 Task: Look for space in Olomouc, Czech Republic from 7th July, 2023 to 14th July, 2023 for 1 adult in price range Rs.6000 to Rs.14000. Place can be shared room with 1  bedroom having 1 bed and 1 bathroom. Property type can be house, flat, guest house, hotel. Booking option can be shelf check-in. Required host language is English.
Action: Mouse moved to (562, 119)
Screenshot: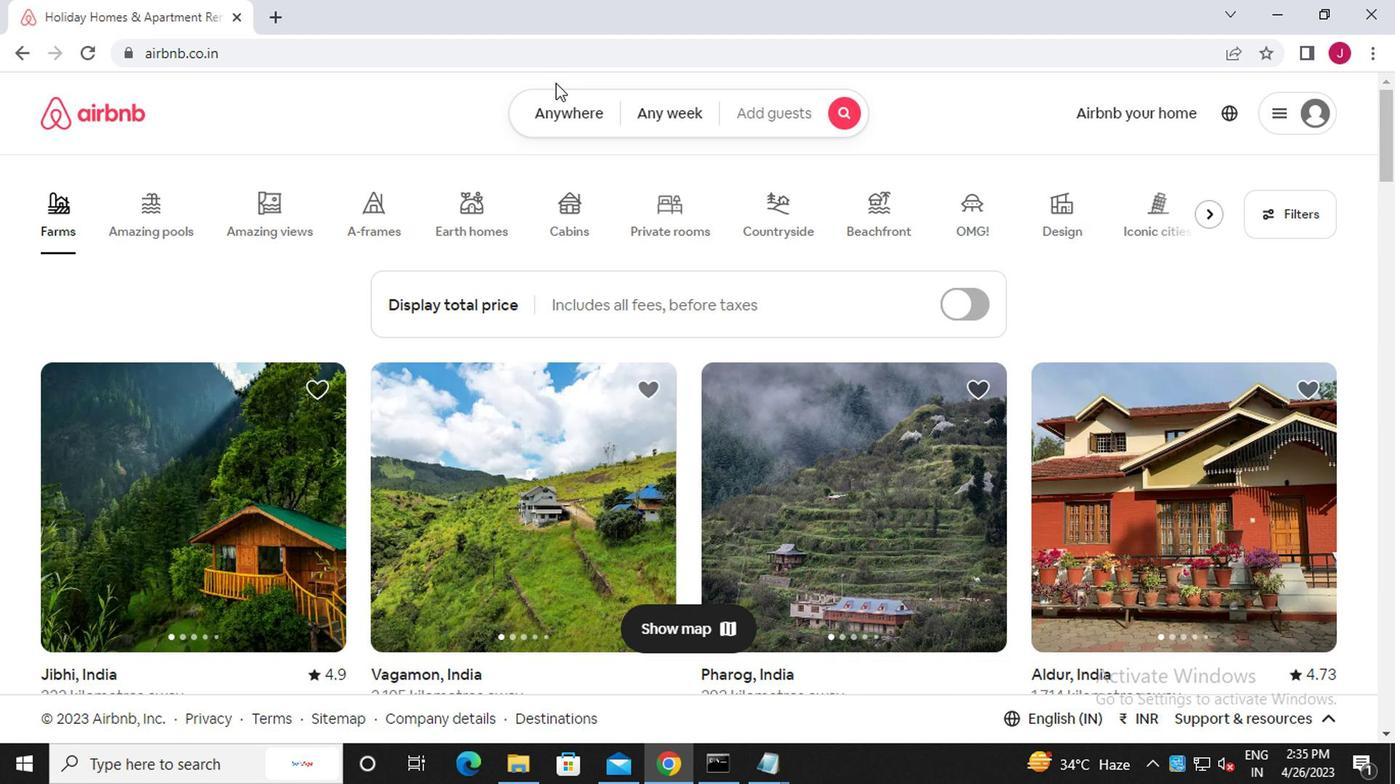 
Action: Mouse pressed left at (562, 119)
Screenshot: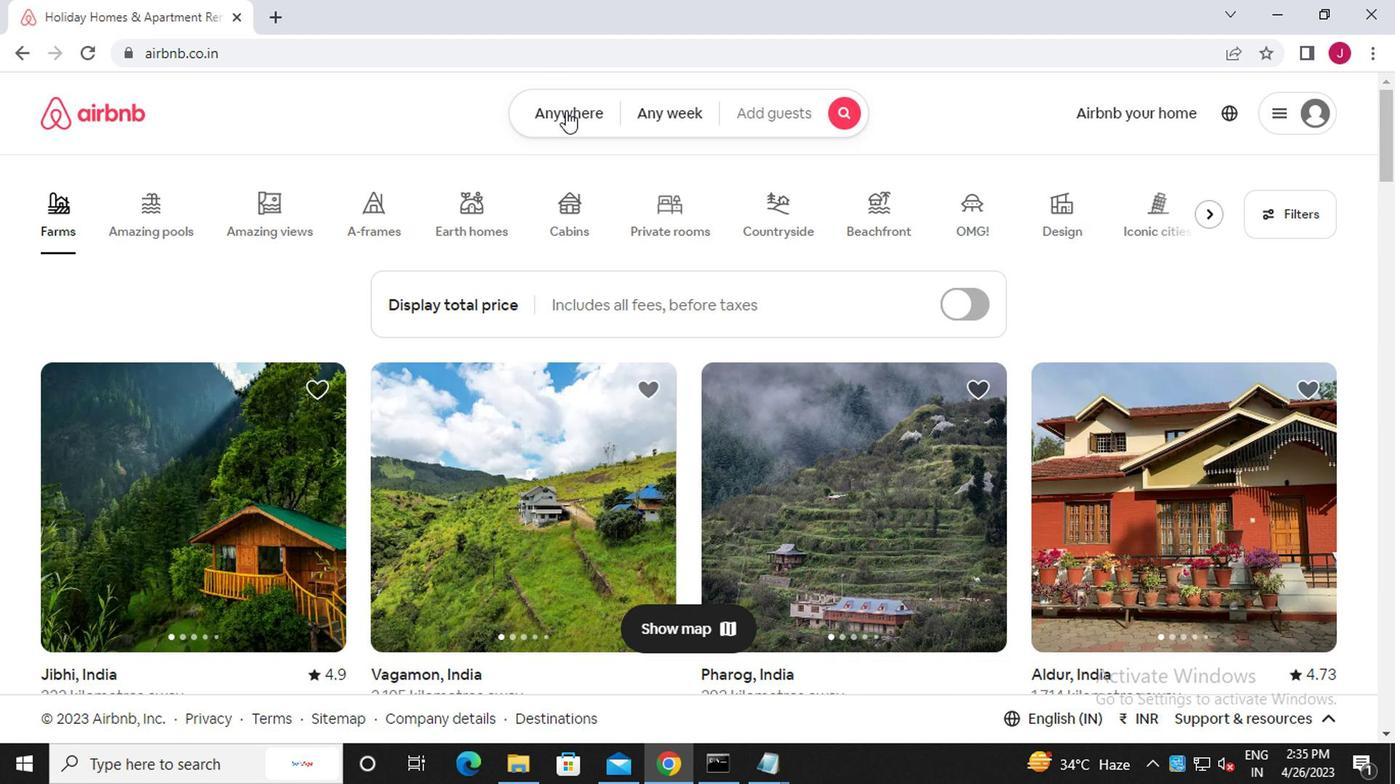 
Action: Mouse moved to (340, 191)
Screenshot: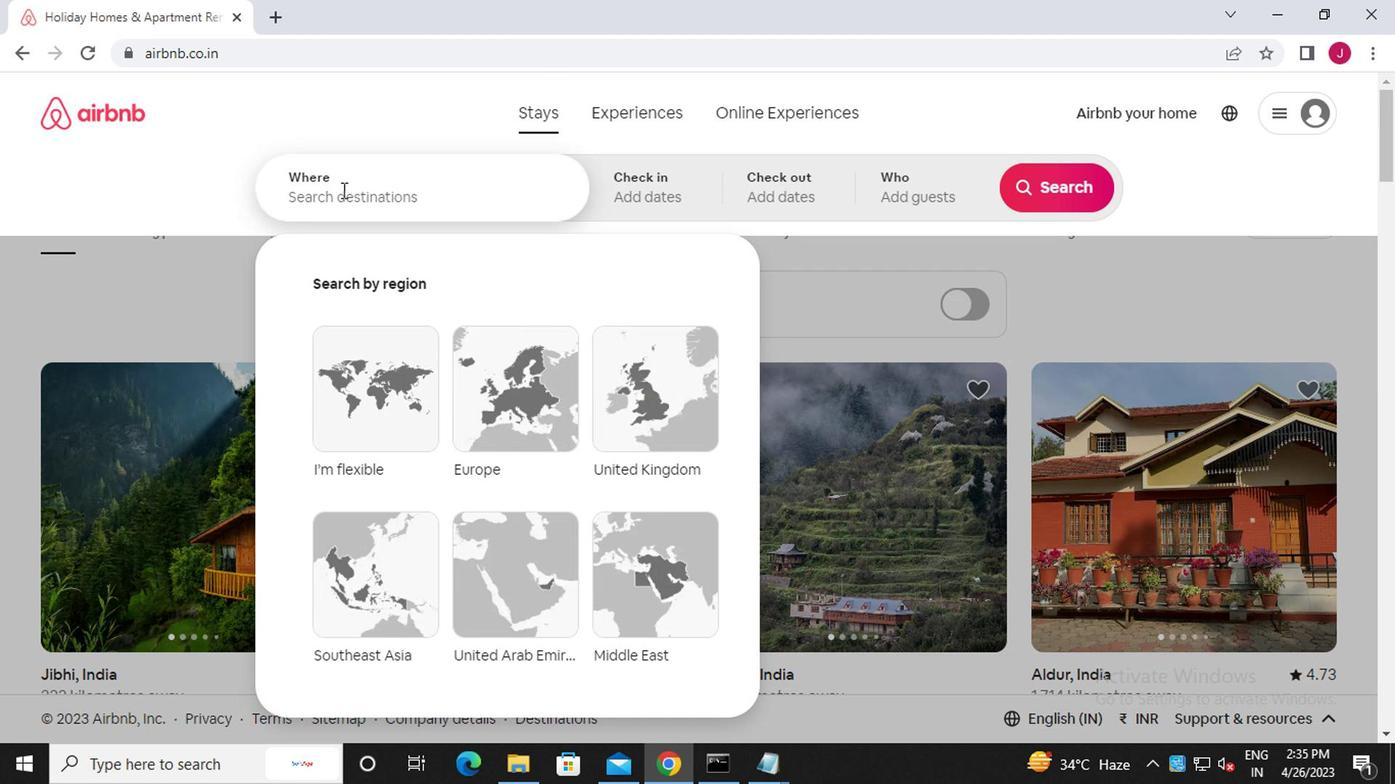 
Action: Mouse pressed left at (340, 191)
Screenshot: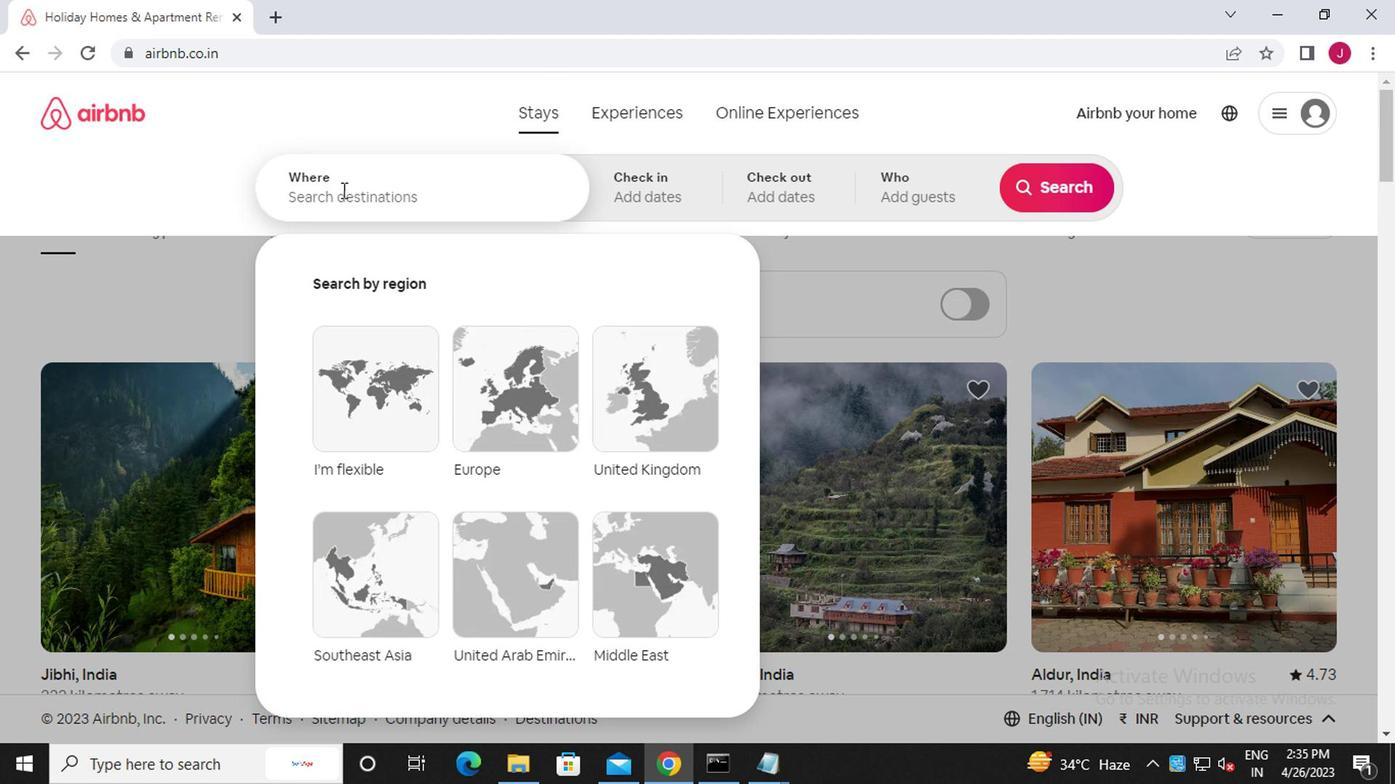 
Action: Key pressed o<Key.caps_lock>lomouc,<Key.caps_lock>c<Key.caps_lock>zech<Key.space><Key.caps_lock>r<Key.caps_lock>epublic
Screenshot: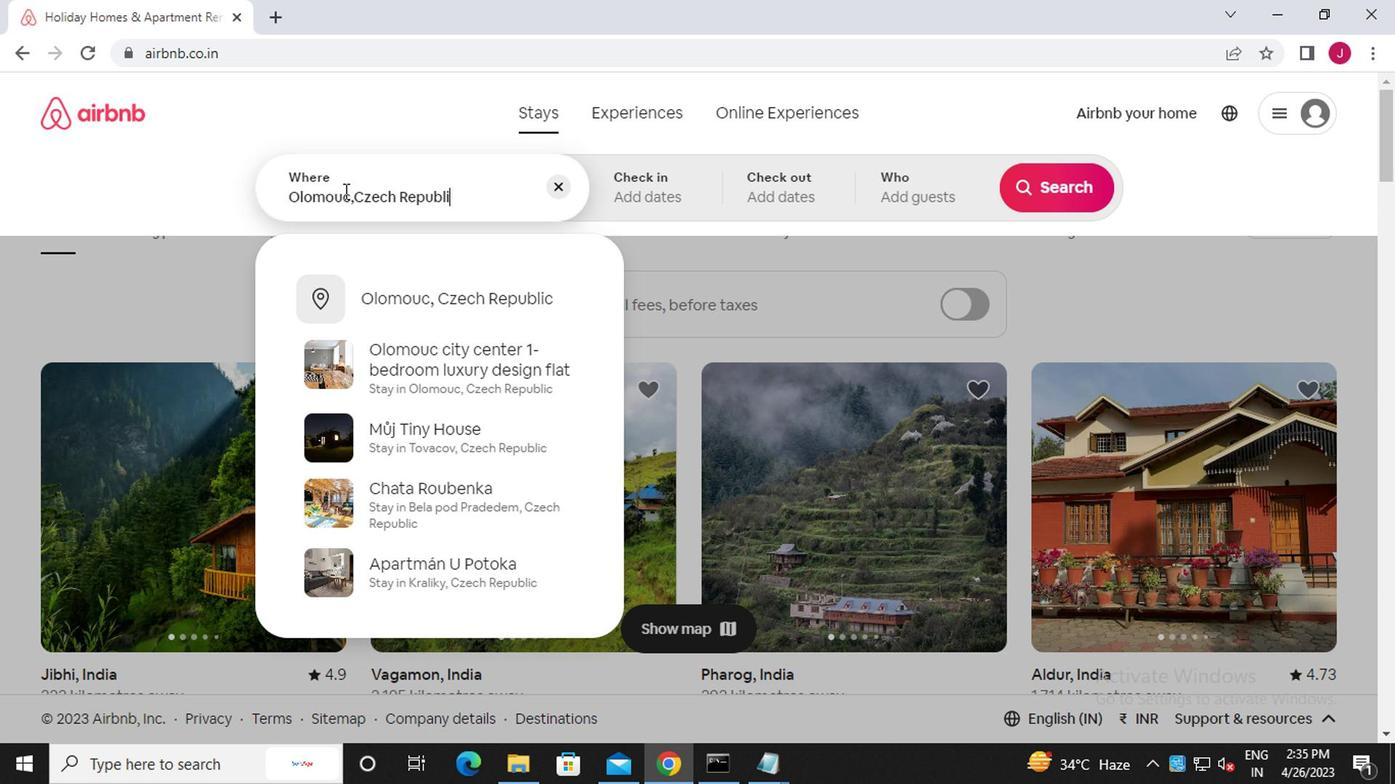 
Action: Mouse moved to (497, 301)
Screenshot: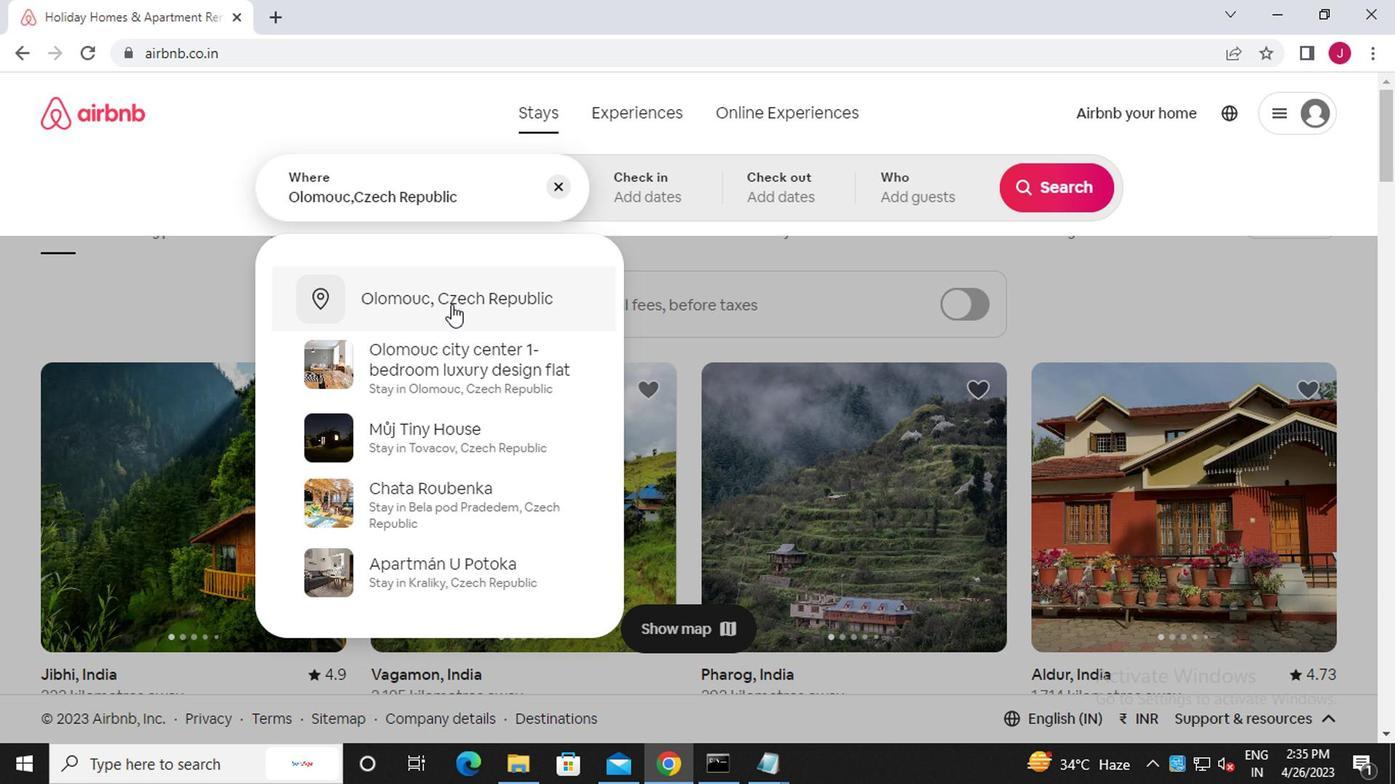 
Action: Mouse pressed left at (497, 301)
Screenshot: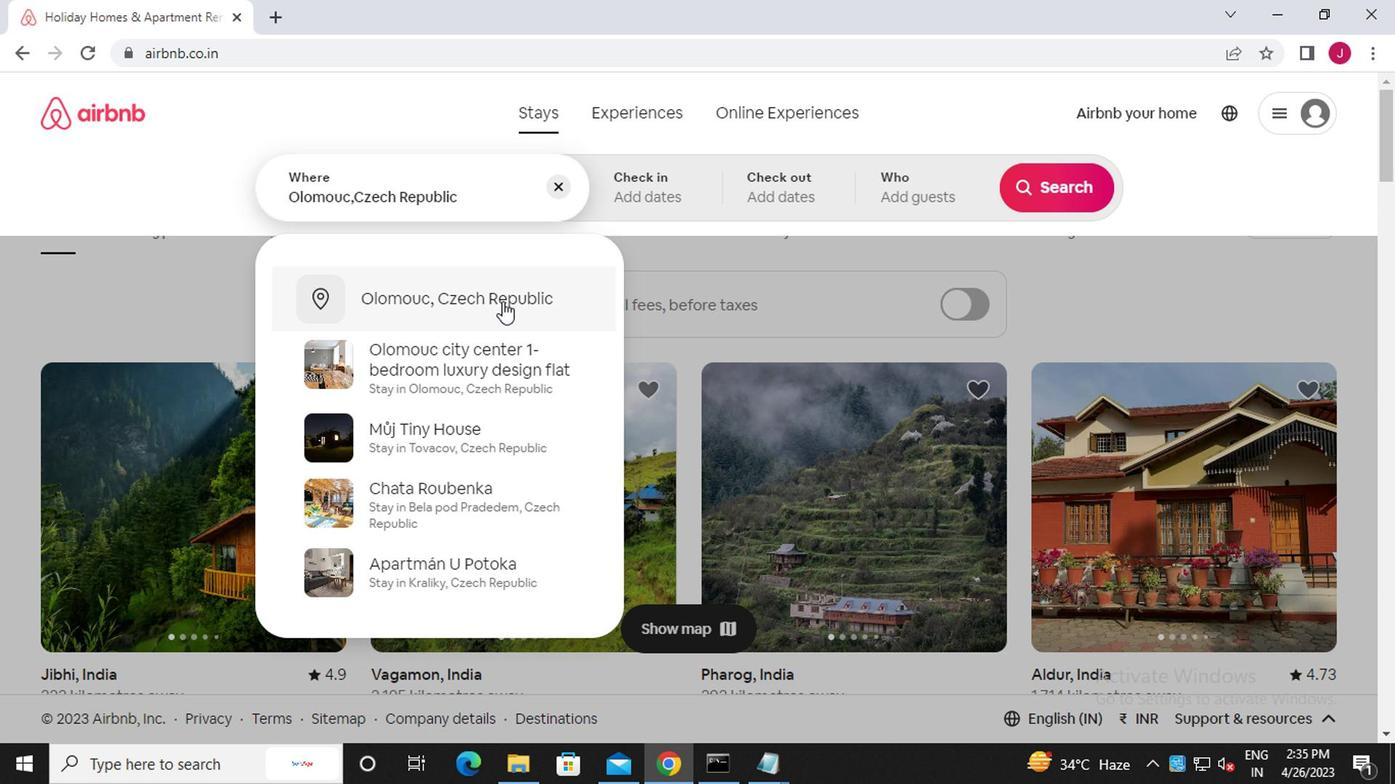 
Action: Mouse moved to (1044, 355)
Screenshot: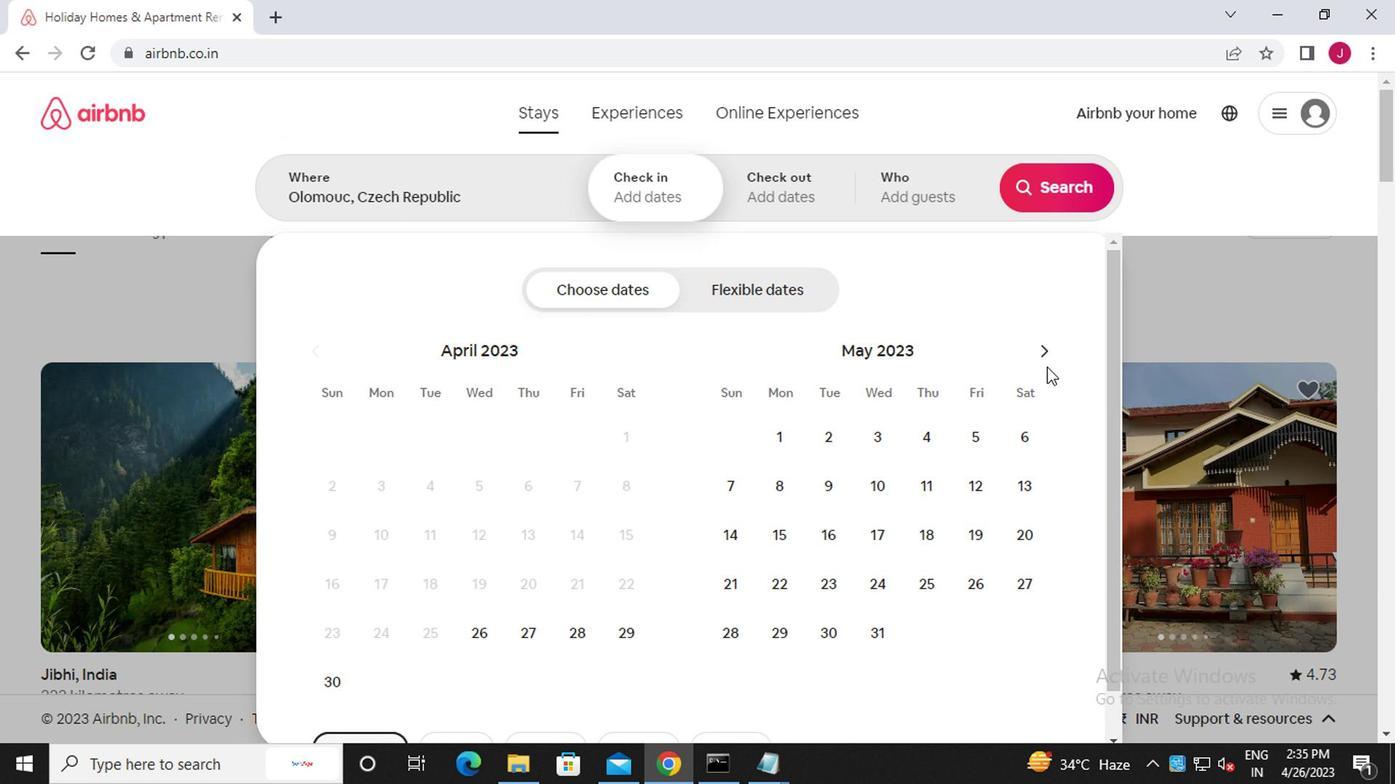 
Action: Mouse pressed left at (1044, 355)
Screenshot: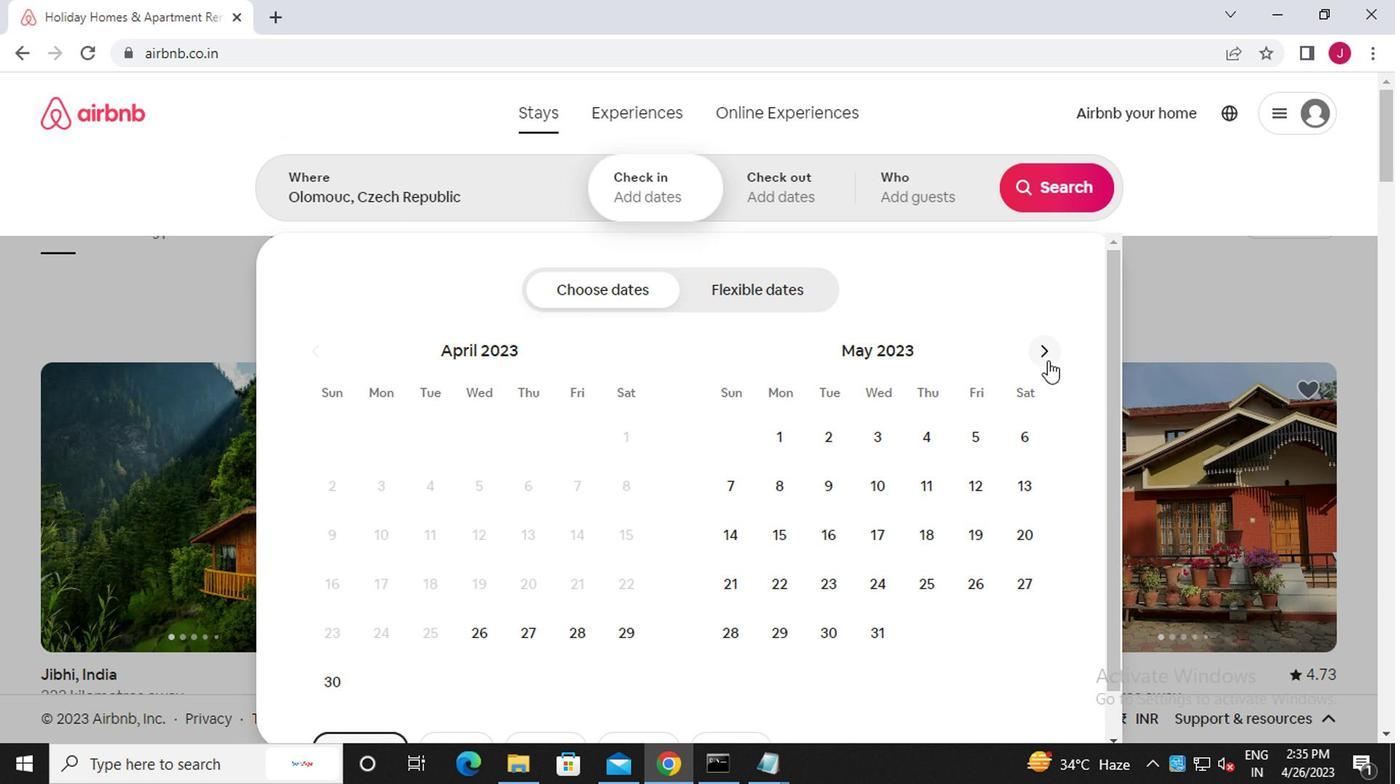 
Action: Mouse pressed left at (1044, 355)
Screenshot: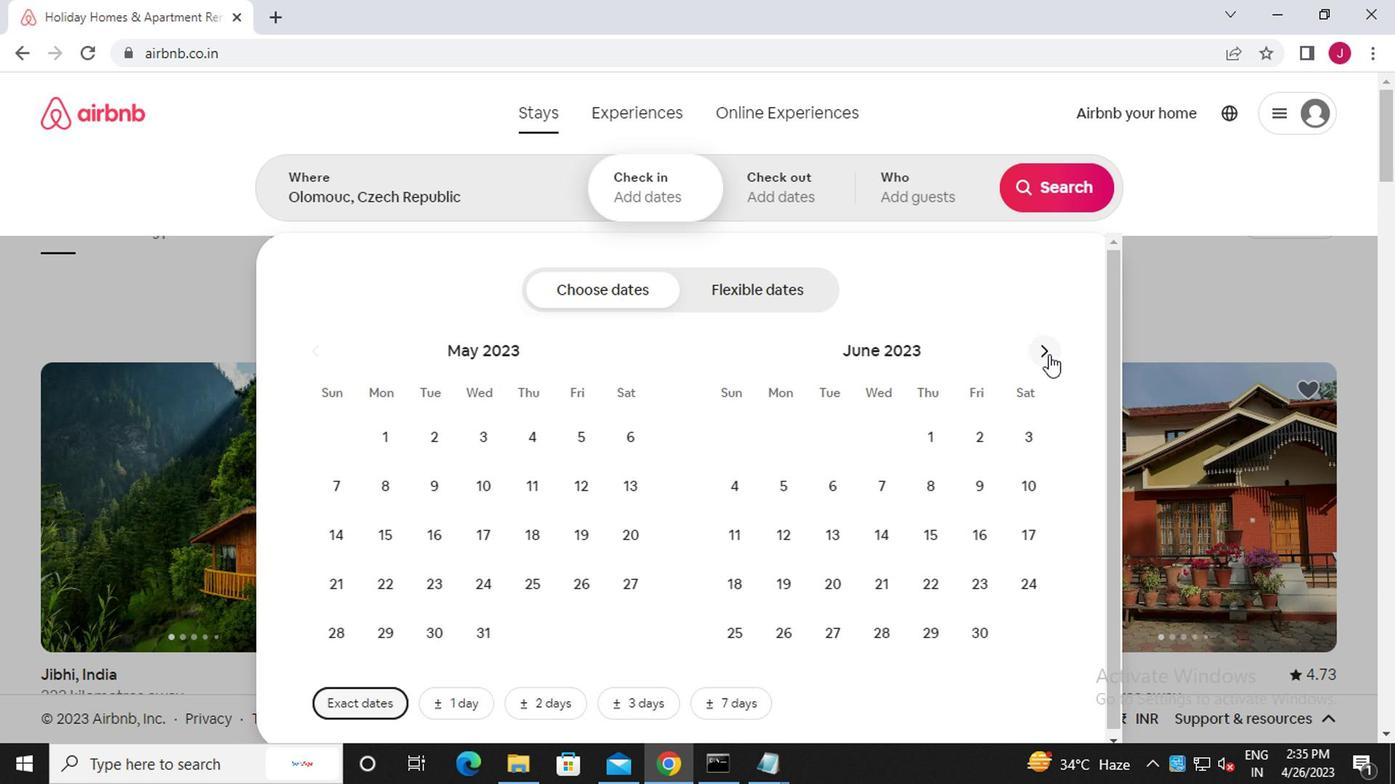 
Action: Mouse moved to (976, 489)
Screenshot: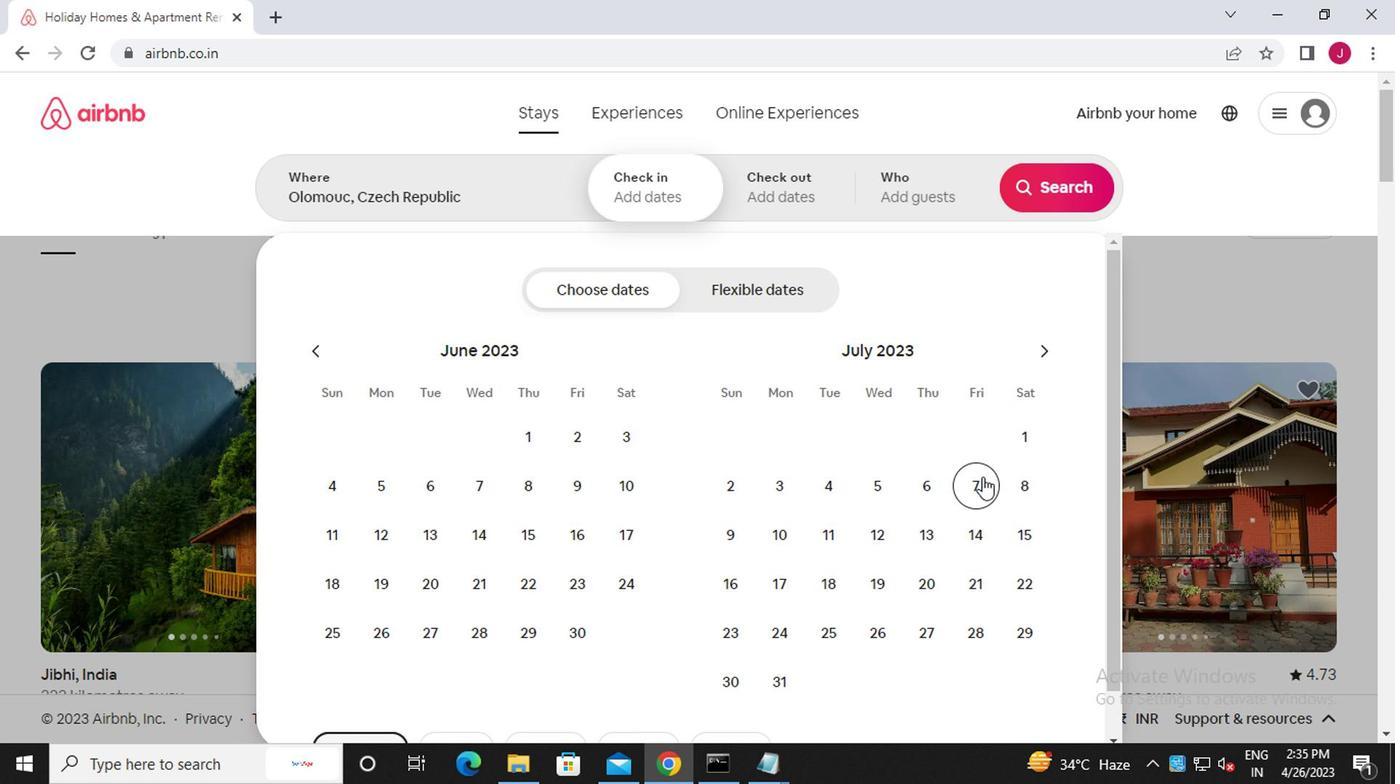 
Action: Mouse pressed left at (976, 489)
Screenshot: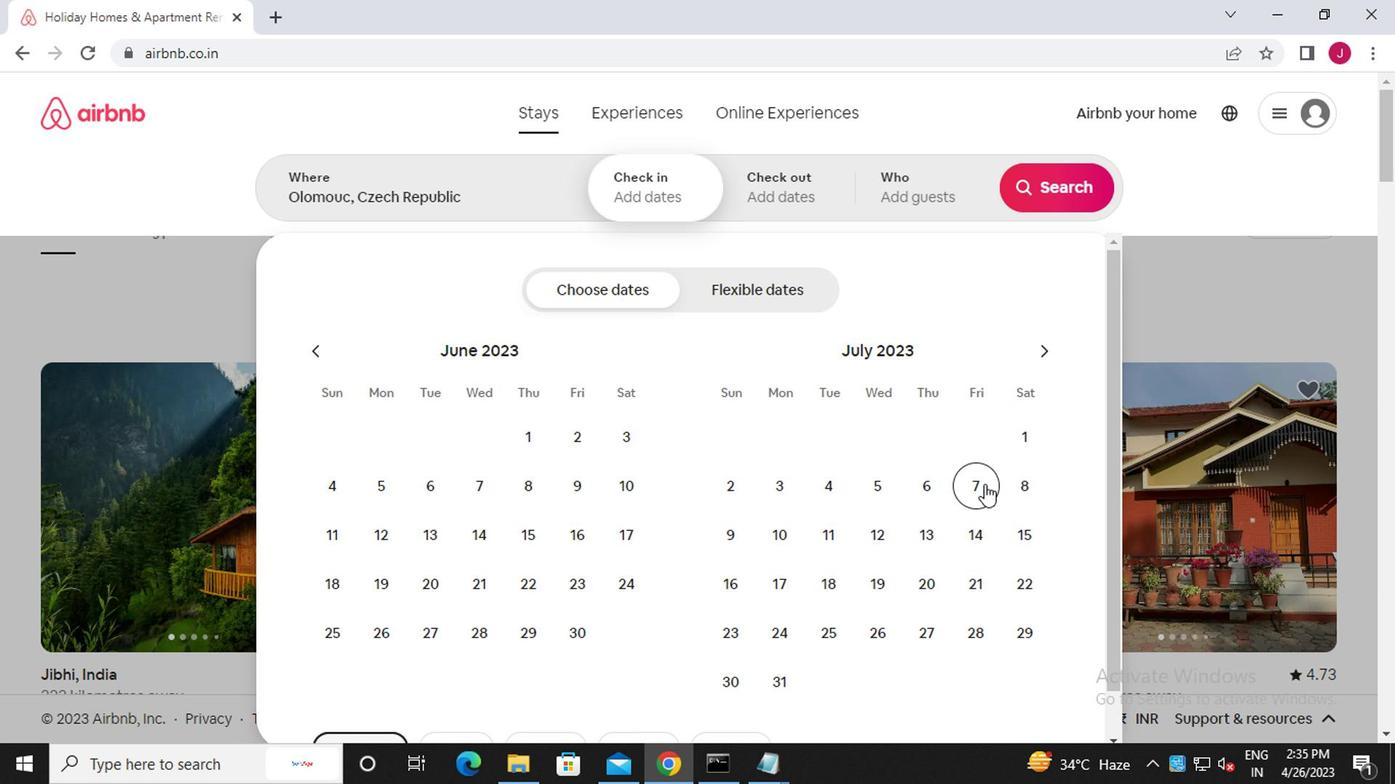 
Action: Mouse moved to (972, 532)
Screenshot: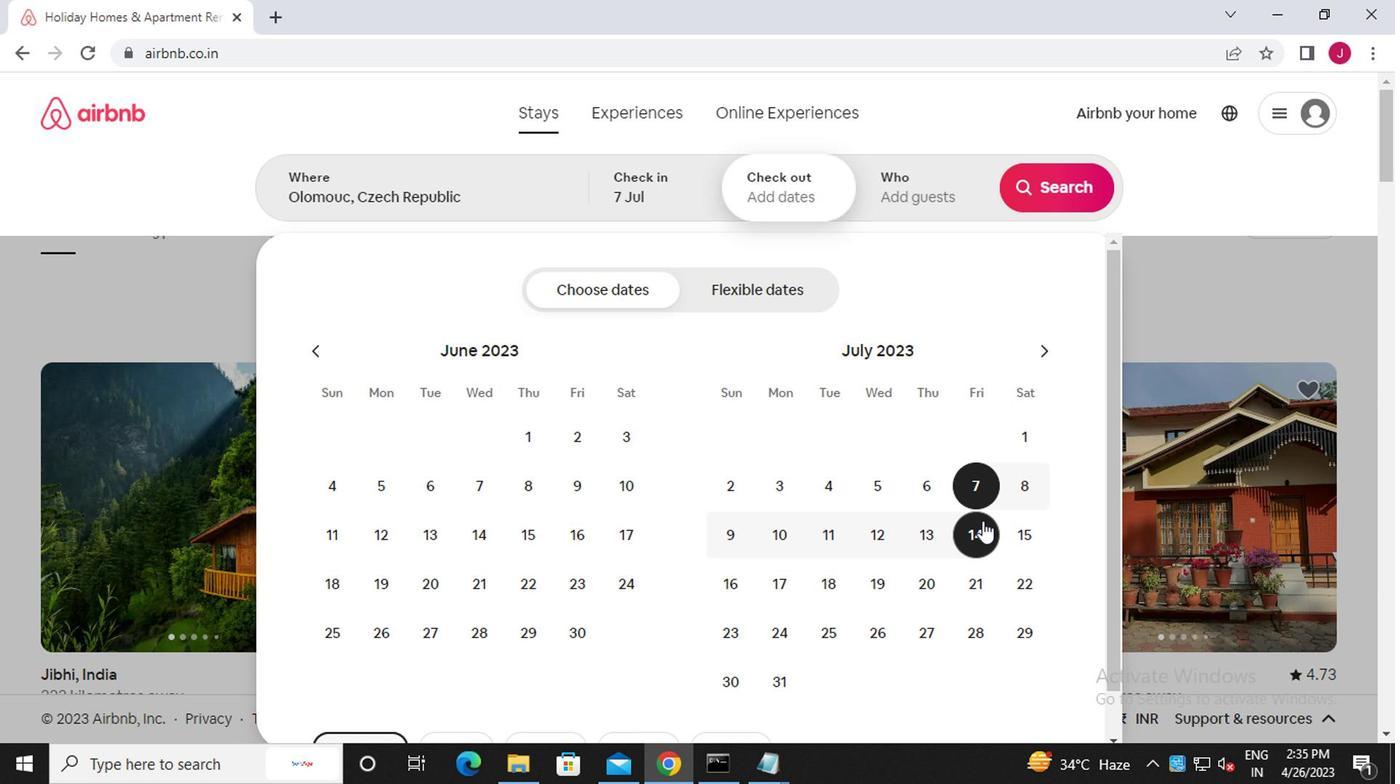 
Action: Mouse pressed left at (972, 532)
Screenshot: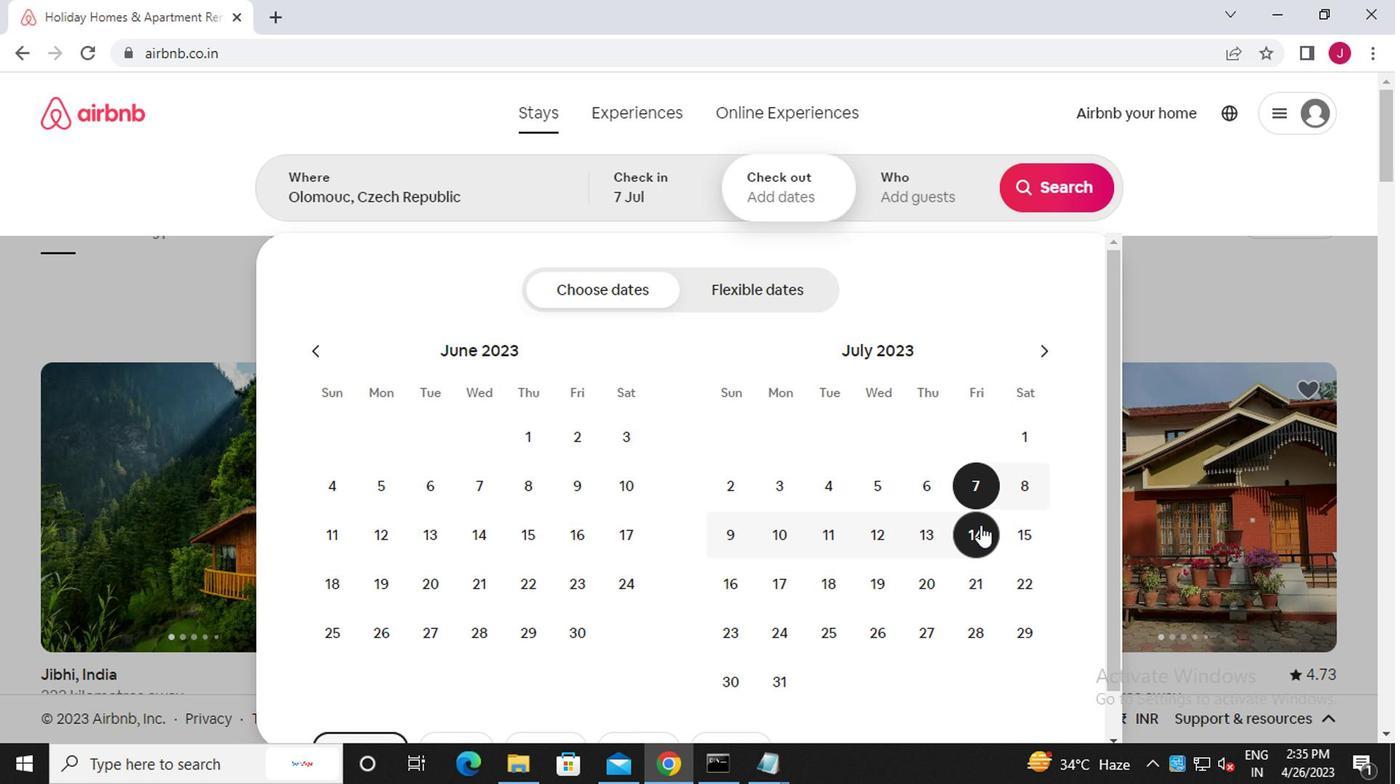 
Action: Mouse moved to (924, 199)
Screenshot: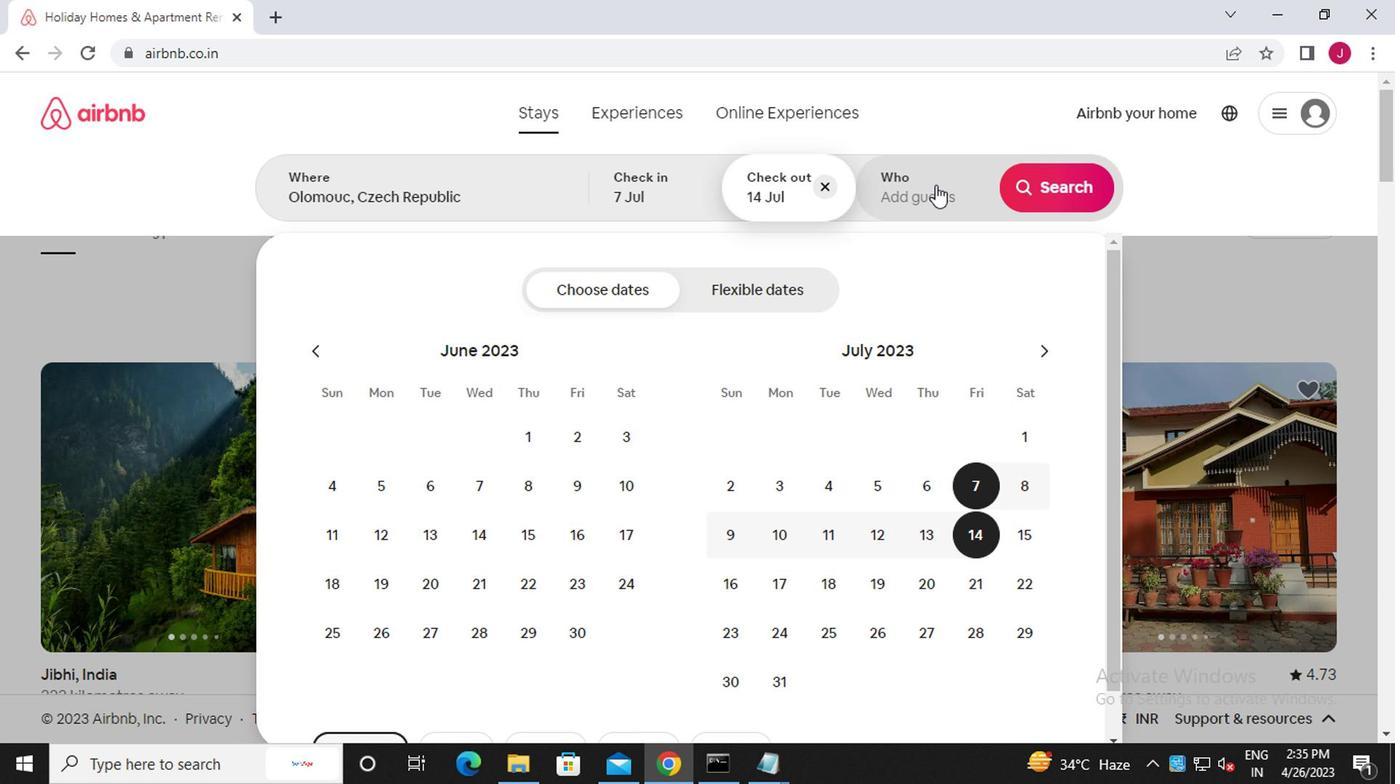 
Action: Mouse pressed left at (924, 199)
Screenshot: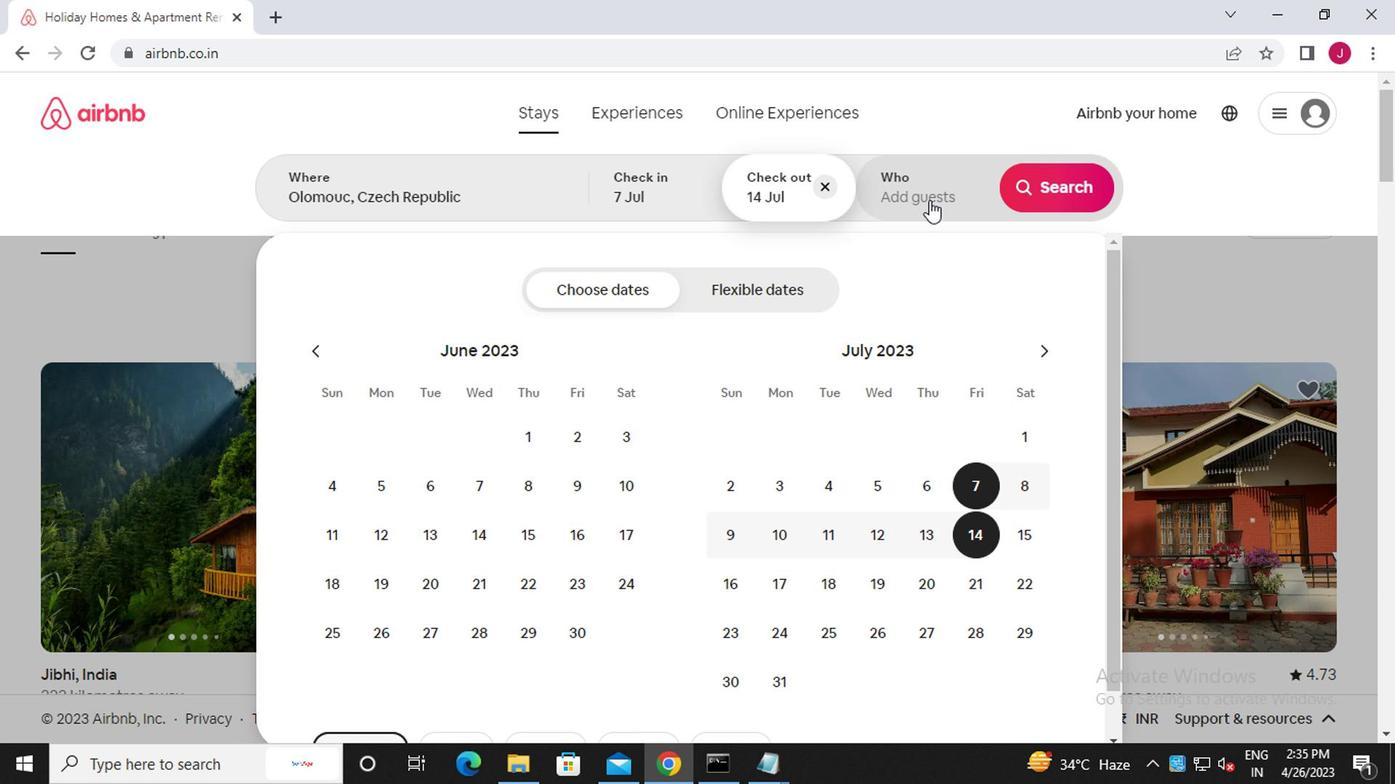
Action: Mouse moved to (1056, 299)
Screenshot: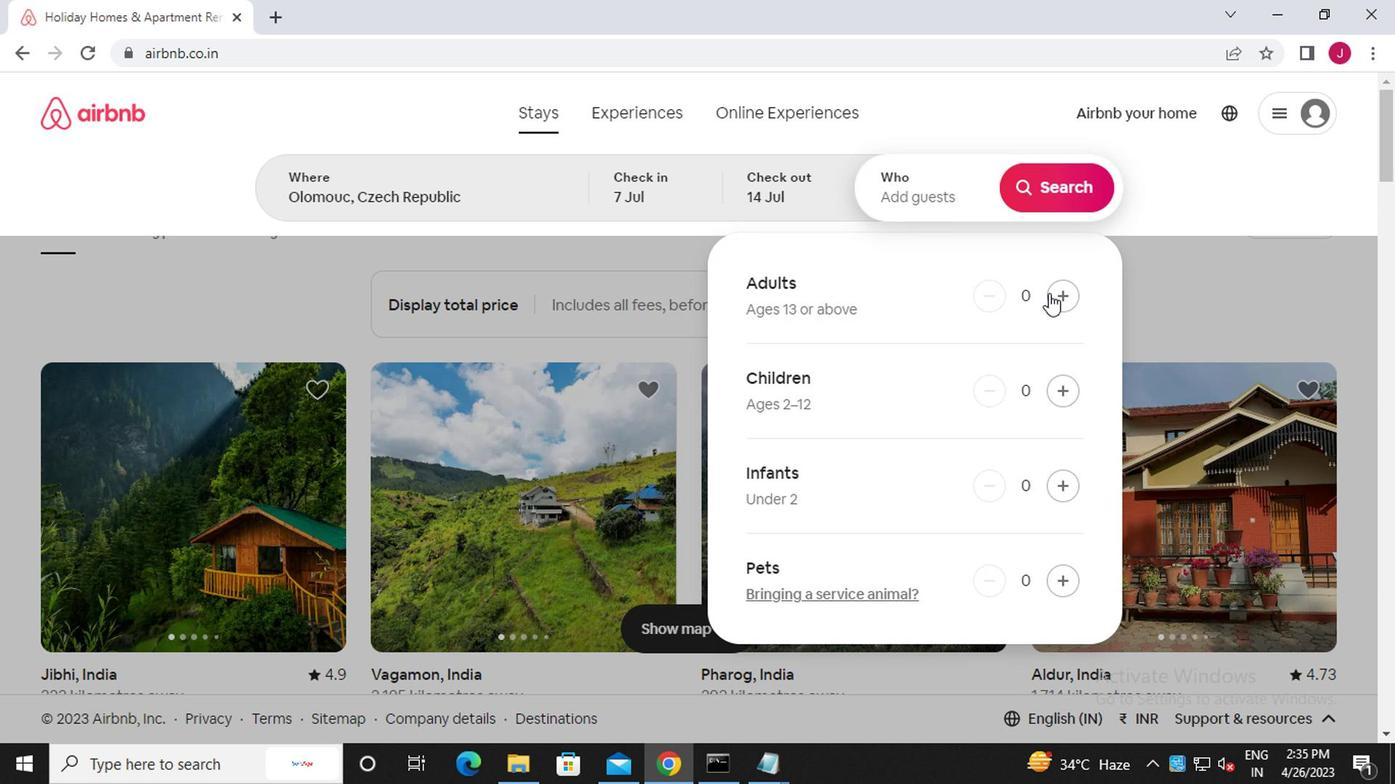 
Action: Mouse pressed left at (1056, 299)
Screenshot: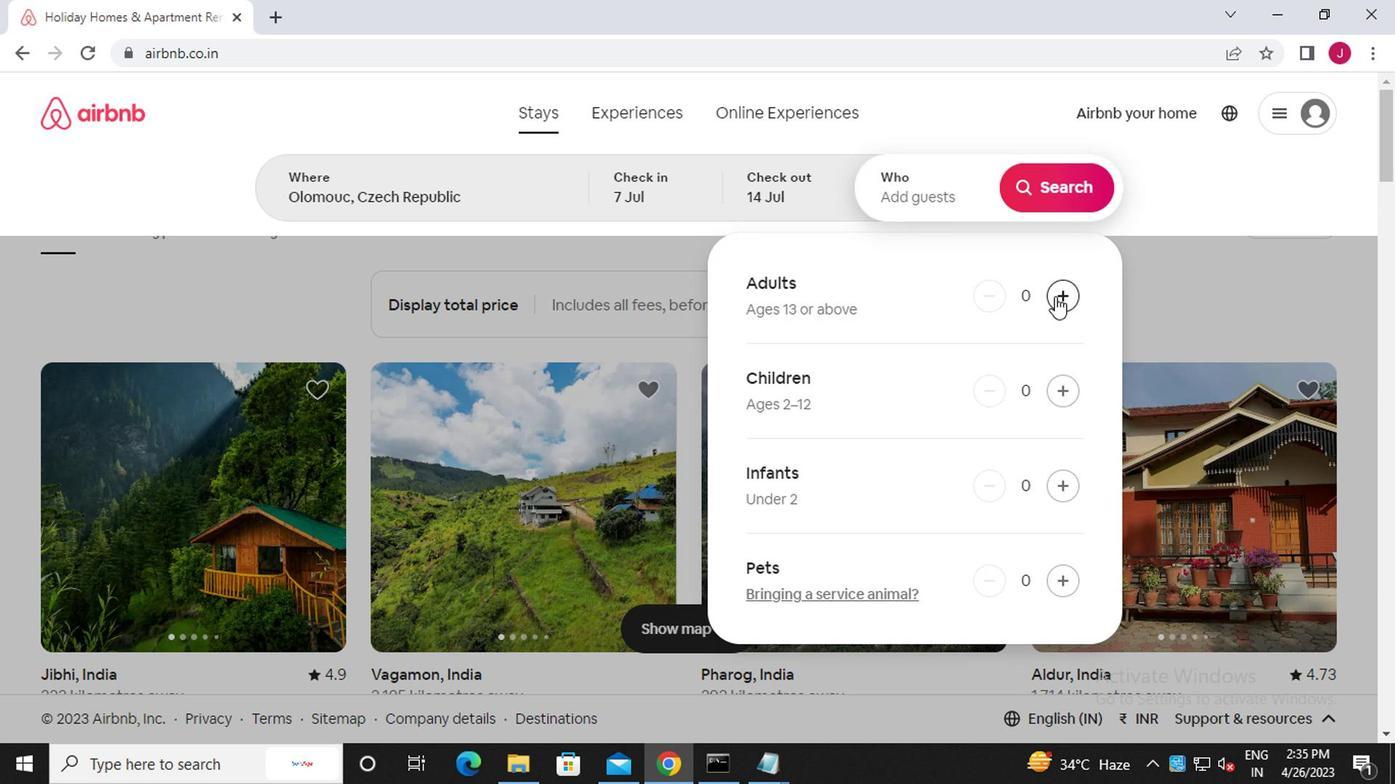
Action: Mouse moved to (1068, 194)
Screenshot: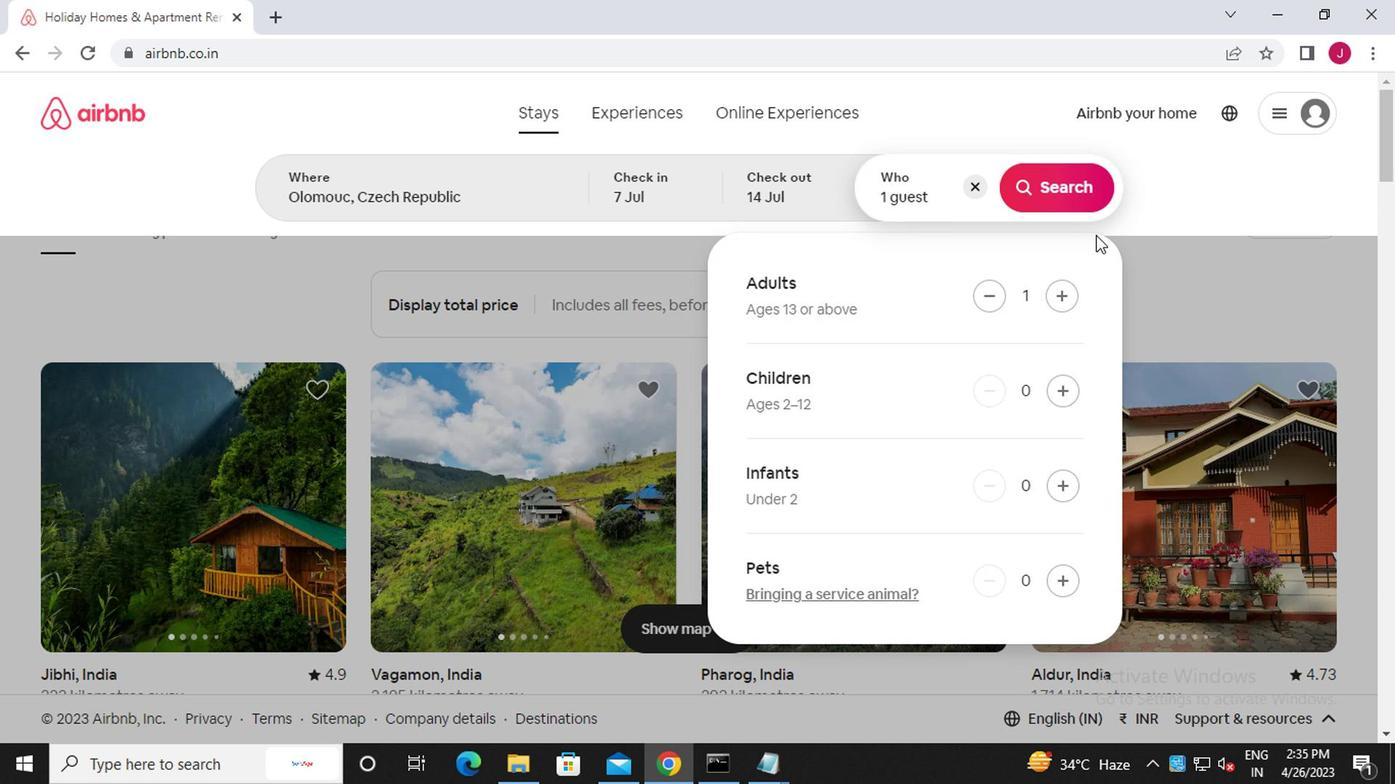 
Action: Mouse pressed left at (1068, 194)
Screenshot: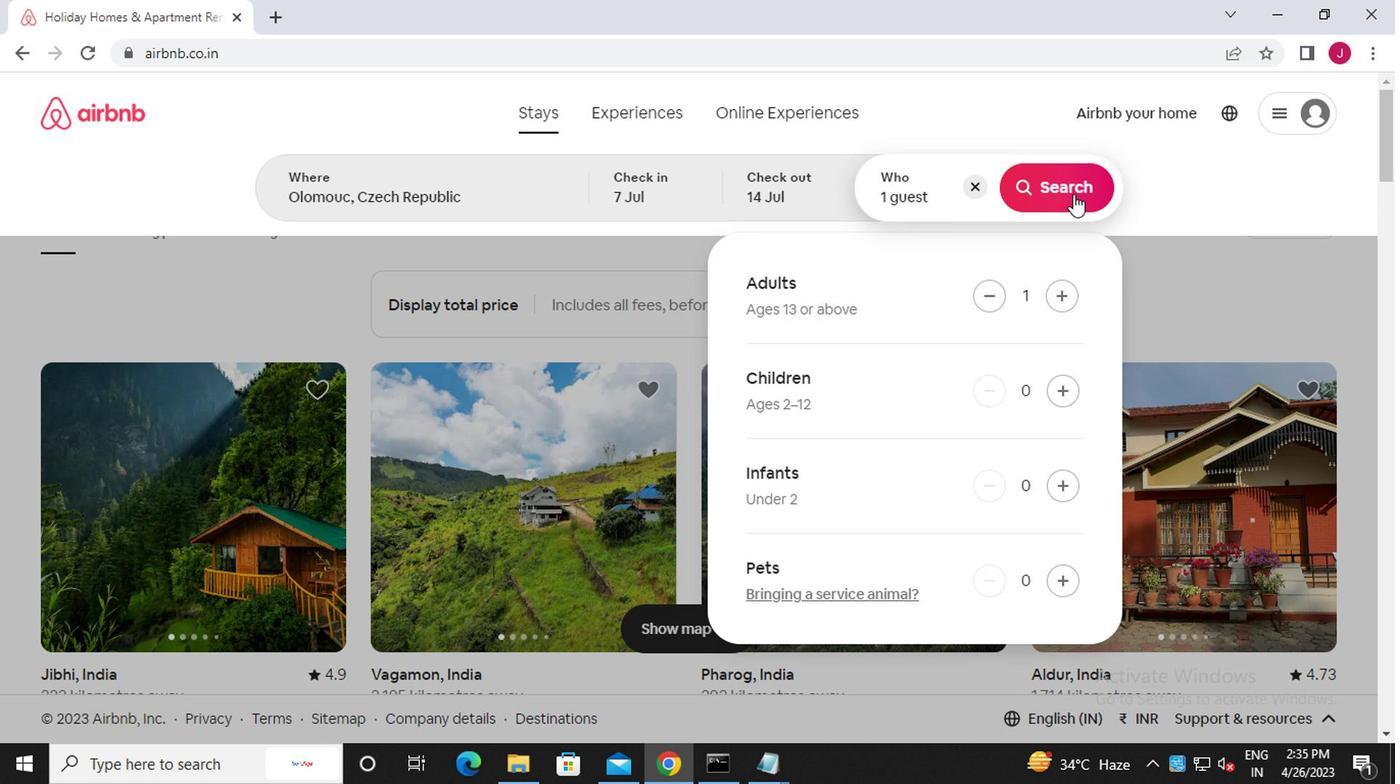 
Action: Mouse moved to (1303, 196)
Screenshot: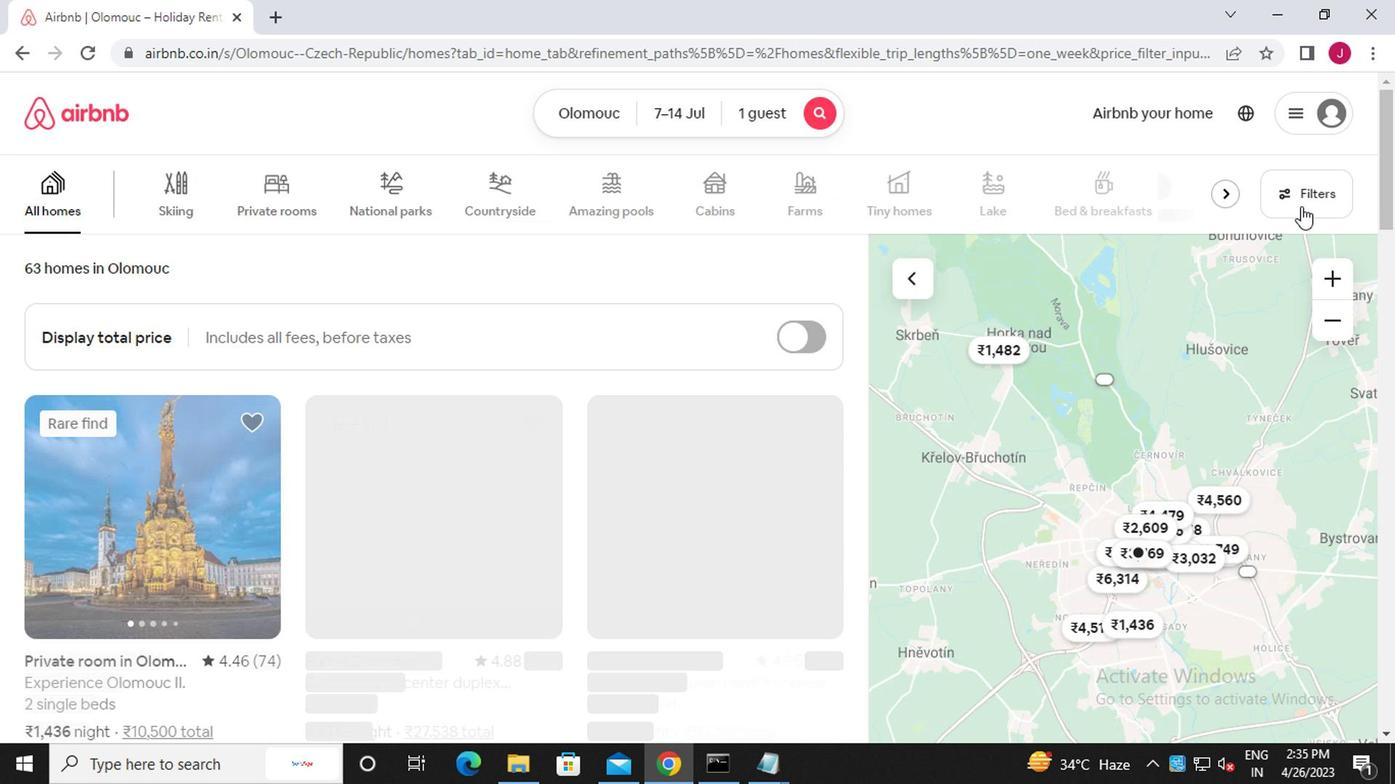 
Action: Mouse pressed left at (1303, 196)
Screenshot: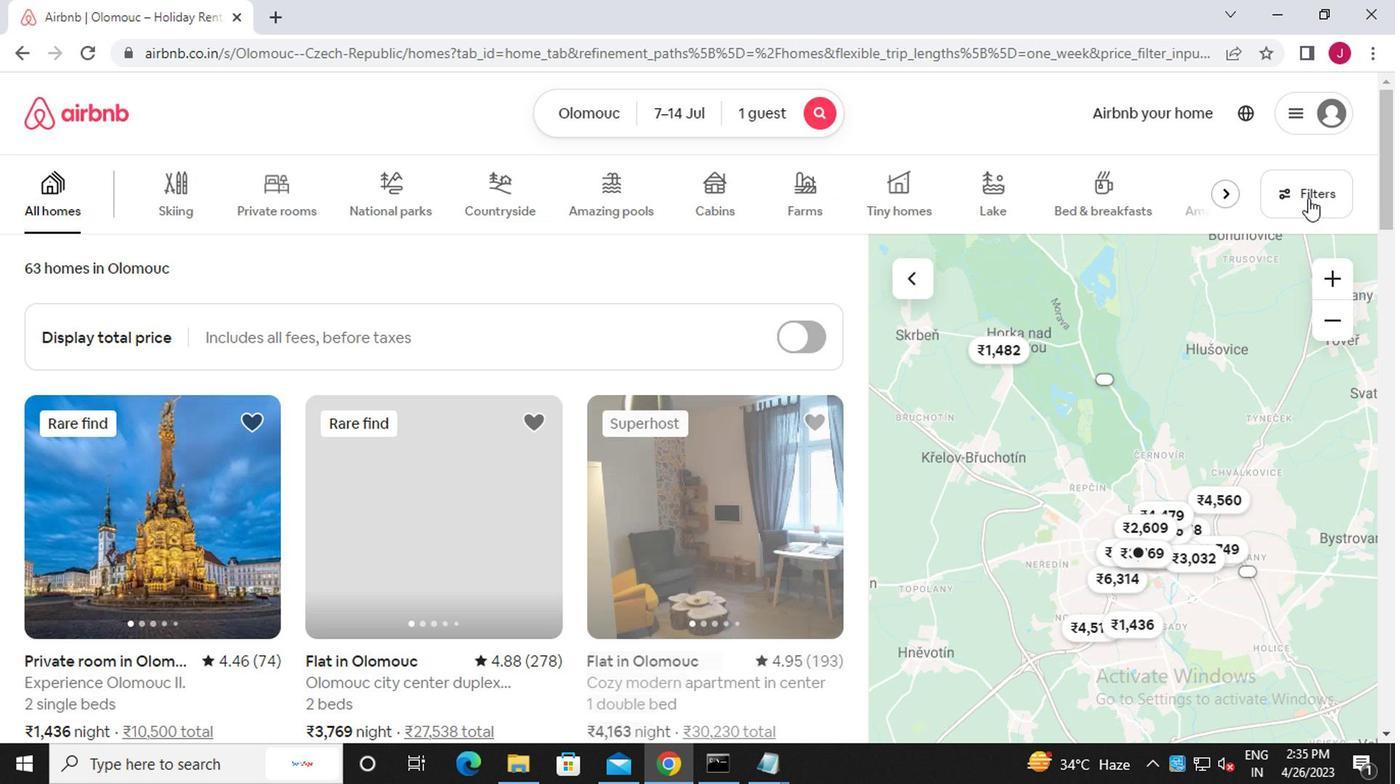
Action: Mouse moved to (423, 452)
Screenshot: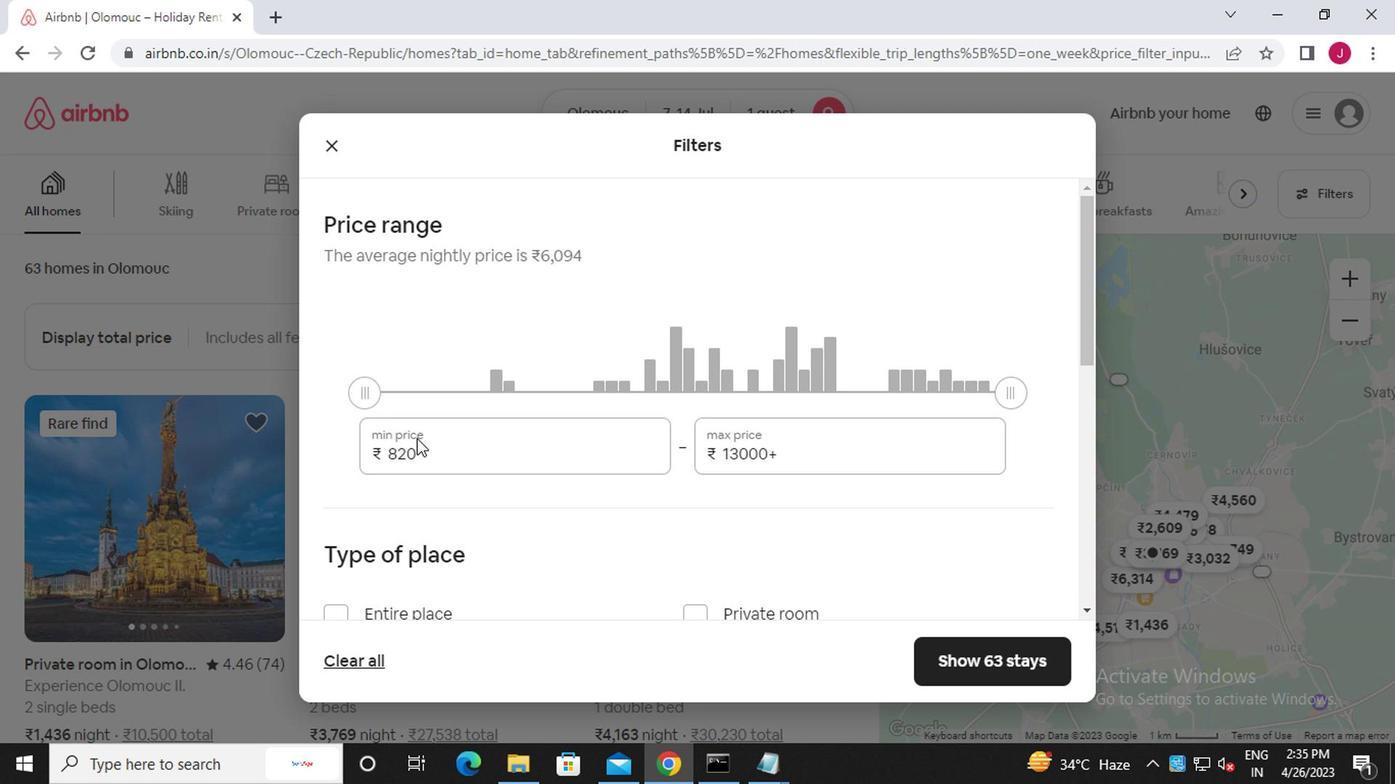 
Action: Mouse pressed left at (423, 452)
Screenshot: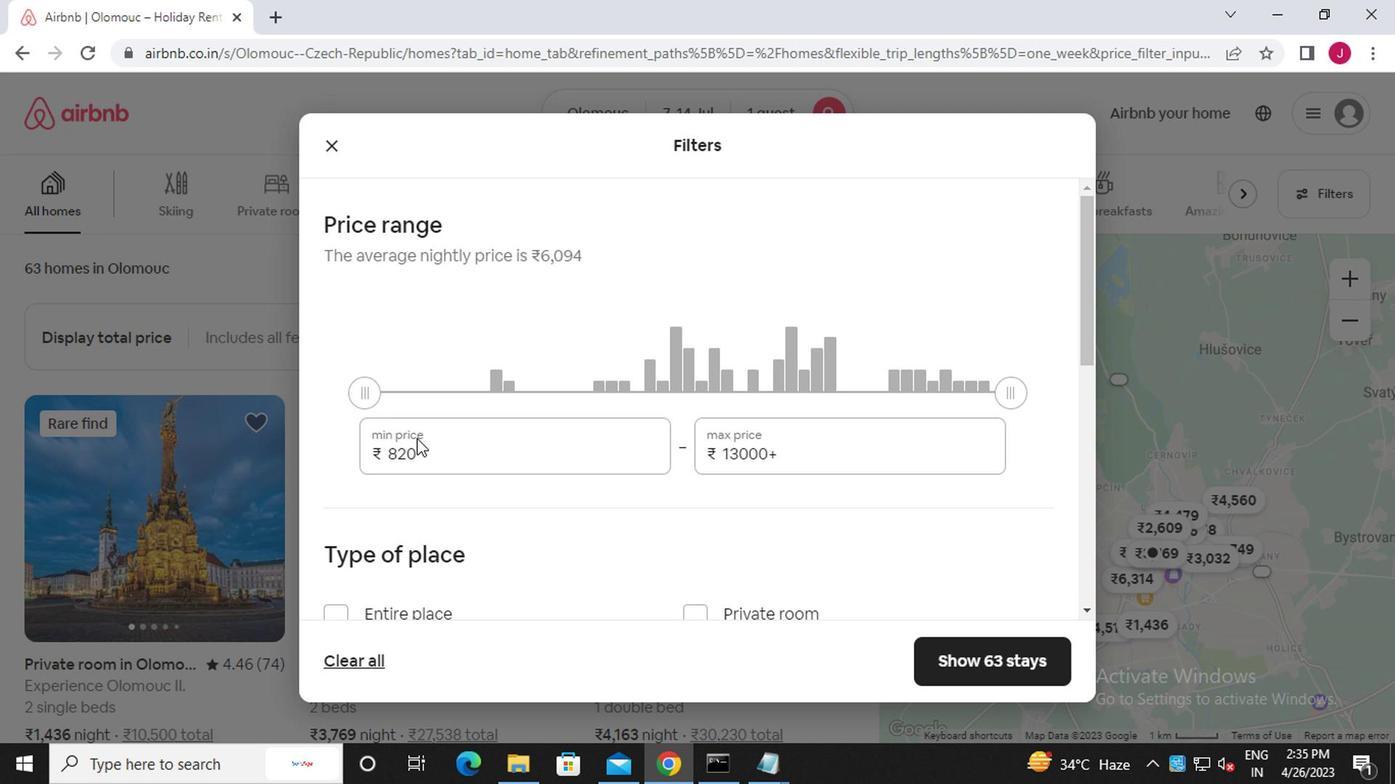 
Action: Mouse moved to (425, 453)
Screenshot: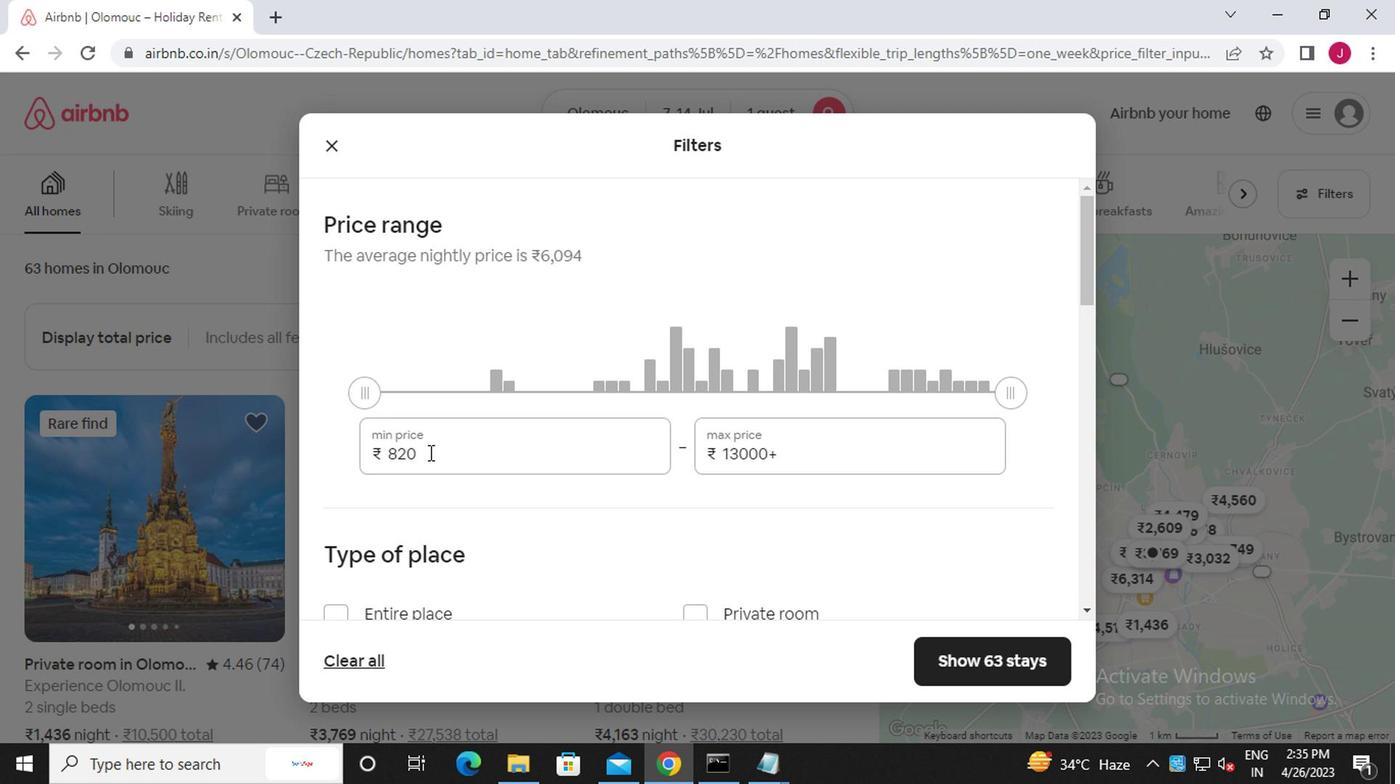 
Action: Key pressed <Key.backspace><Key.backspace><Key.backspace><<102>><<96>><<96>><<96>>
Screenshot: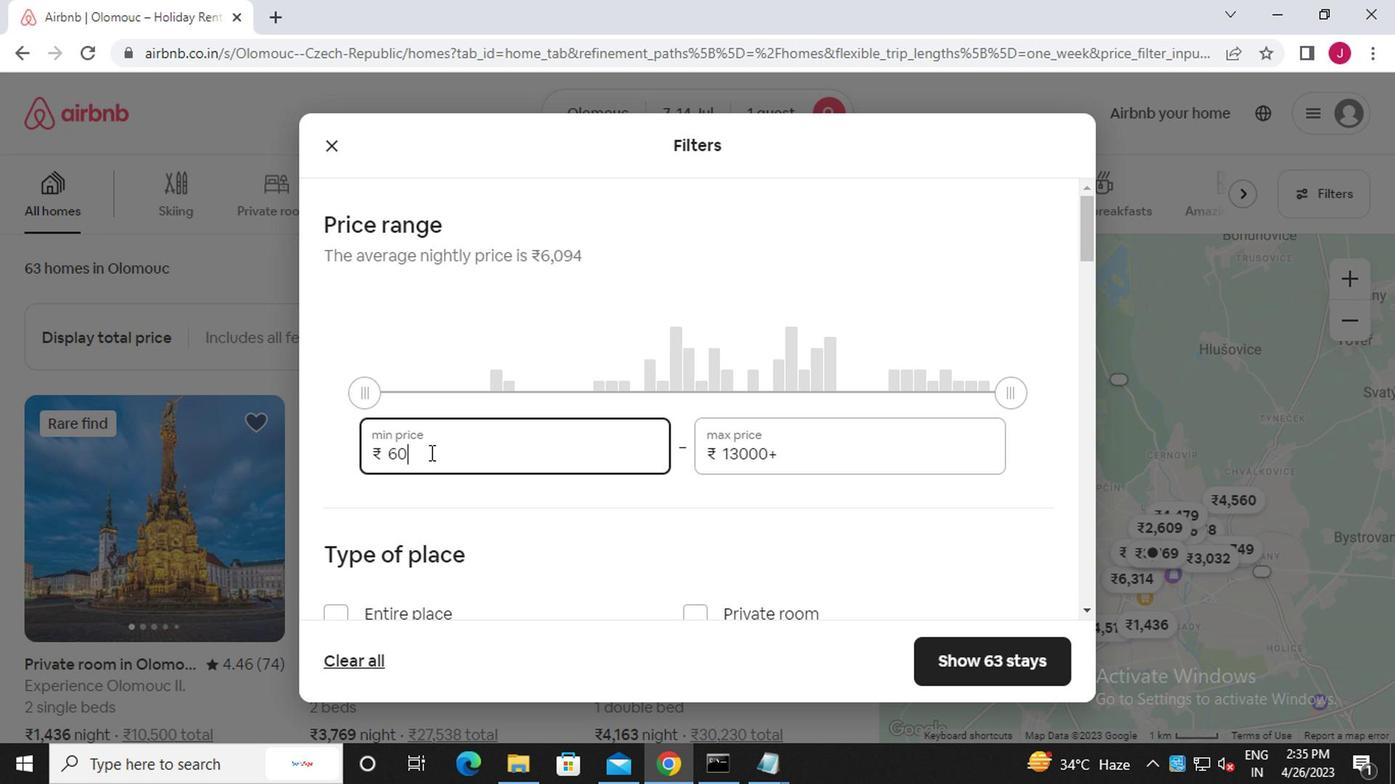 
Action: Mouse moved to (794, 452)
Screenshot: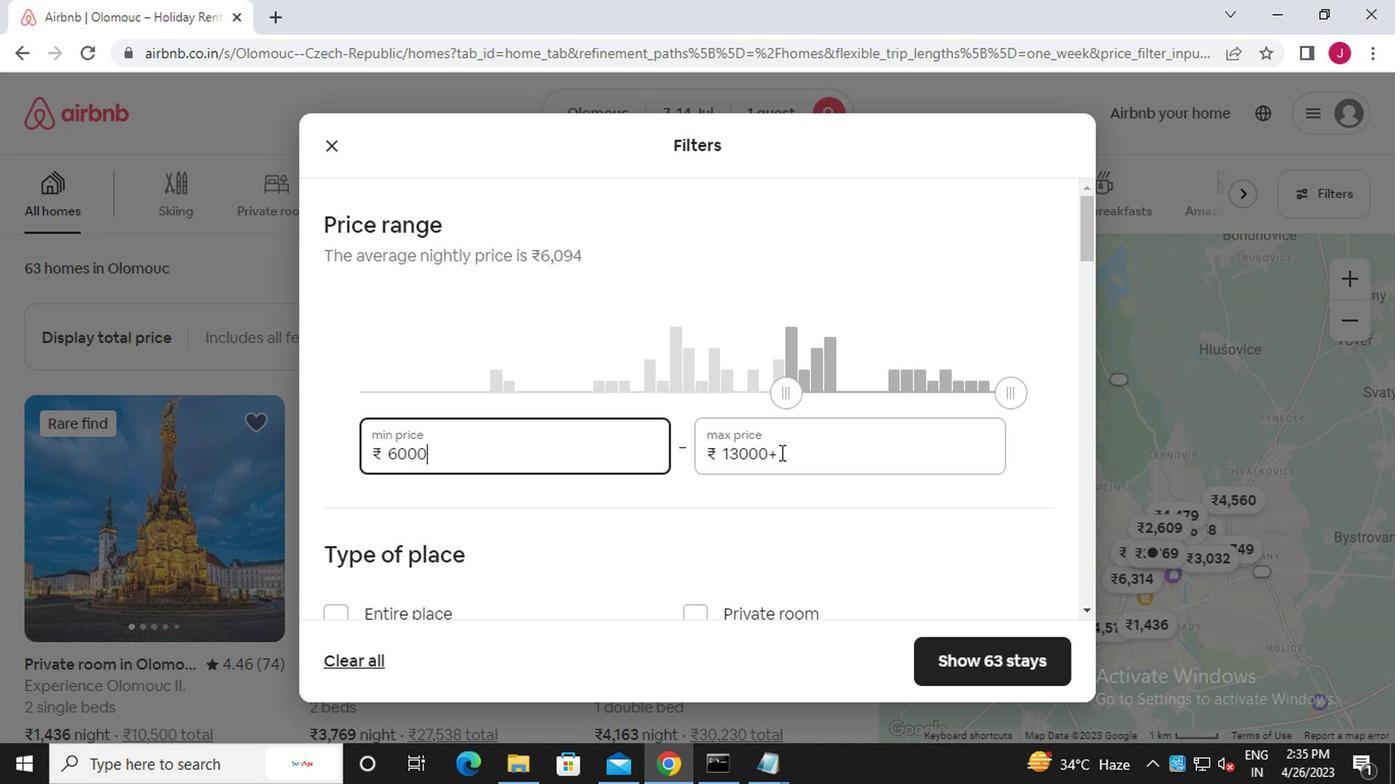 
Action: Mouse pressed left at (794, 452)
Screenshot: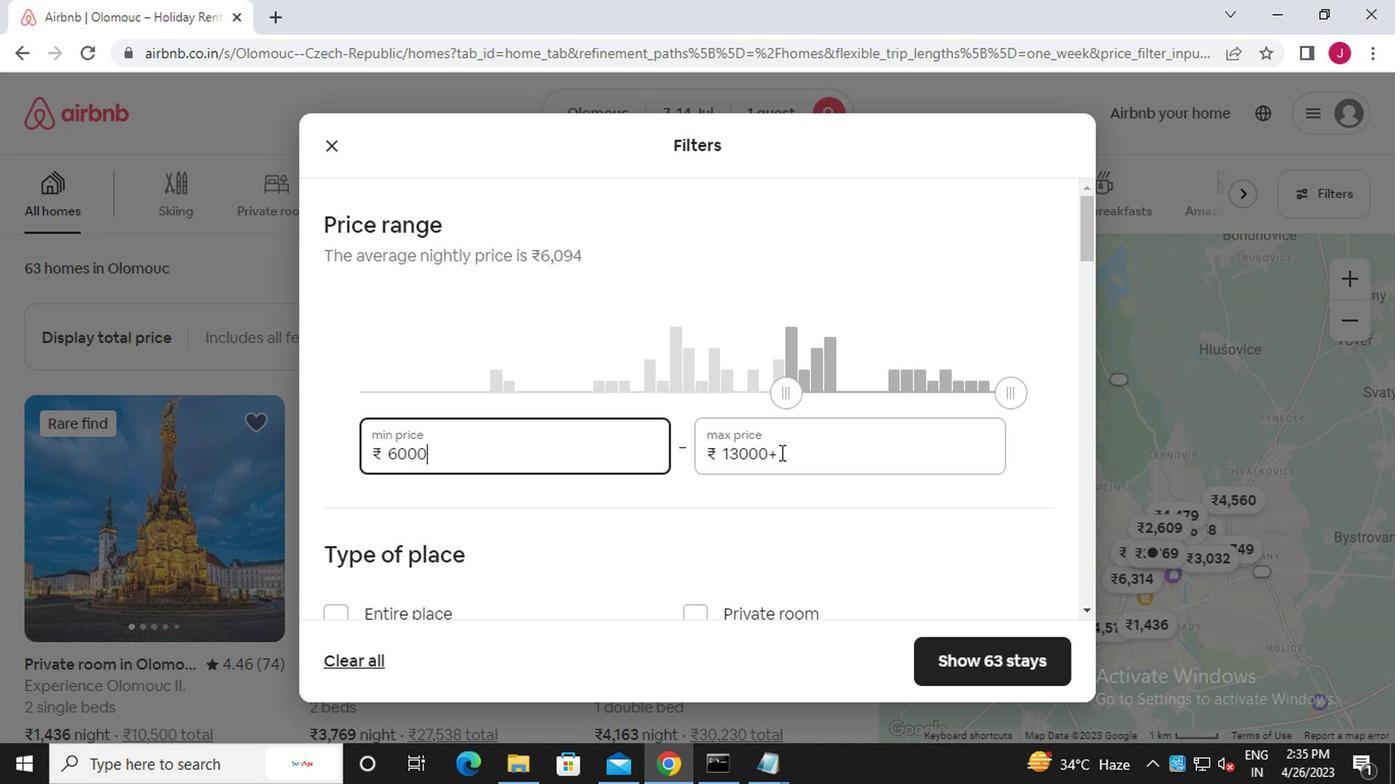 
Action: Mouse moved to (798, 455)
Screenshot: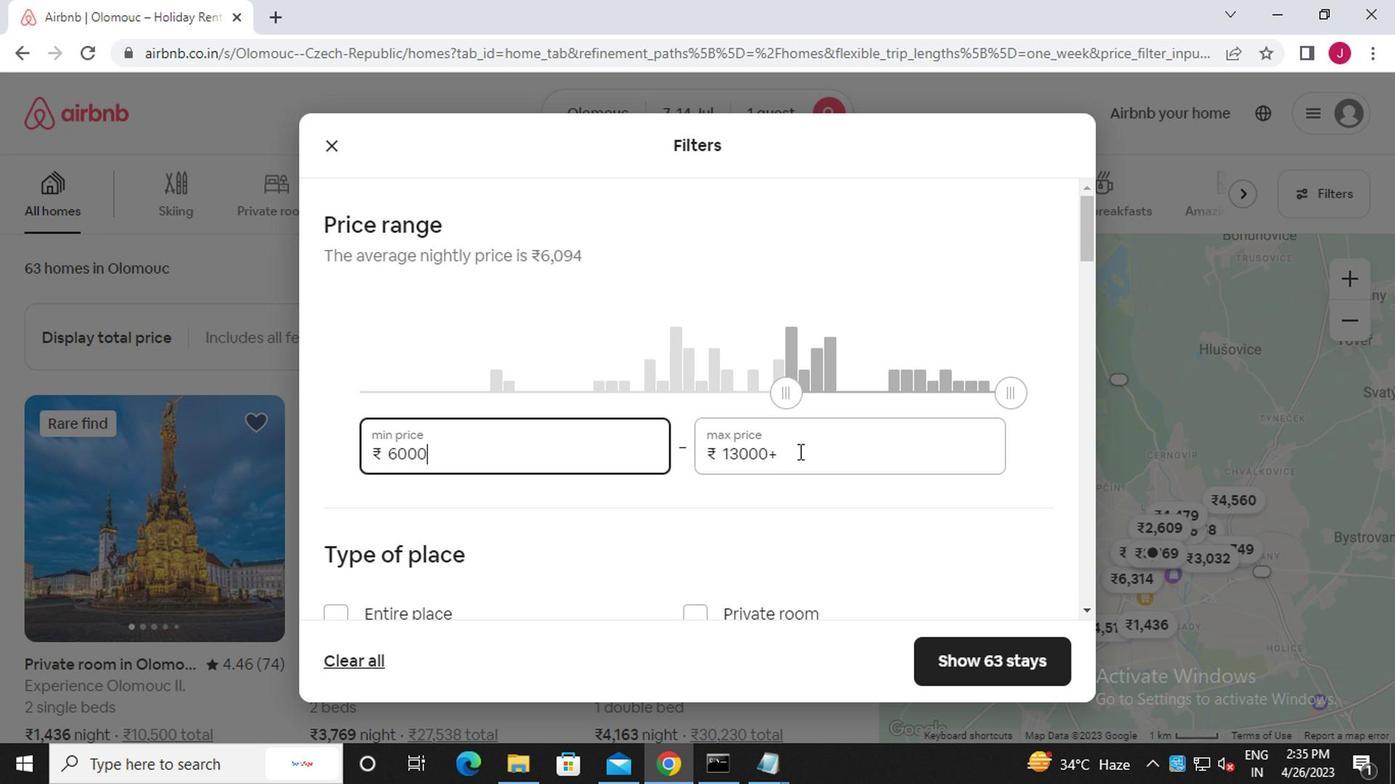 
Action: Key pressed <Key.backspace><Key.backspace><Key.backspace><Key.backspace><Key.backspace><Key.backspace><Key.backspace><Key.backspace><Key.backspace><Key.backspace><<97>><<100>><<96>><<96>><<96>>
Screenshot: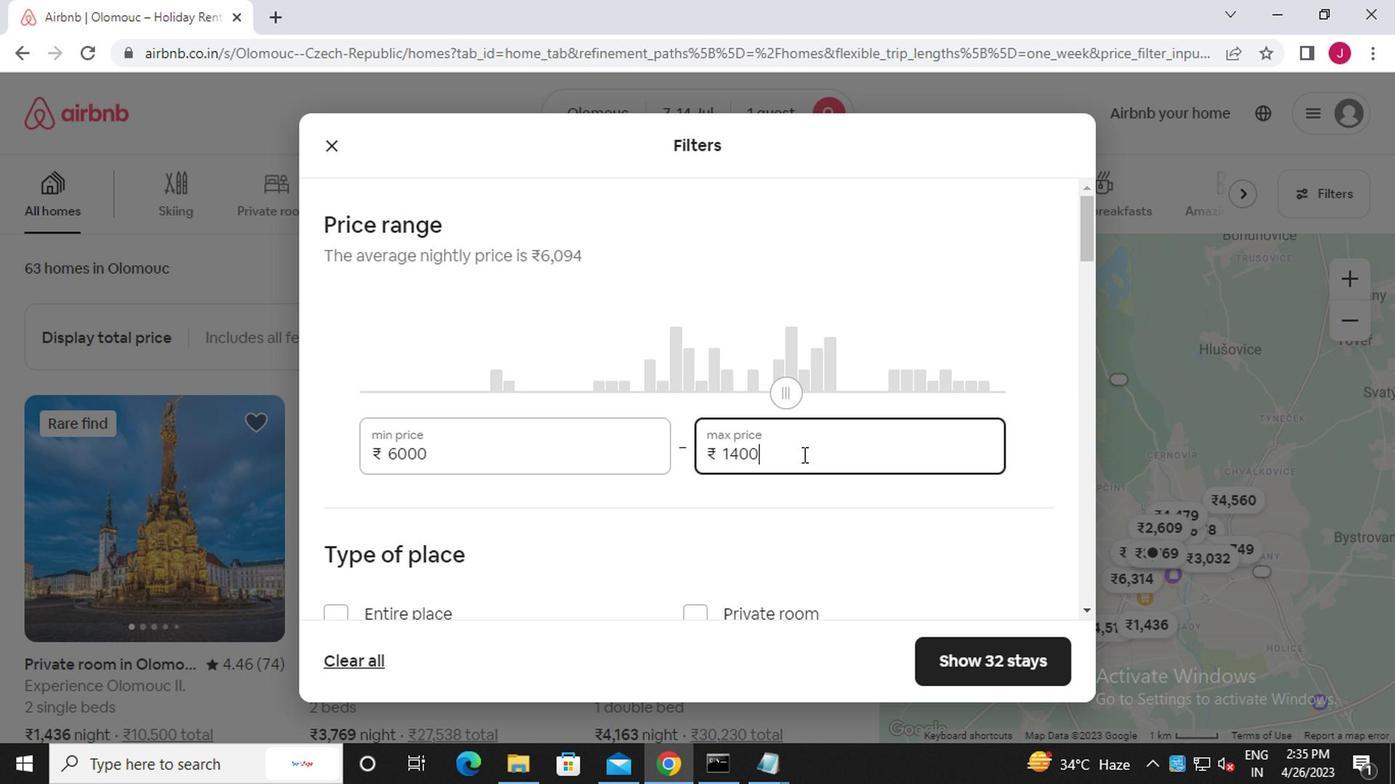 
Action: Mouse moved to (524, 398)
Screenshot: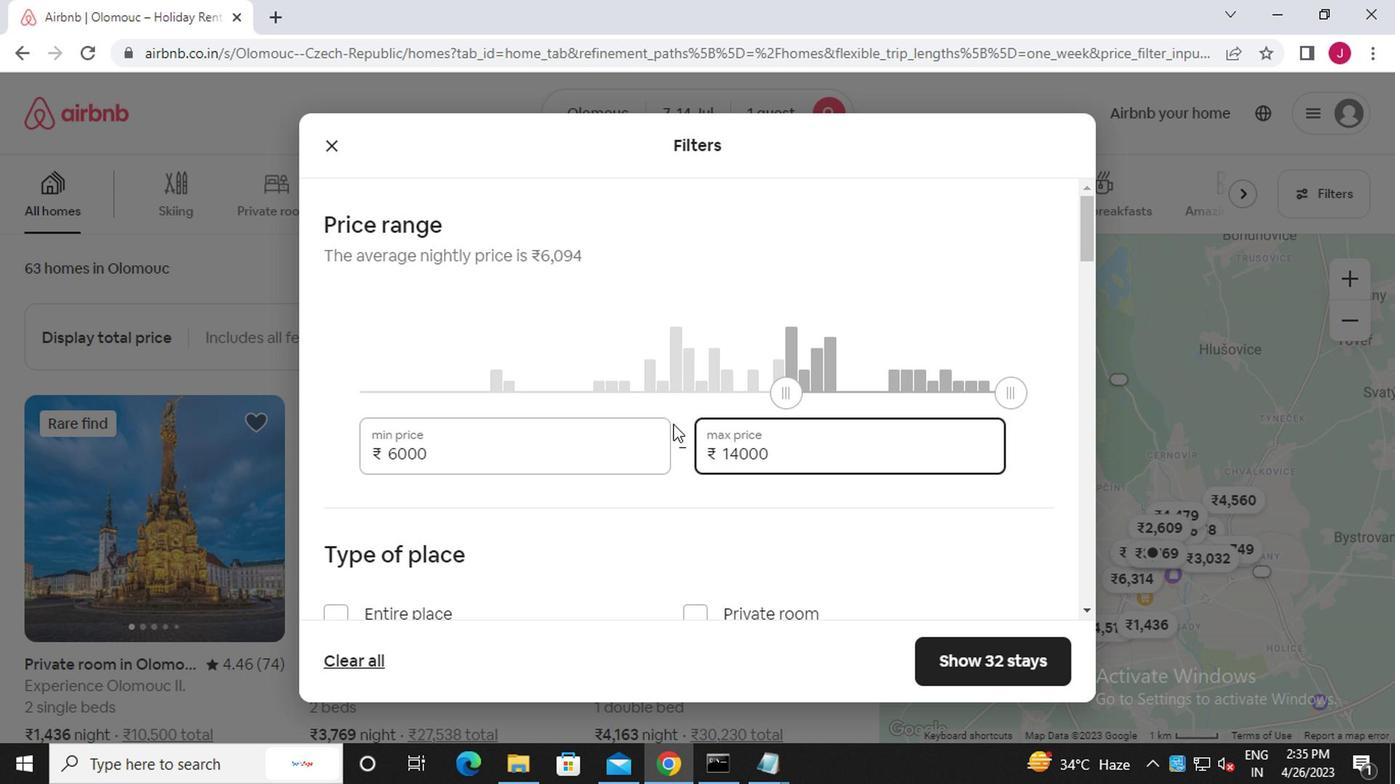
Action: Mouse scrolled (524, 397) with delta (0, 0)
Screenshot: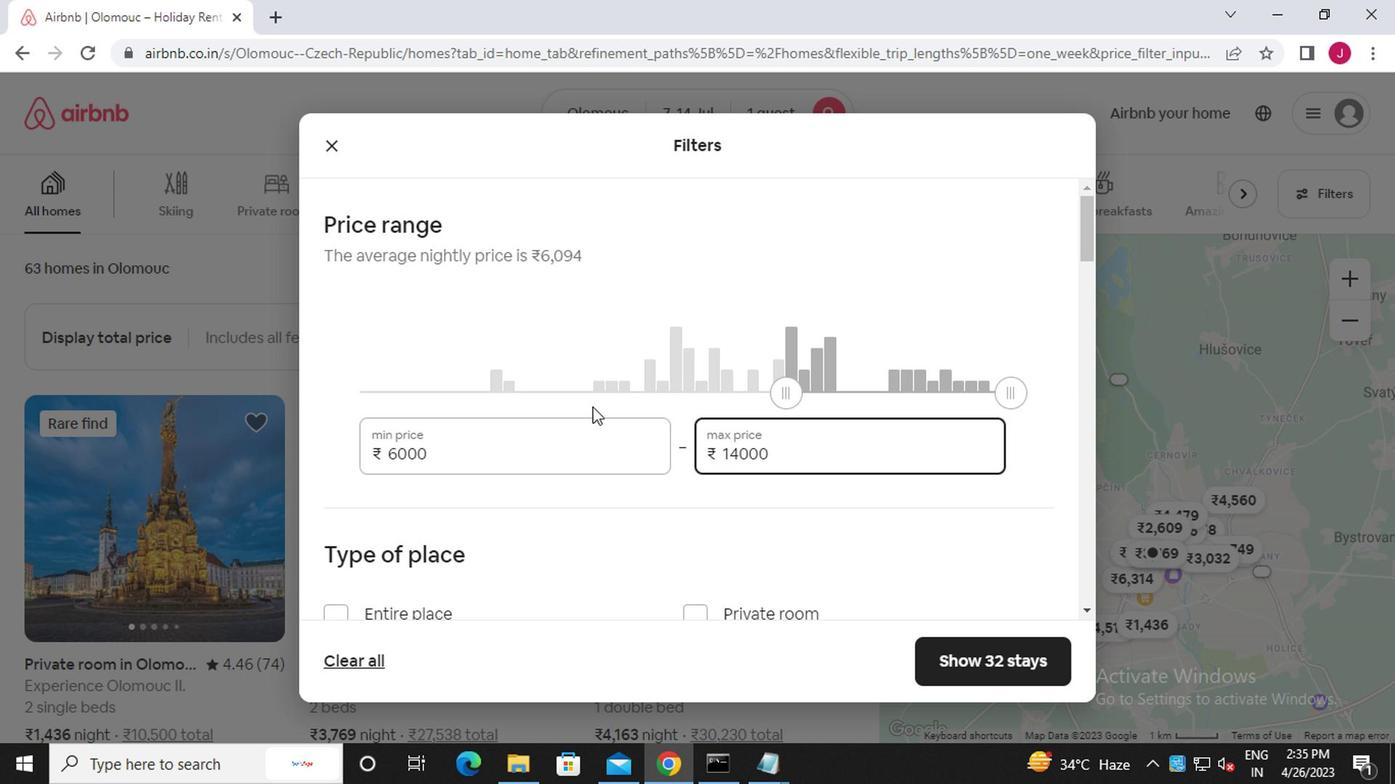 
Action: Mouse scrolled (524, 397) with delta (0, 0)
Screenshot: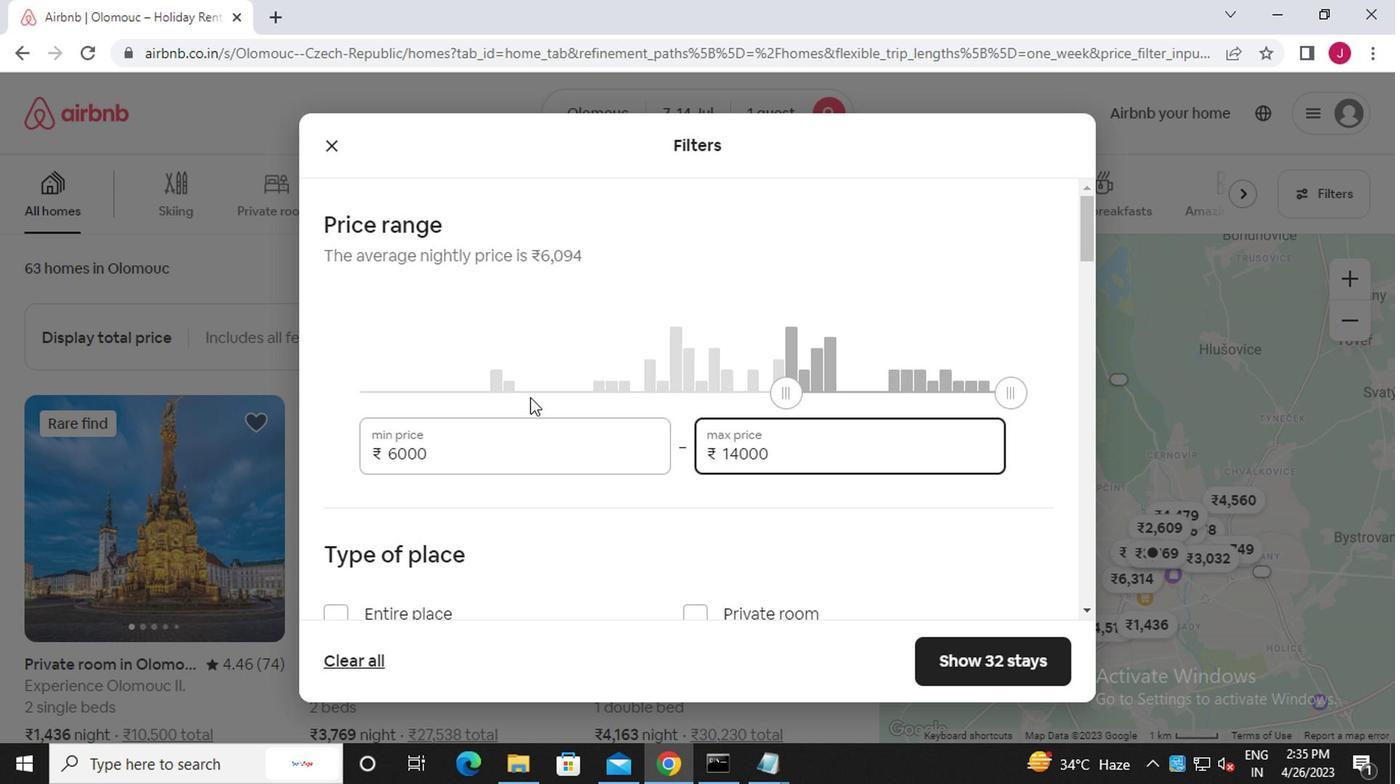 
Action: Mouse scrolled (524, 397) with delta (0, 0)
Screenshot: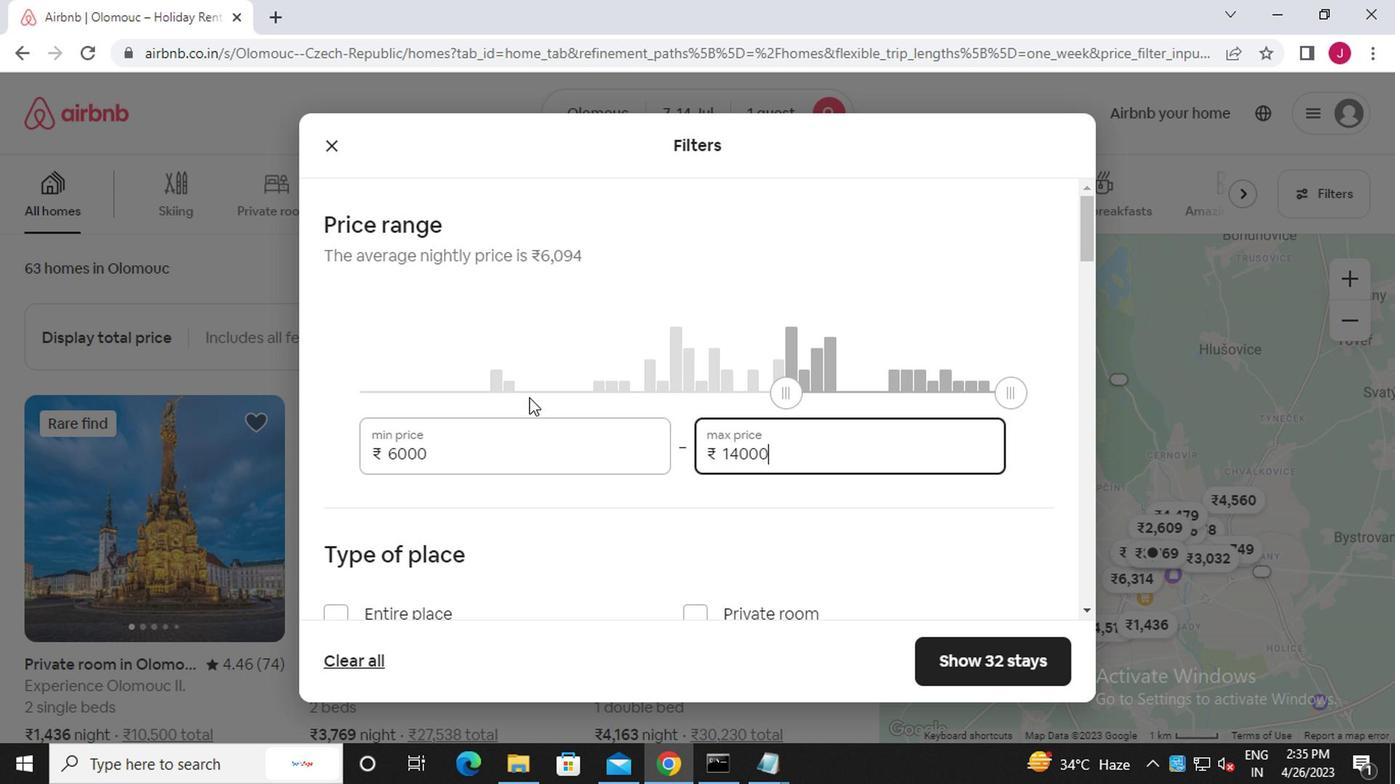 
Action: Mouse moved to (327, 393)
Screenshot: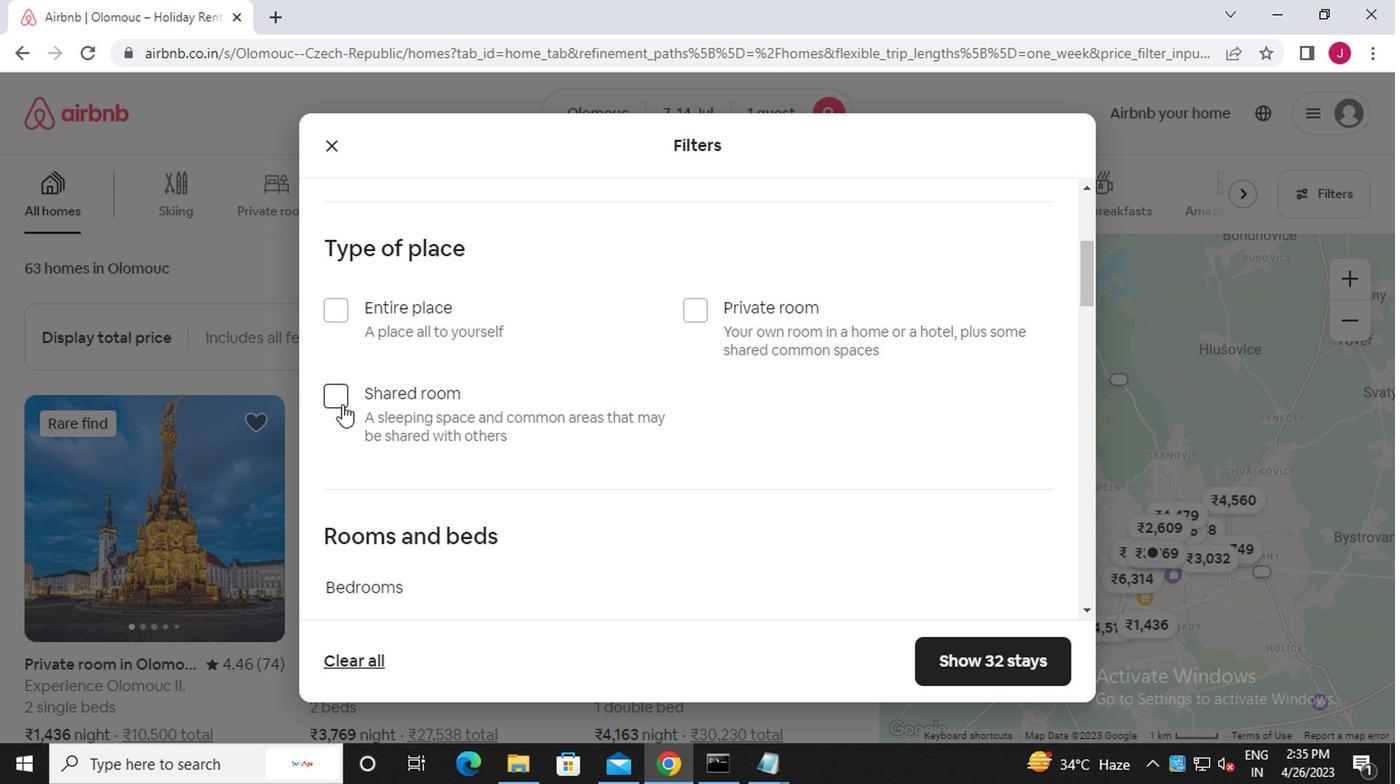 
Action: Mouse pressed left at (327, 393)
Screenshot: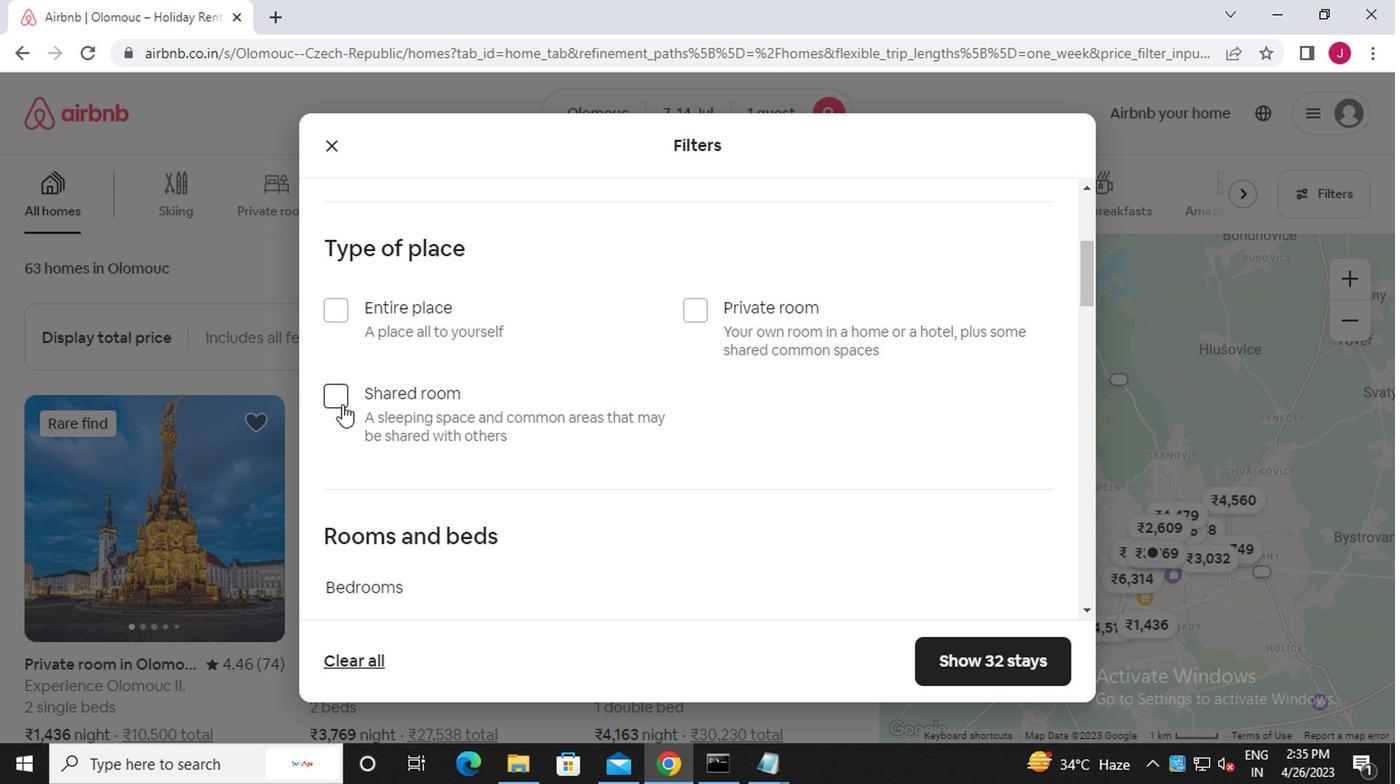 
Action: Mouse moved to (496, 450)
Screenshot: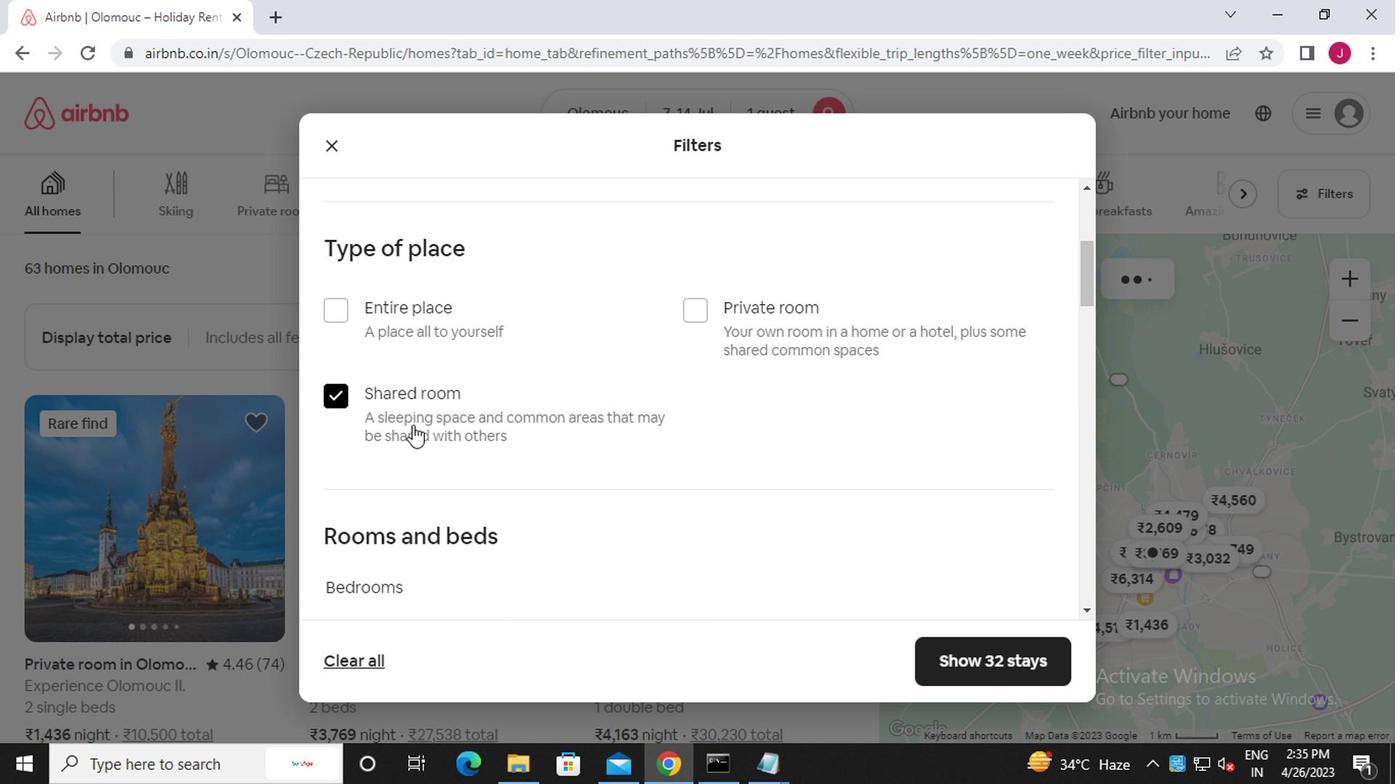 
Action: Mouse scrolled (496, 449) with delta (0, 0)
Screenshot: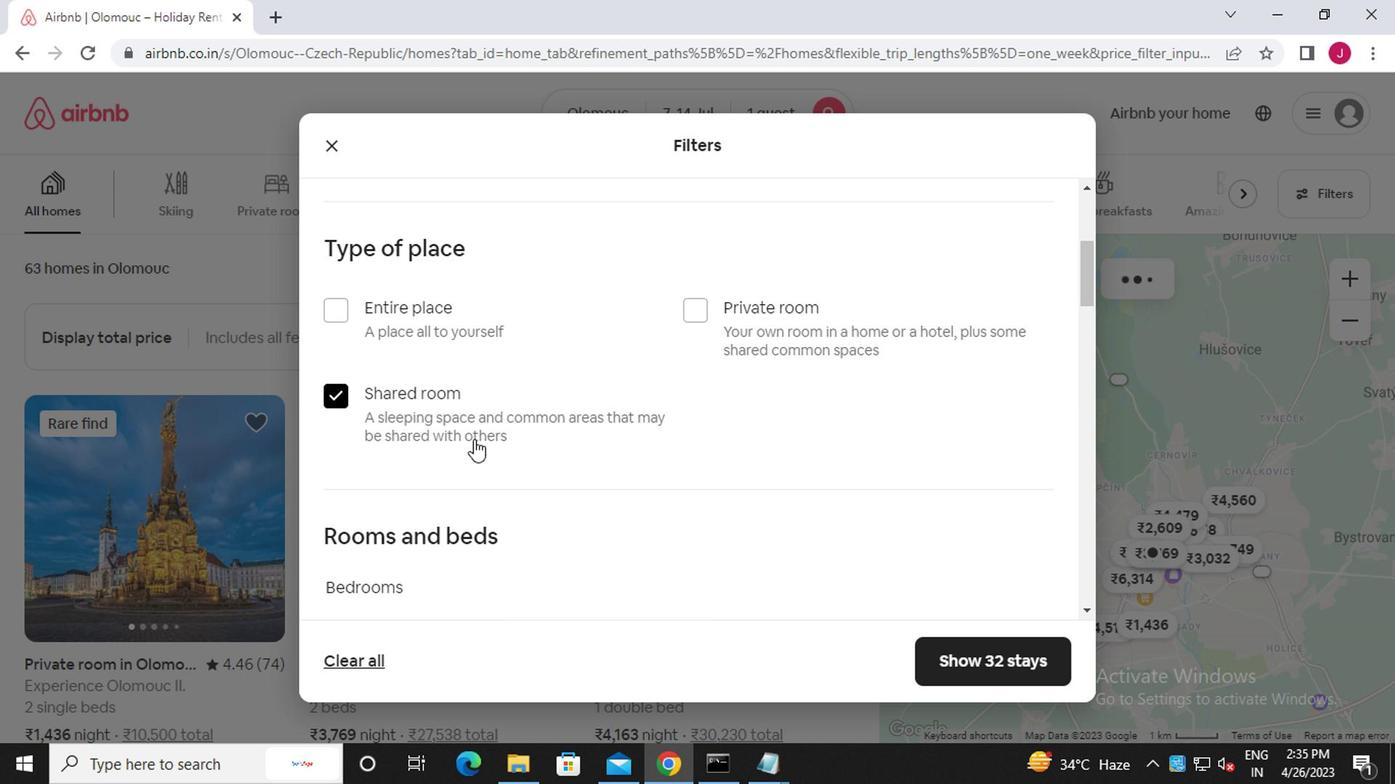
Action: Mouse moved to (496, 452)
Screenshot: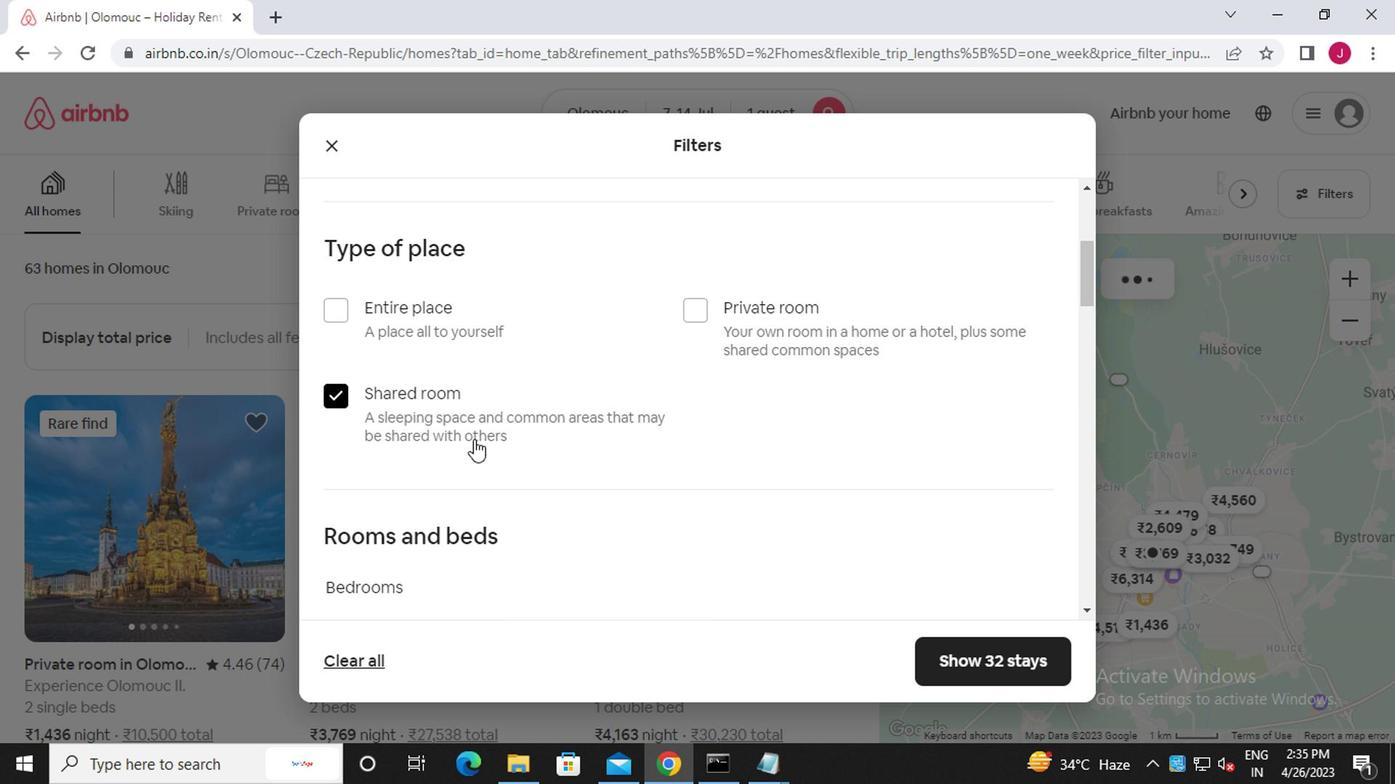 
Action: Mouse scrolled (496, 450) with delta (0, -1)
Screenshot: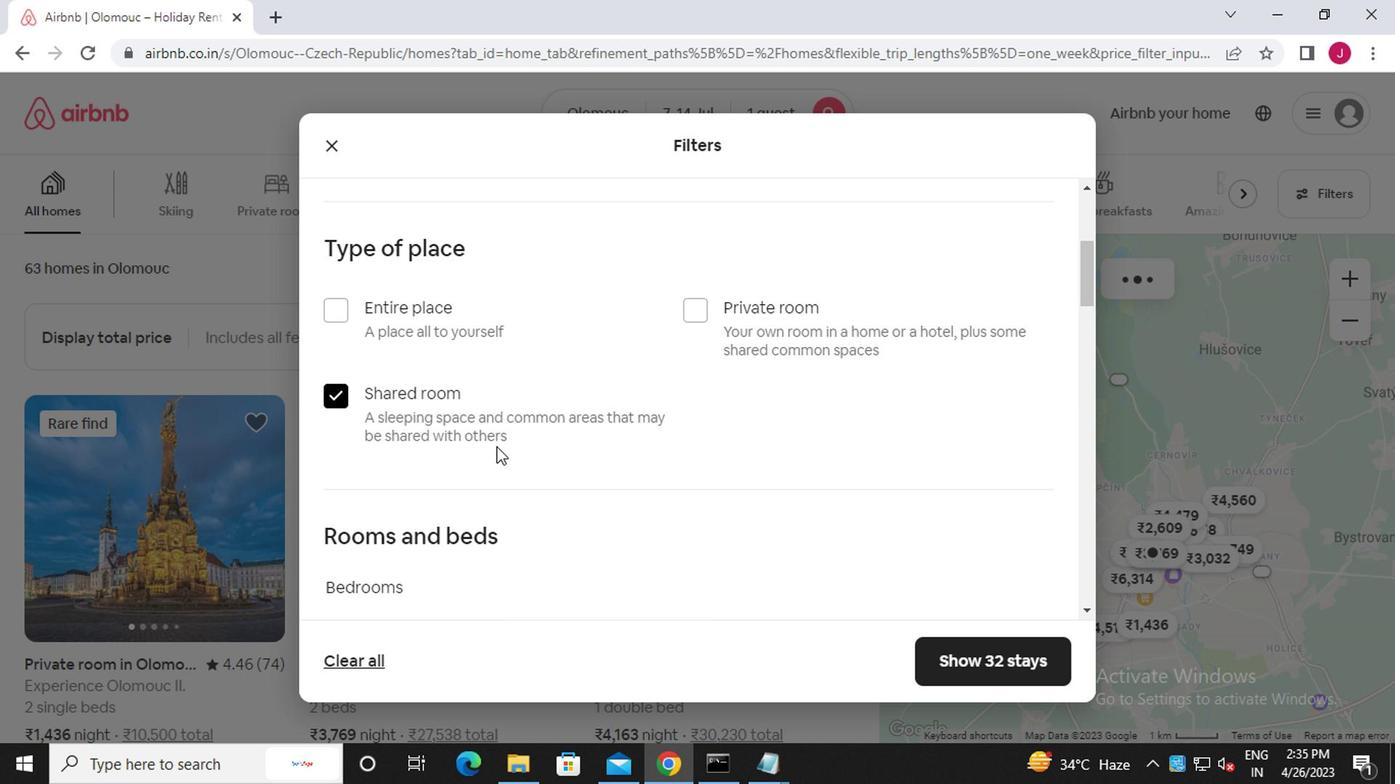 
Action: Mouse scrolled (496, 450) with delta (0, -1)
Screenshot: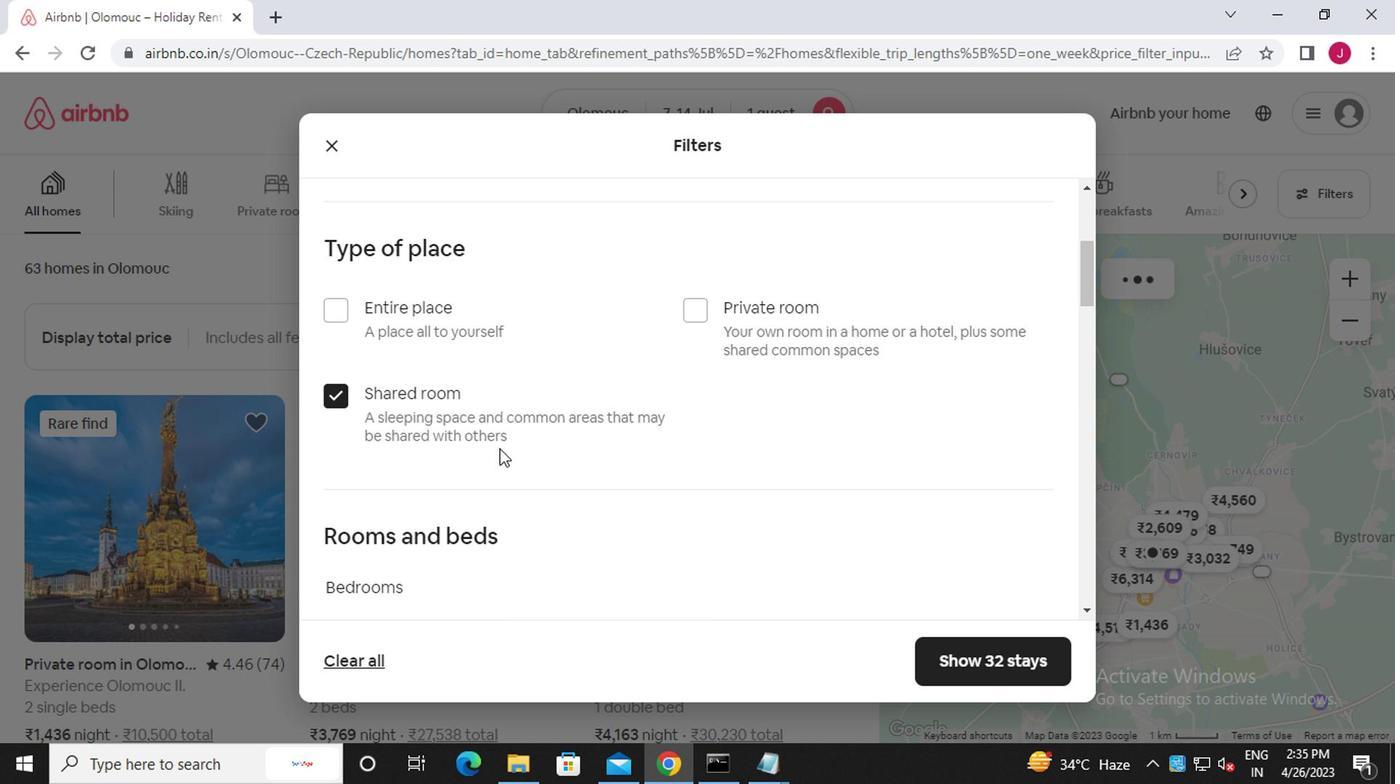 
Action: Mouse moved to (441, 346)
Screenshot: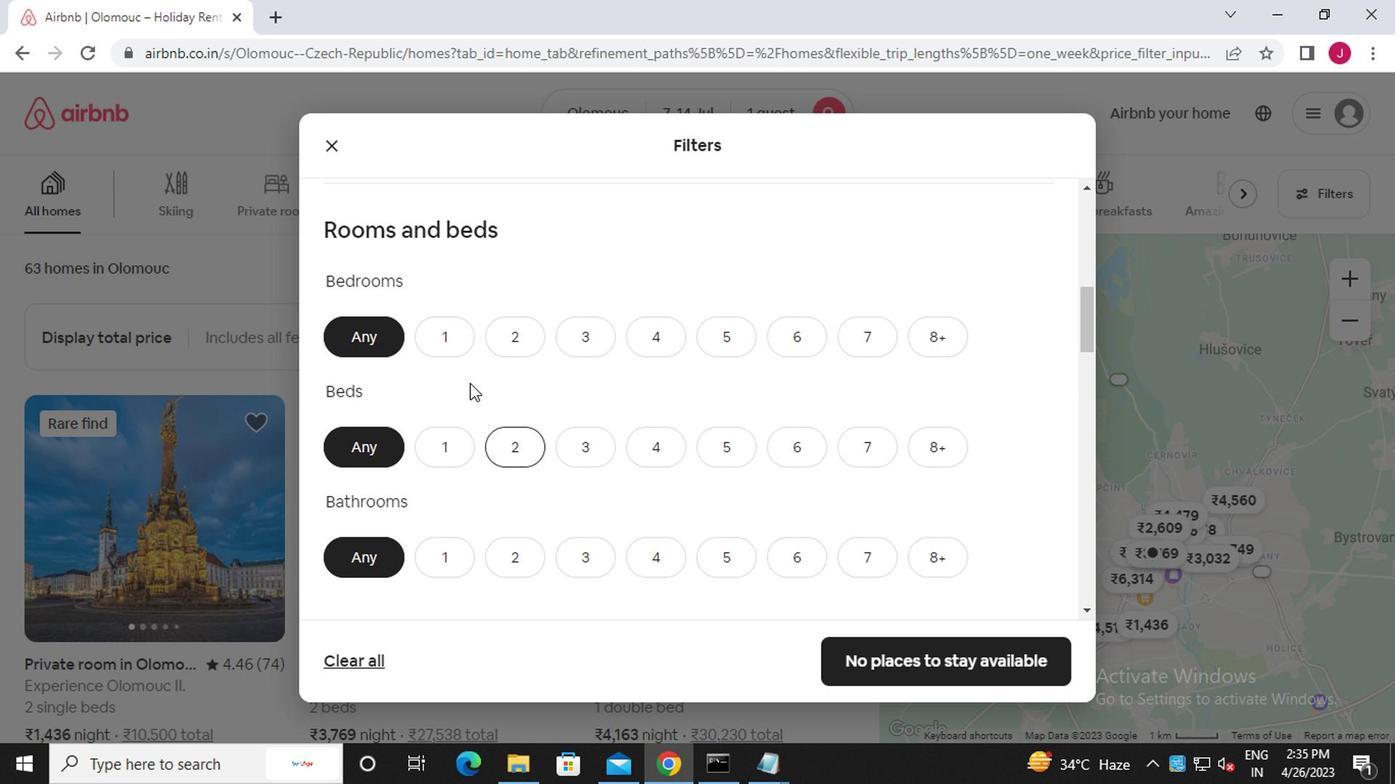 
Action: Mouse pressed left at (441, 346)
Screenshot: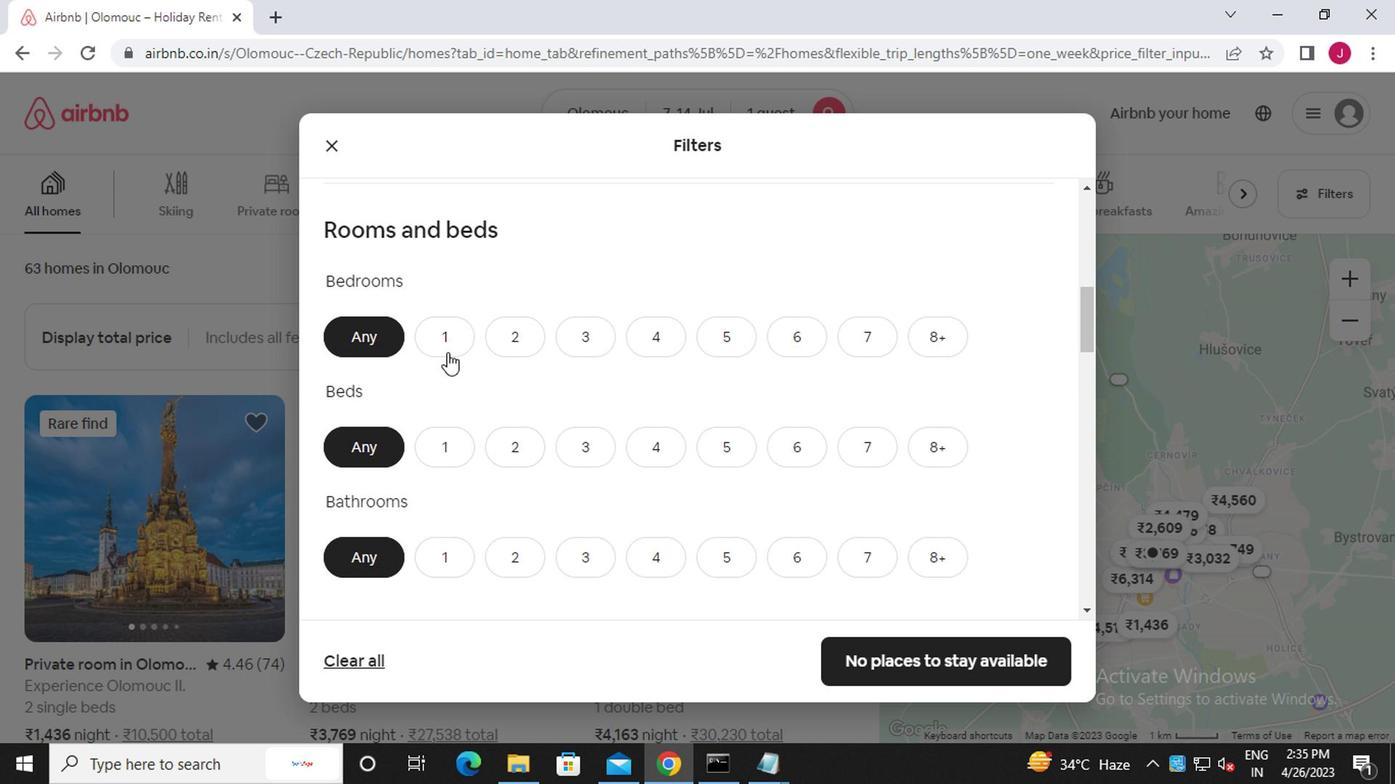 
Action: Mouse moved to (441, 450)
Screenshot: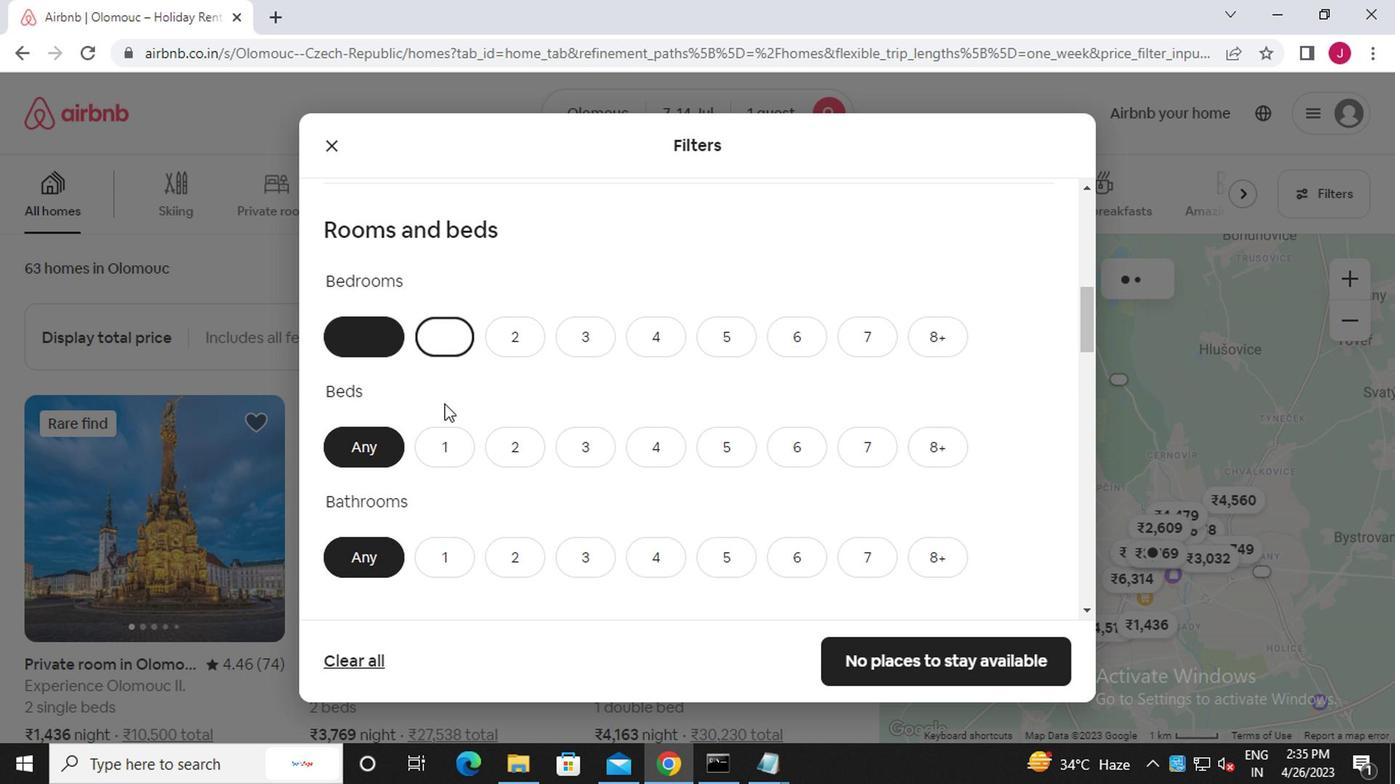 
Action: Mouse pressed left at (441, 450)
Screenshot: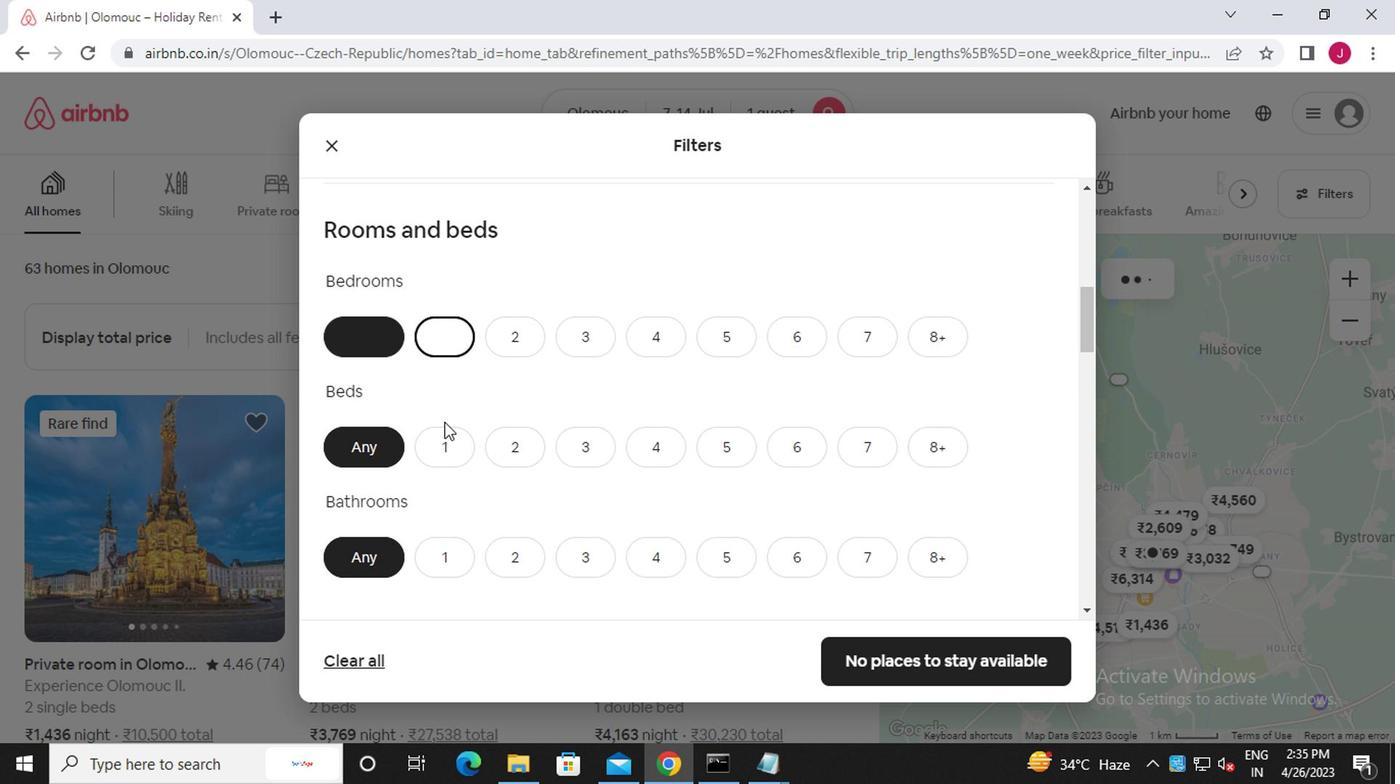 
Action: Mouse moved to (444, 563)
Screenshot: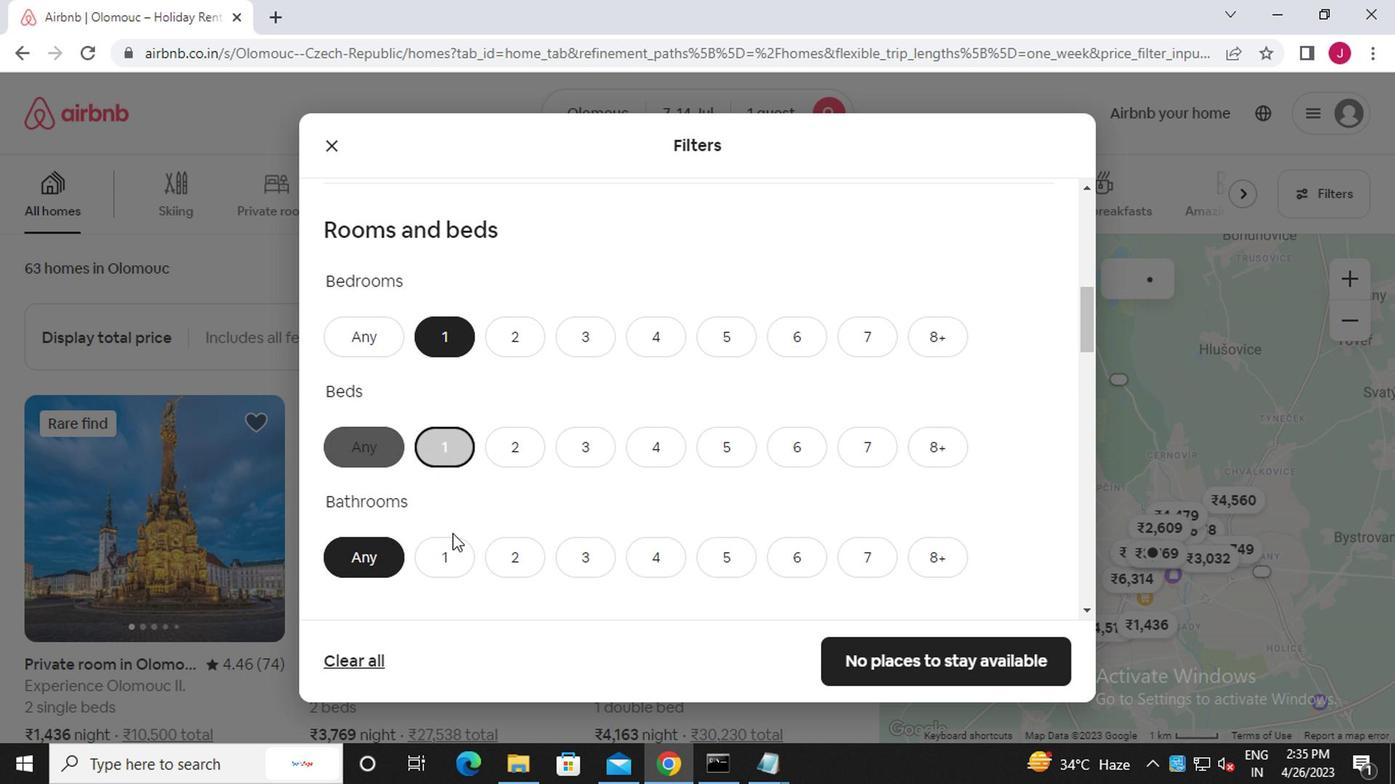 
Action: Mouse pressed left at (444, 563)
Screenshot: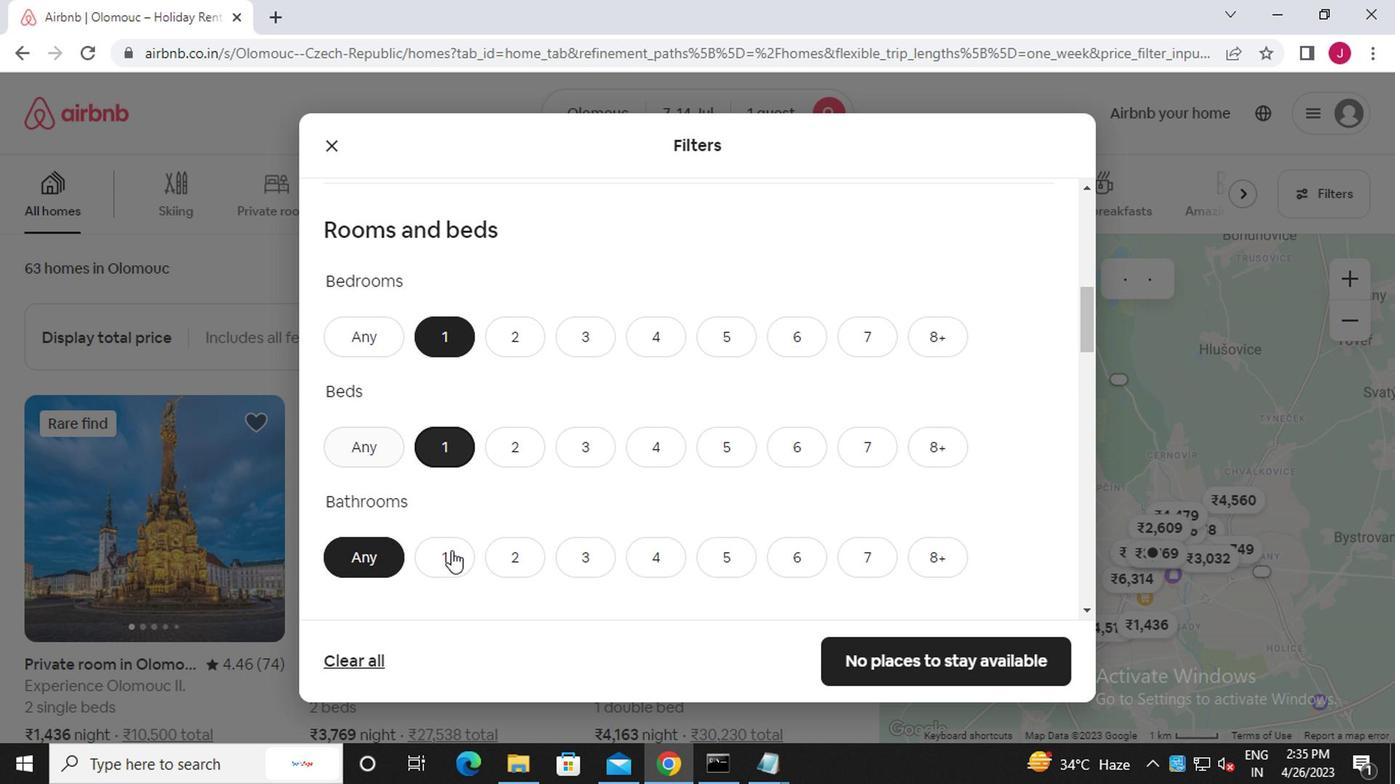 
Action: Mouse moved to (449, 560)
Screenshot: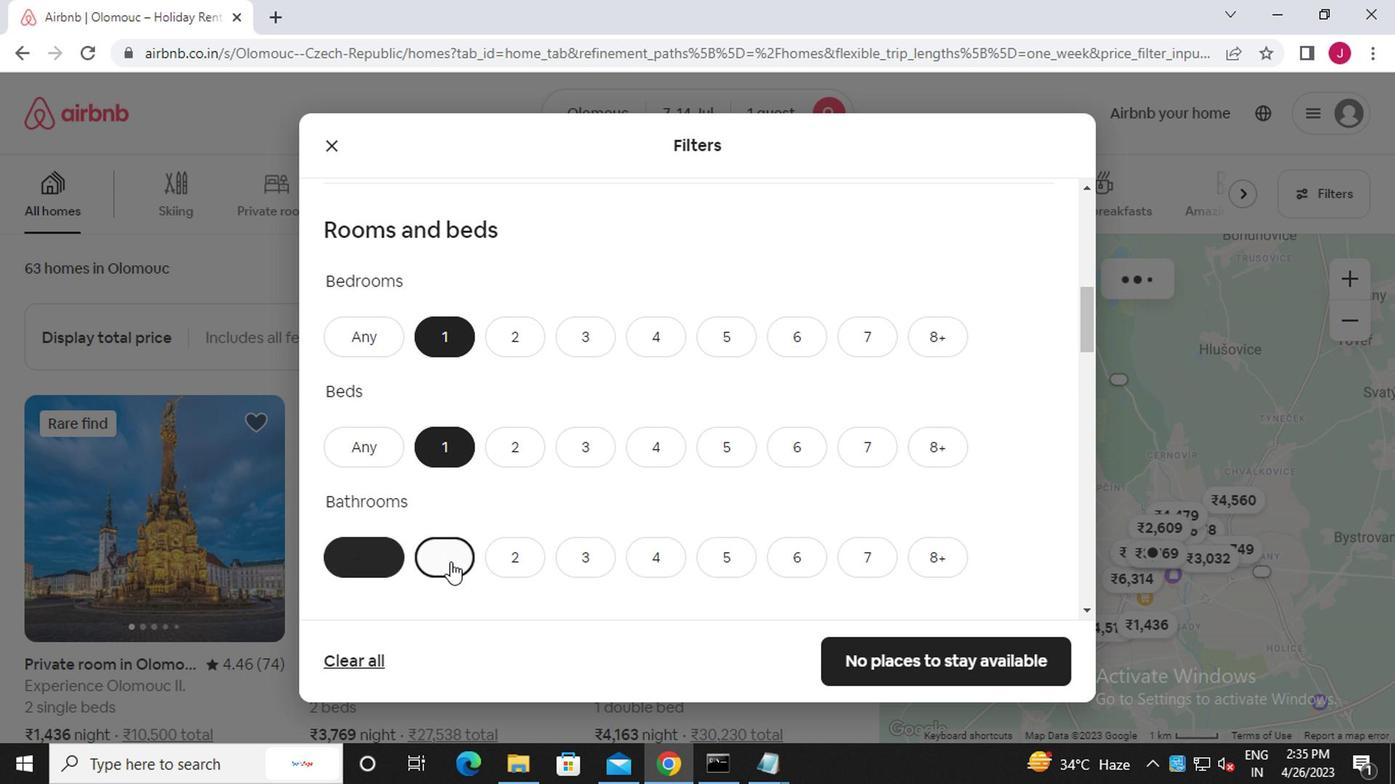
Action: Mouse scrolled (449, 559) with delta (0, 0)
Screenshot: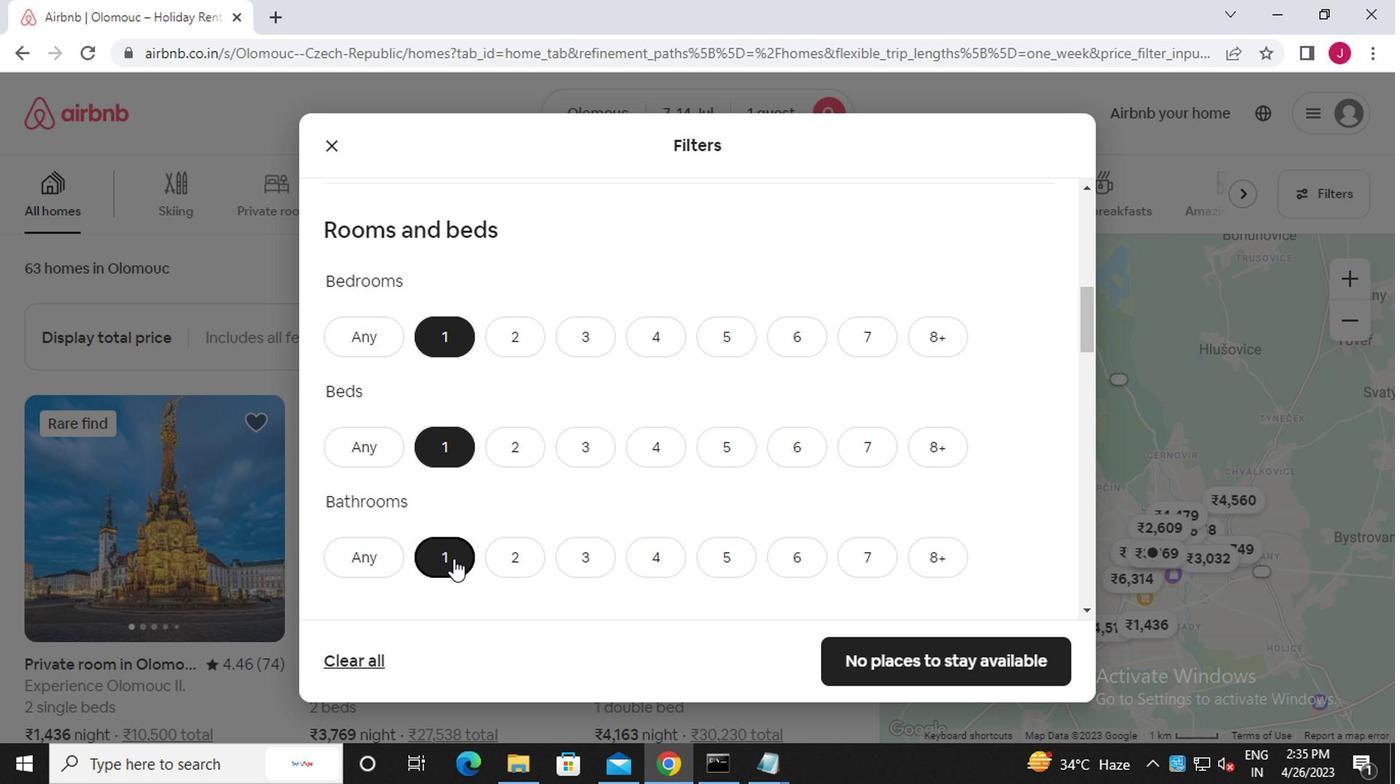 
Action: Mouse moved to (449, 560)
Screenshot: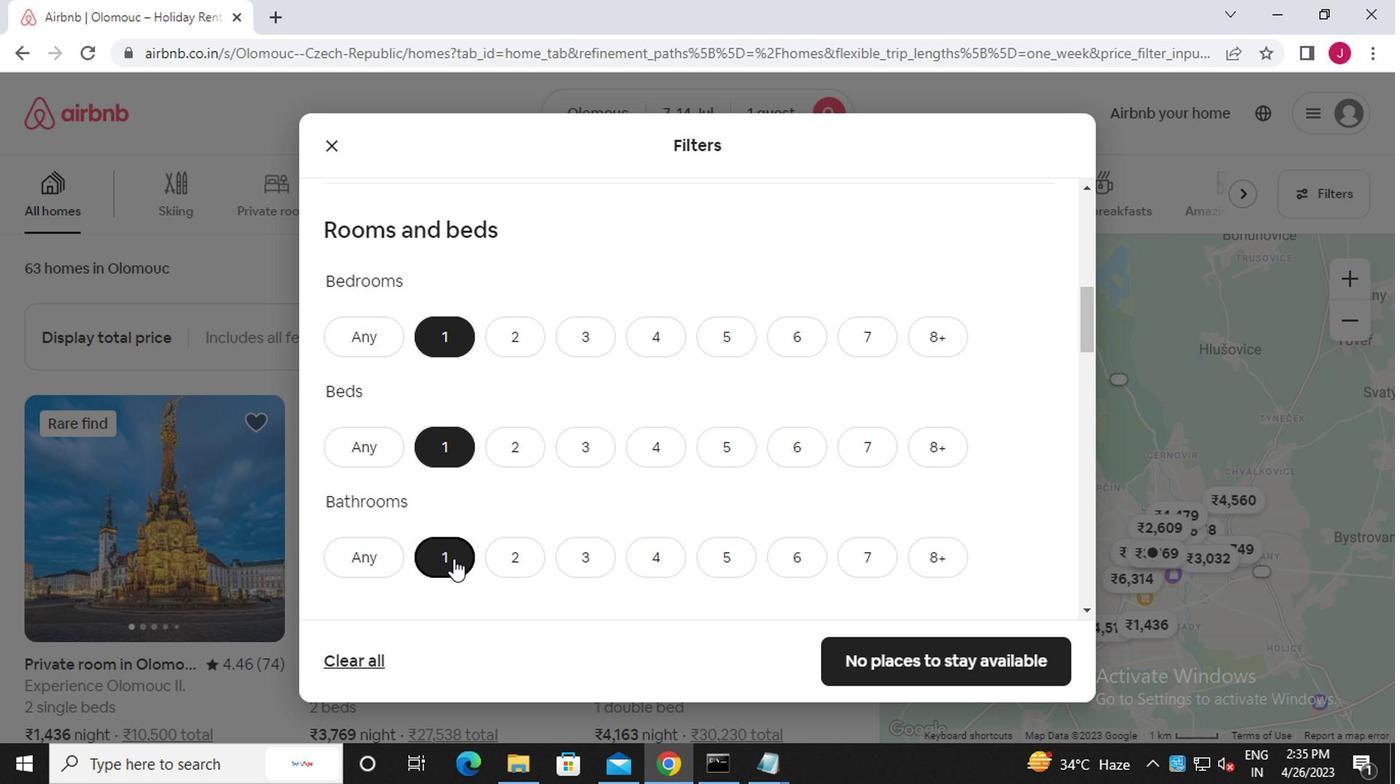 
Action: Mouse scrolled (449, 559) with delta (0, 0)
Screenshot: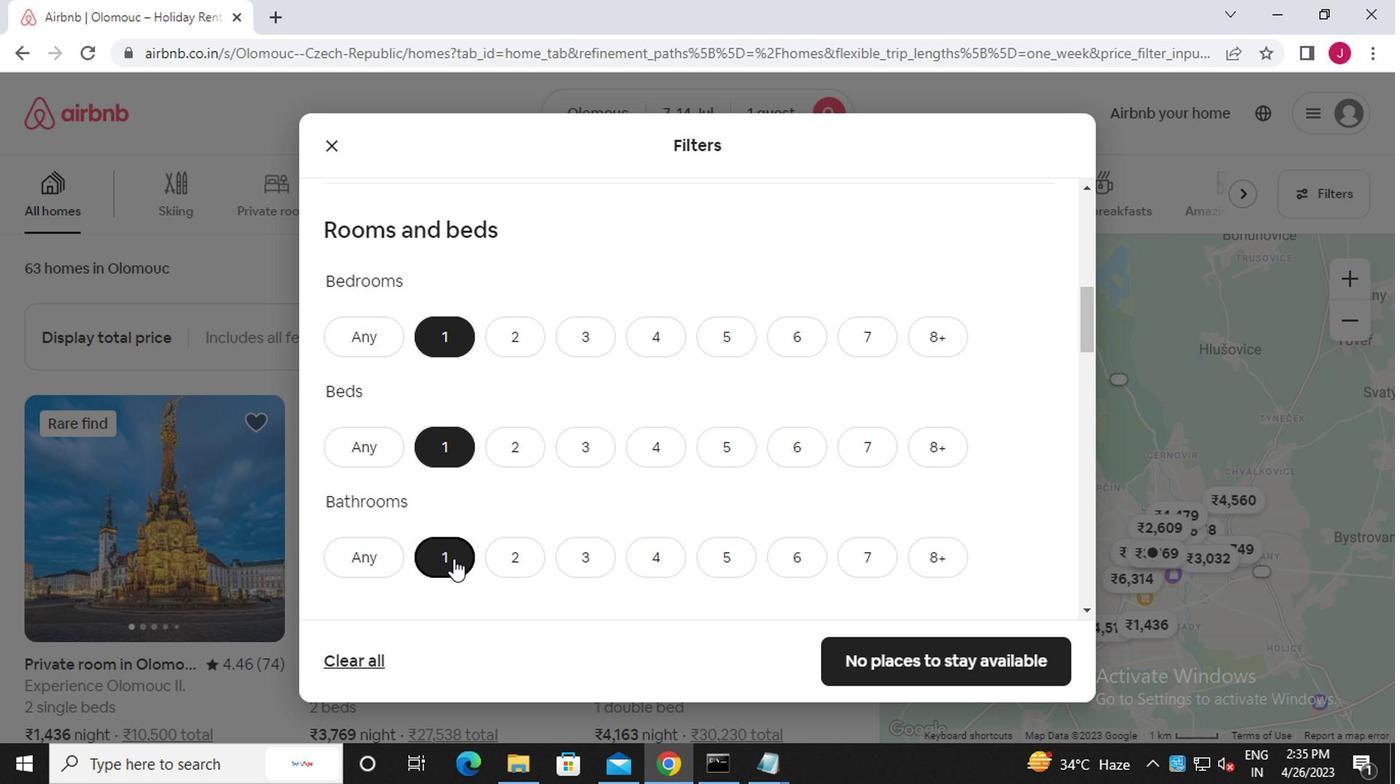 
Action: Mouse moved to (441, 535)
Screenshot: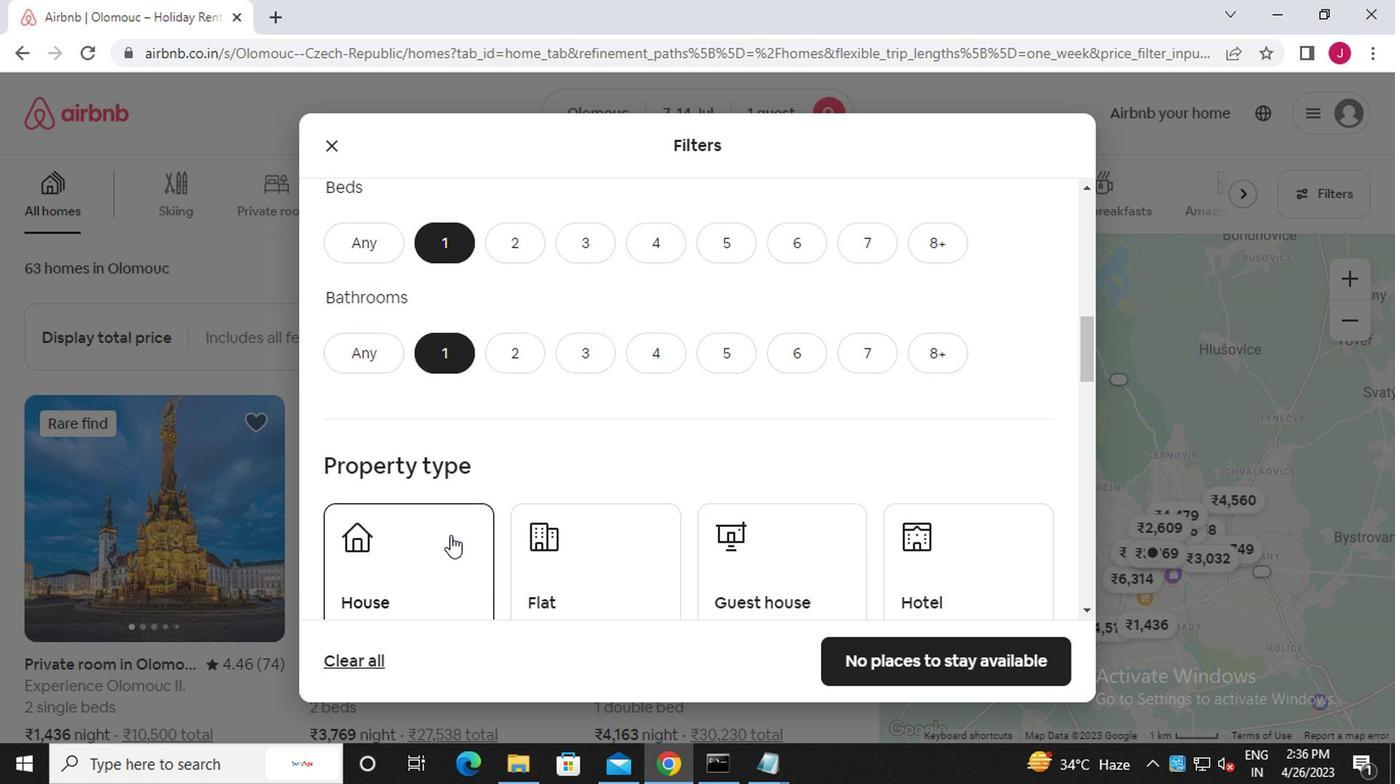 
Action: Mouse pressed left at (441, 535)
Screenshot: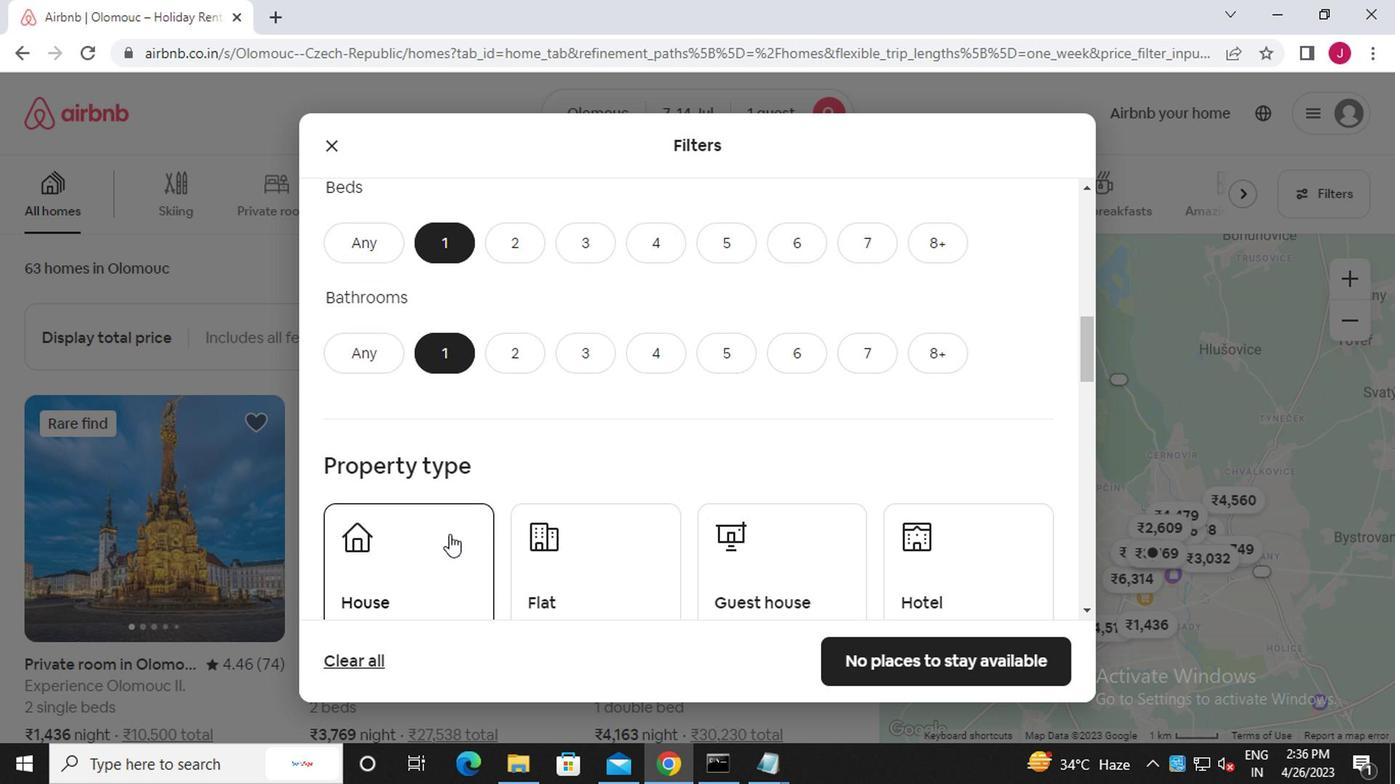 
Action: Mouse moved to (610, 577)
Screenshot: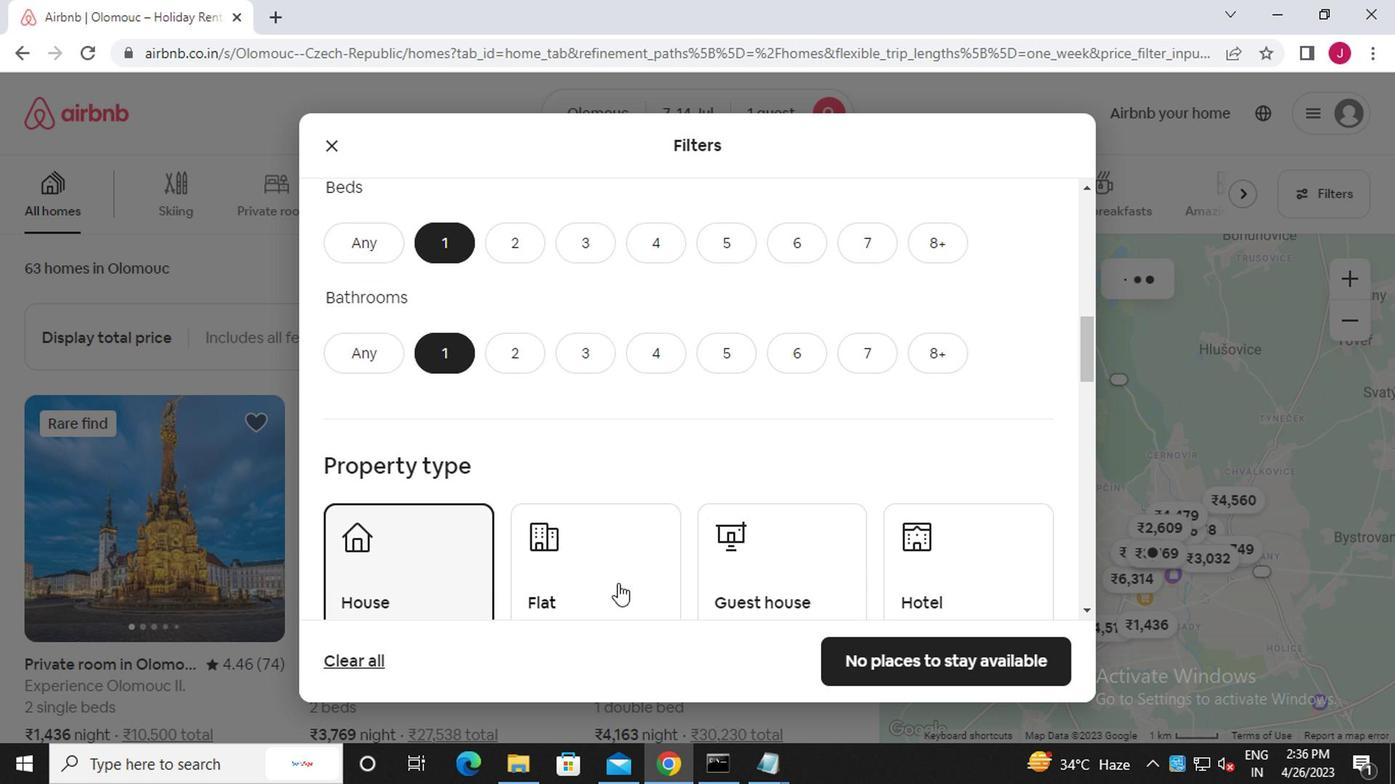 
Action: Mouse pressed left at (610, 577)
Screenshot: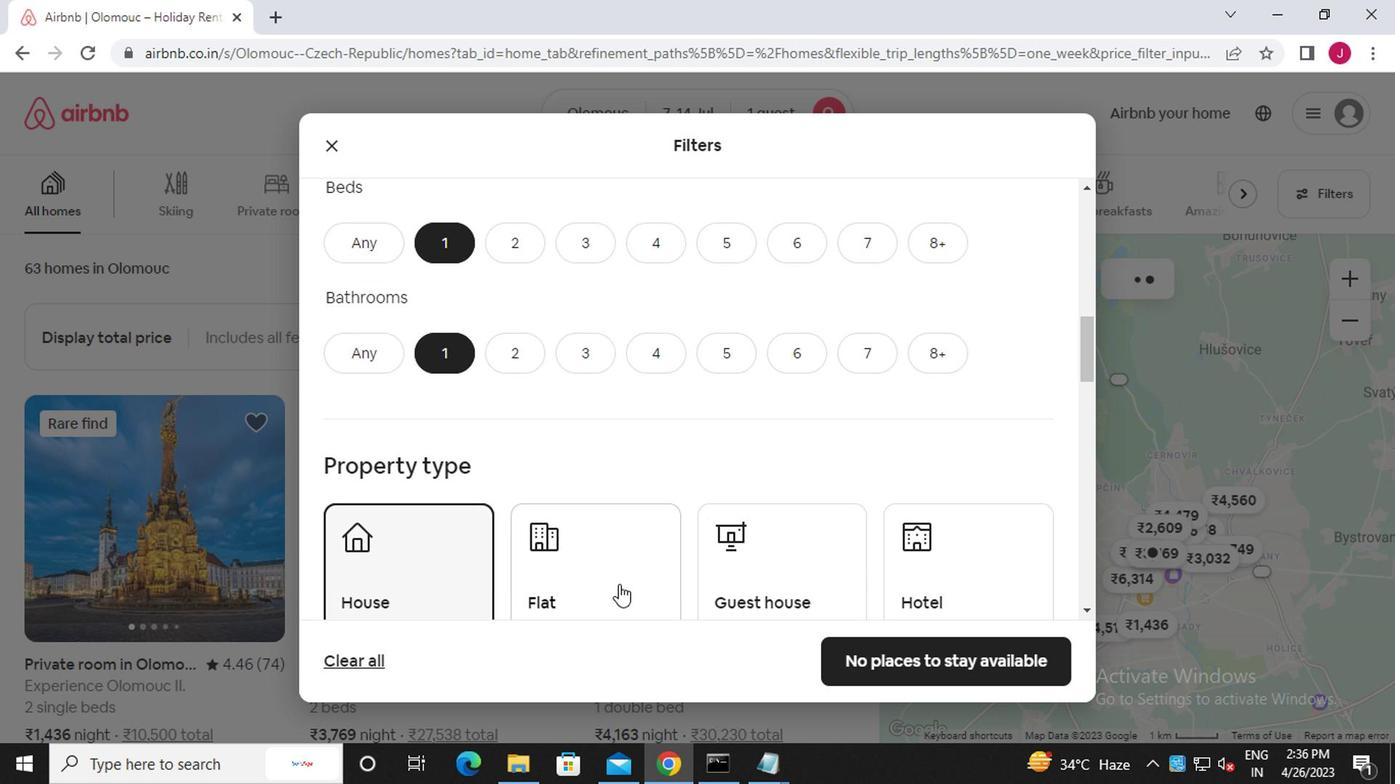 
Action: Mouse moved to (774, 562)
Screenshot: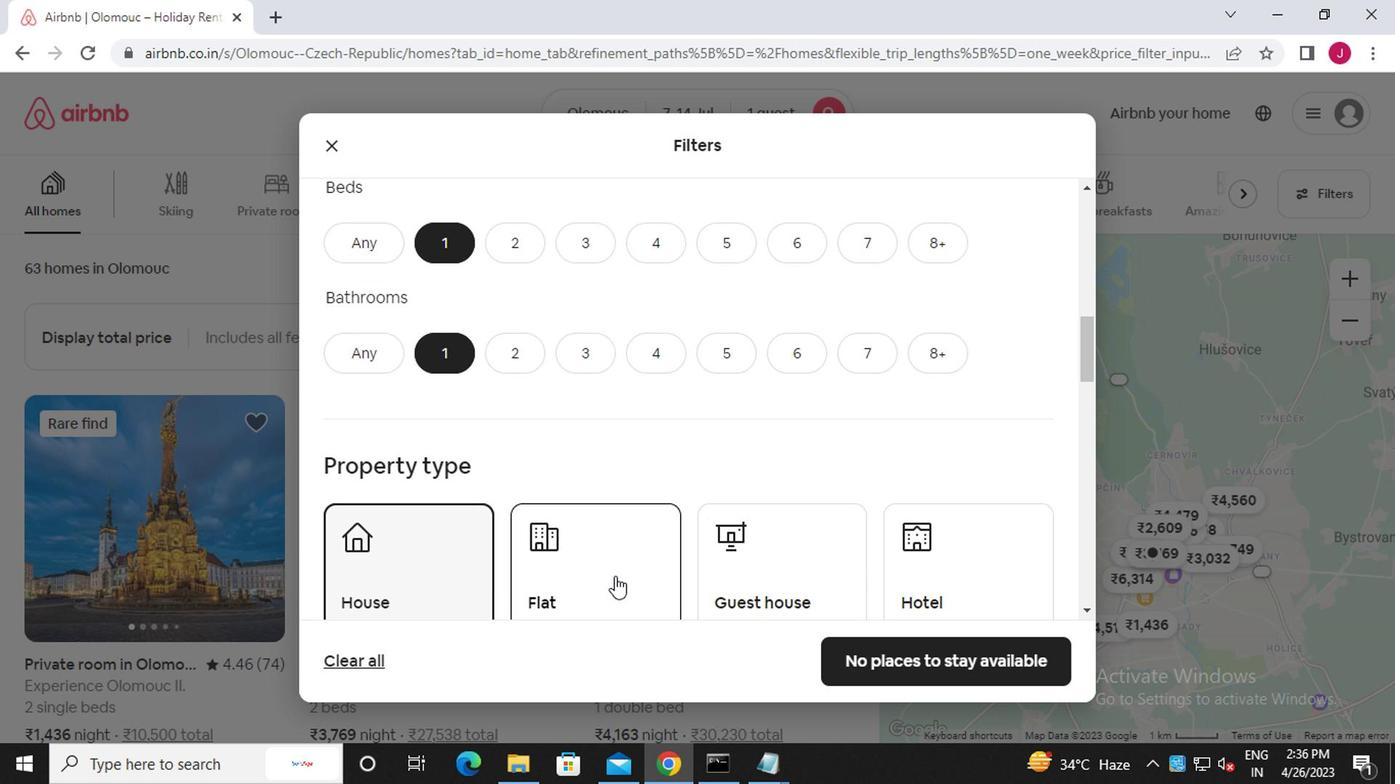 
Action: Mouse pressed left at (774, 562)
Screenshot: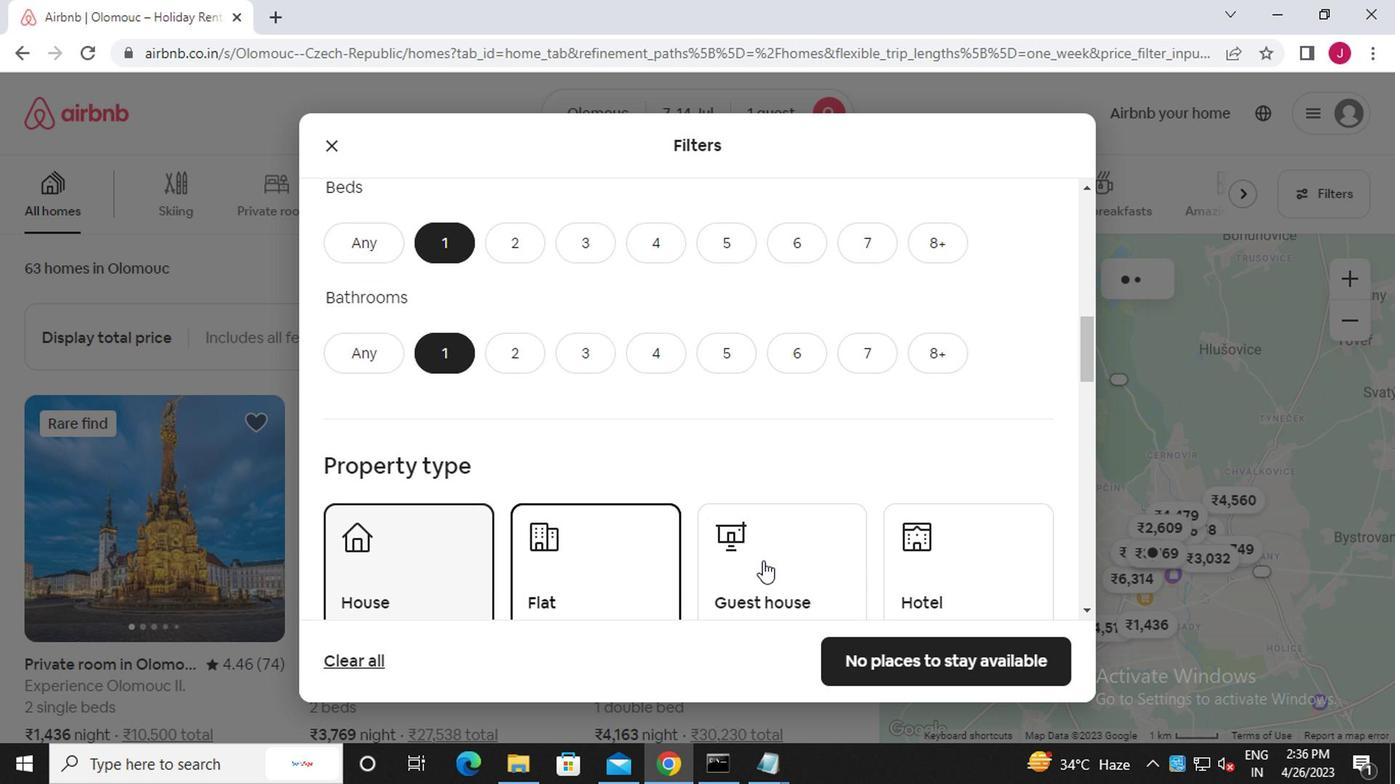 
Action: Mouse moved to (980, 572)
Screenshot: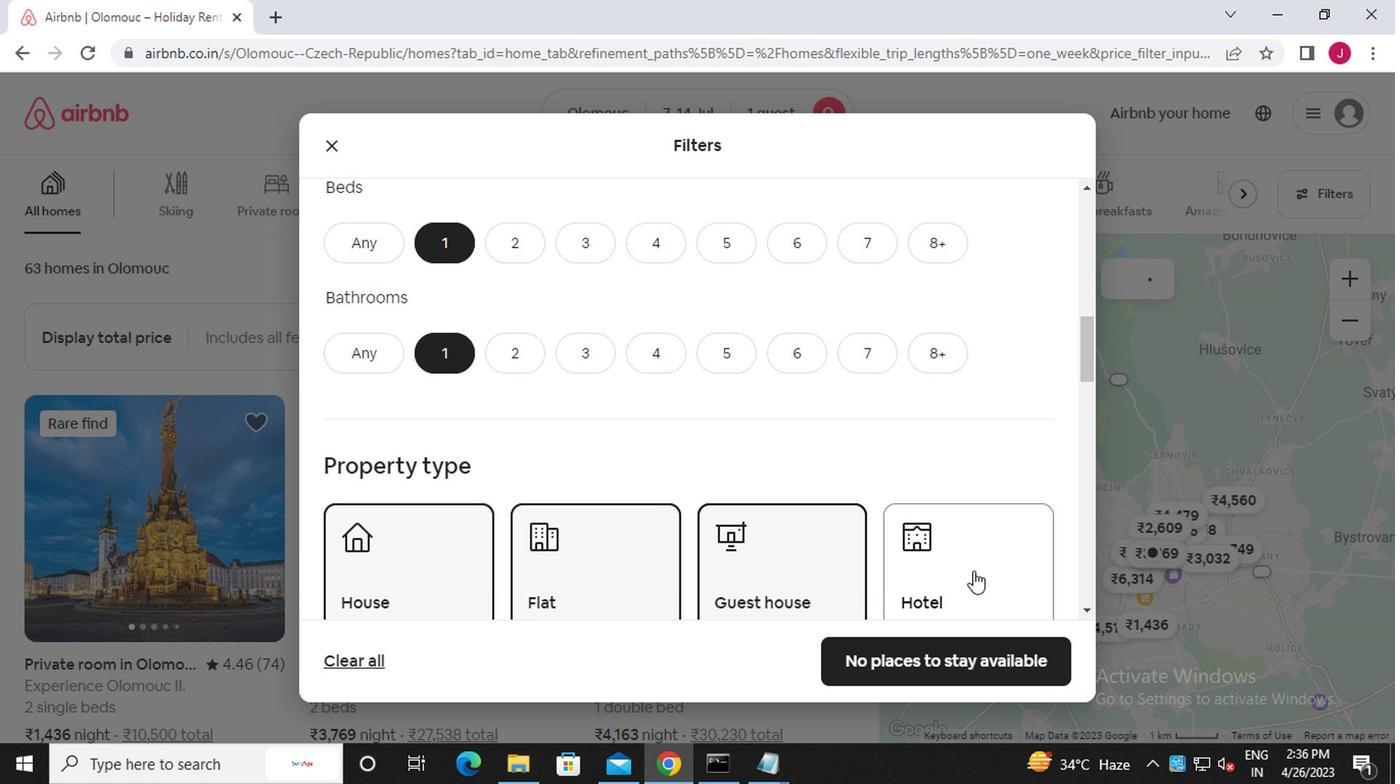 
Action: Mouse pressed left at (980, 572)
Screenshot: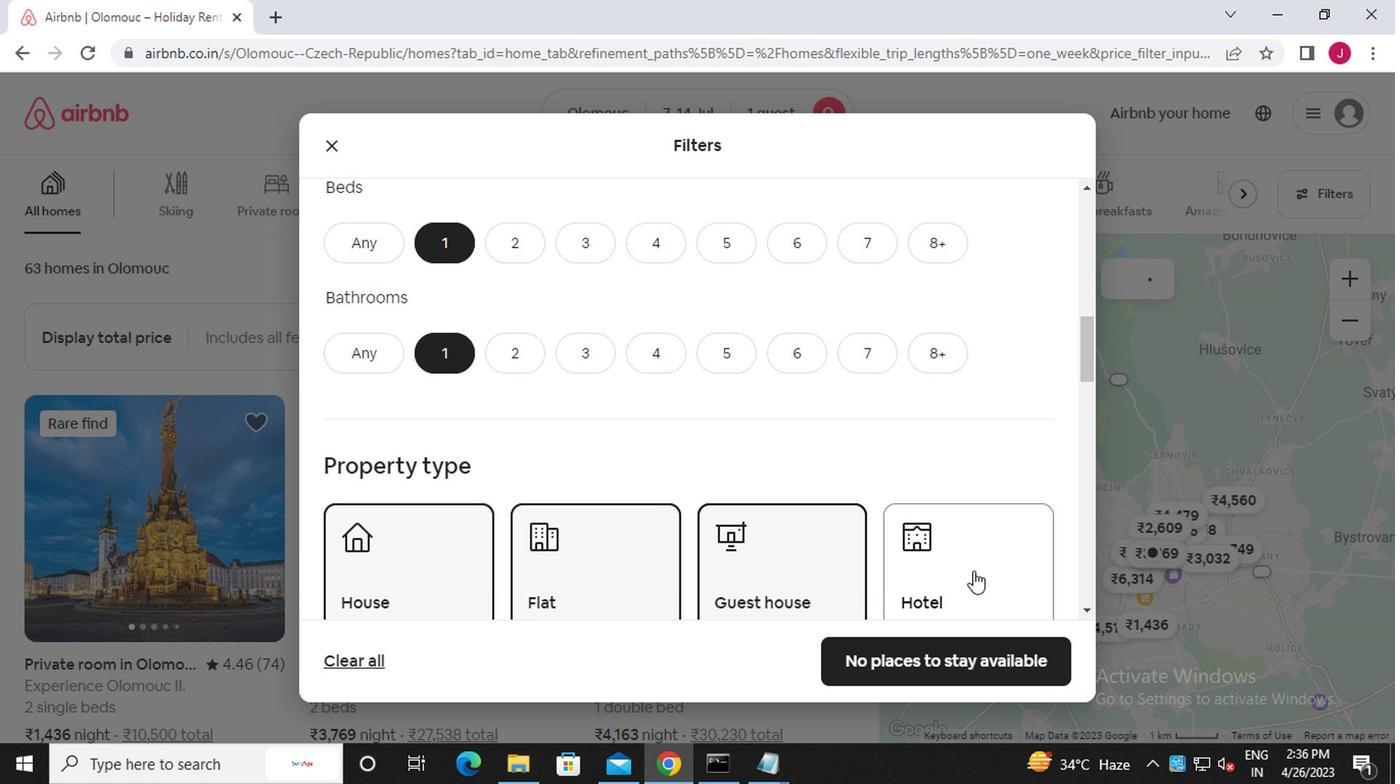 
Action: Mouse moved to (840, 535)
Screenshot: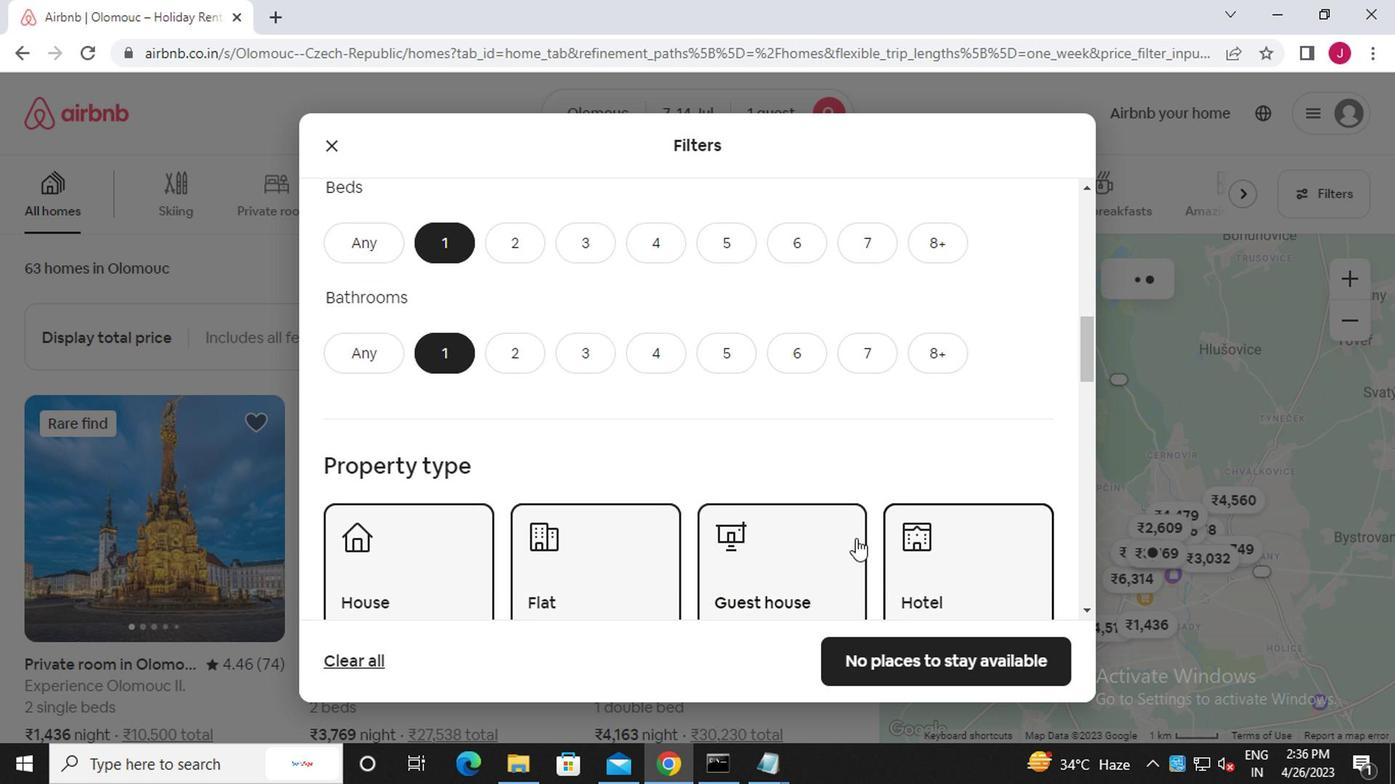 
Action: Mouse scrolled (840, 534) with delta (0, 0)
Screenshot: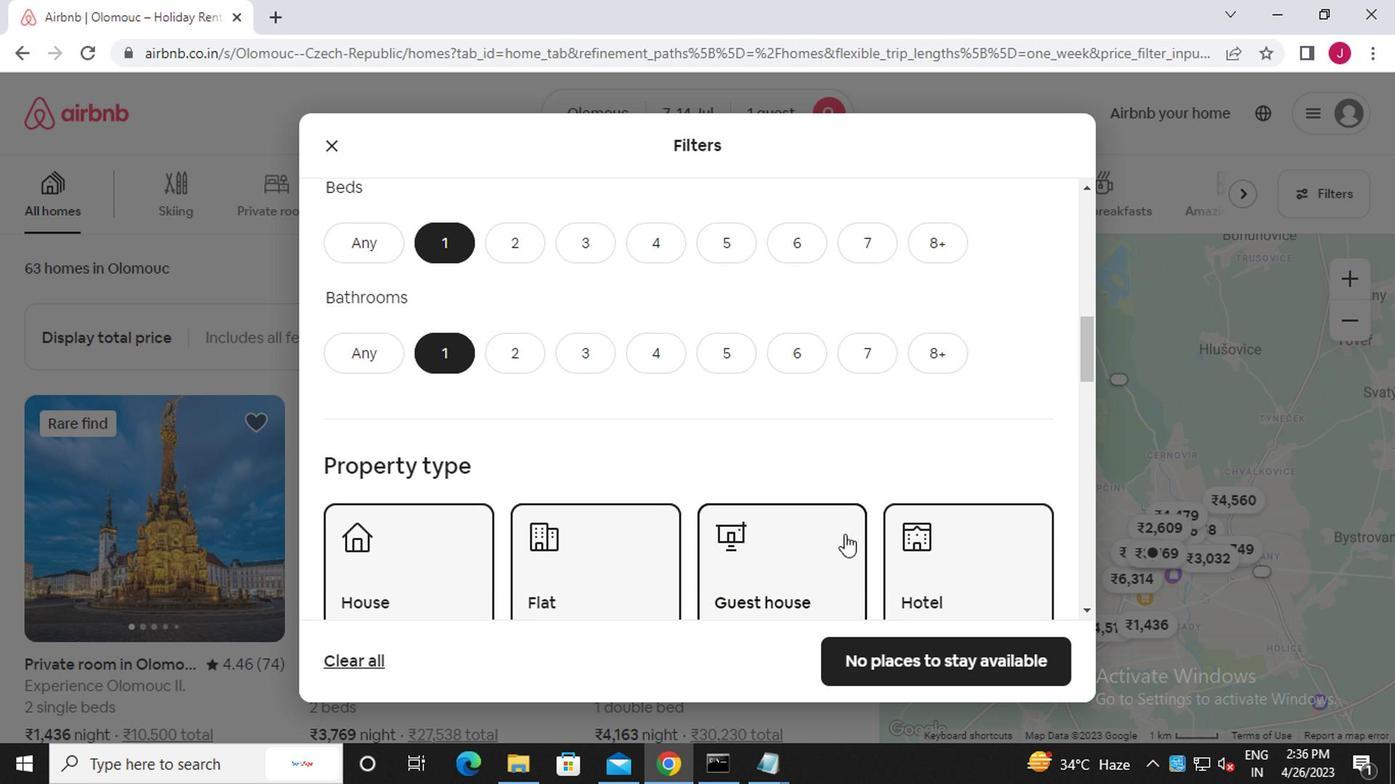 
Action: Mouse scrolled (840, 534) with delta (0, 0)
Screenshot: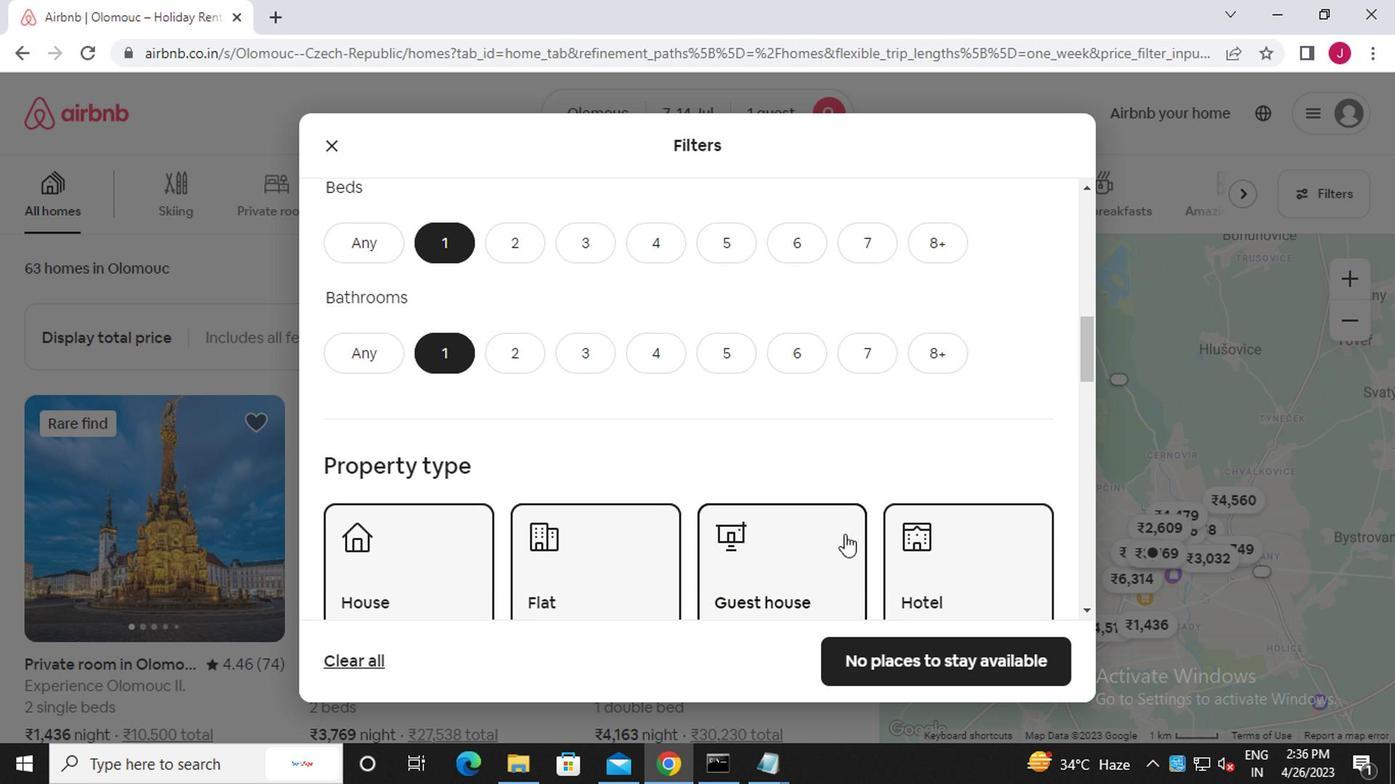 
Action: Mouse scrolled (840, 534) with delta (0, 0)
Screenshot: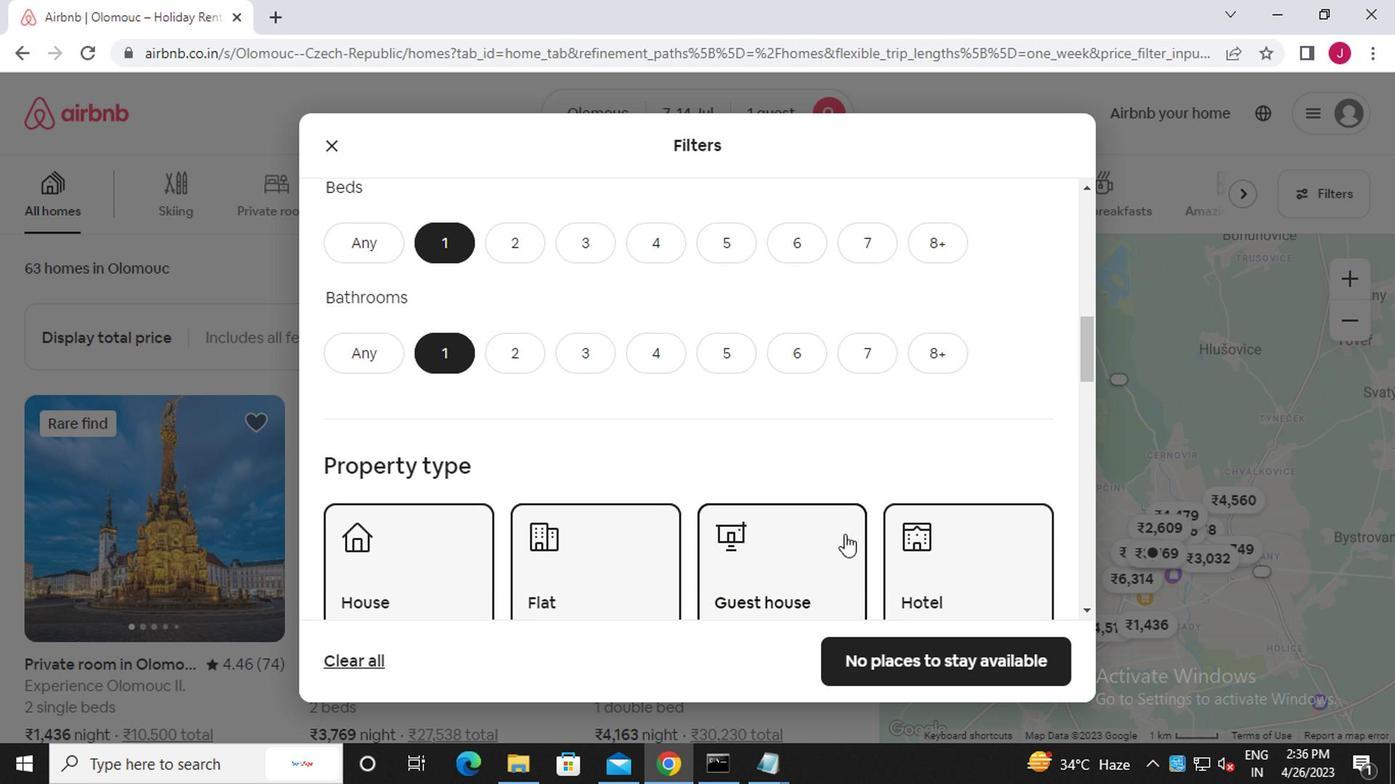 
Action: Mouse scrolled (840, 534) with delta (0, 0)
Screenshot: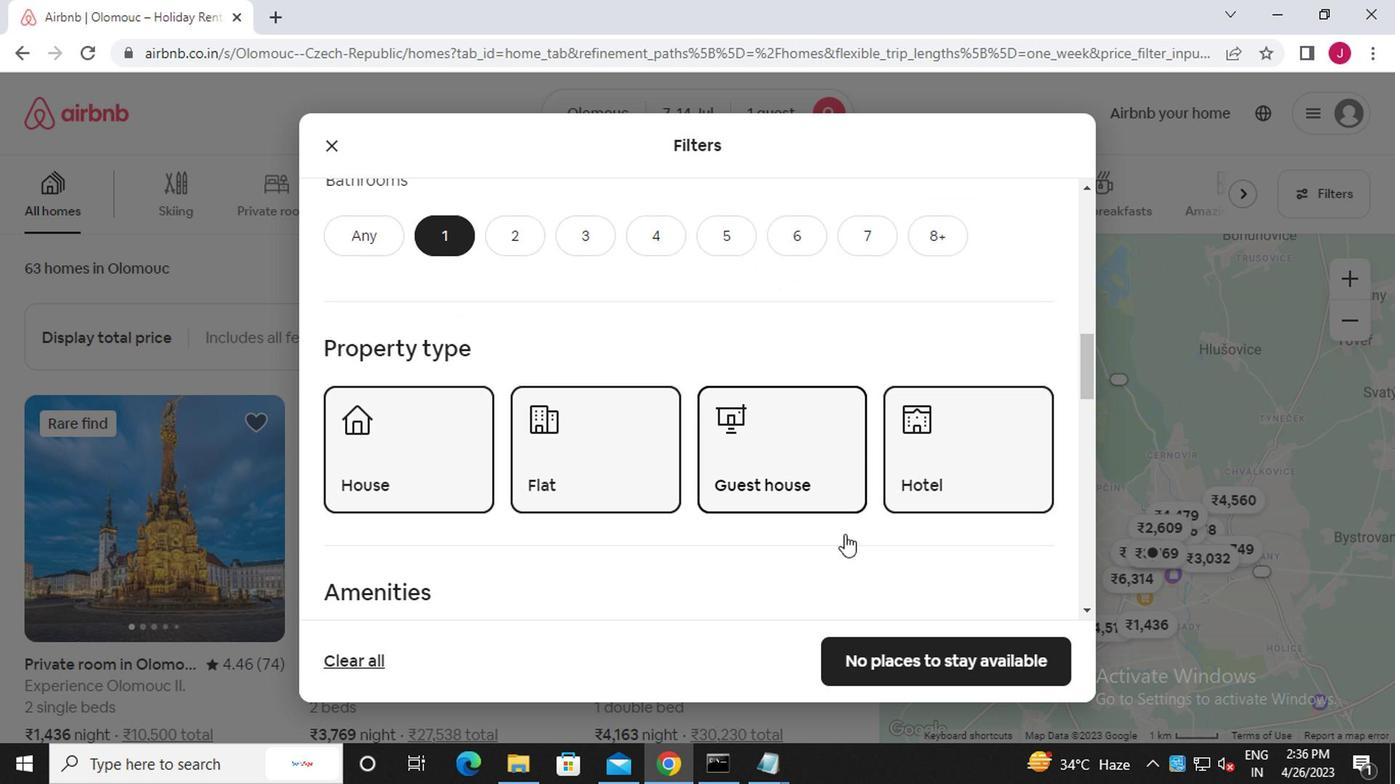
Action: Mouse moved to (734, 519)
Screenshot: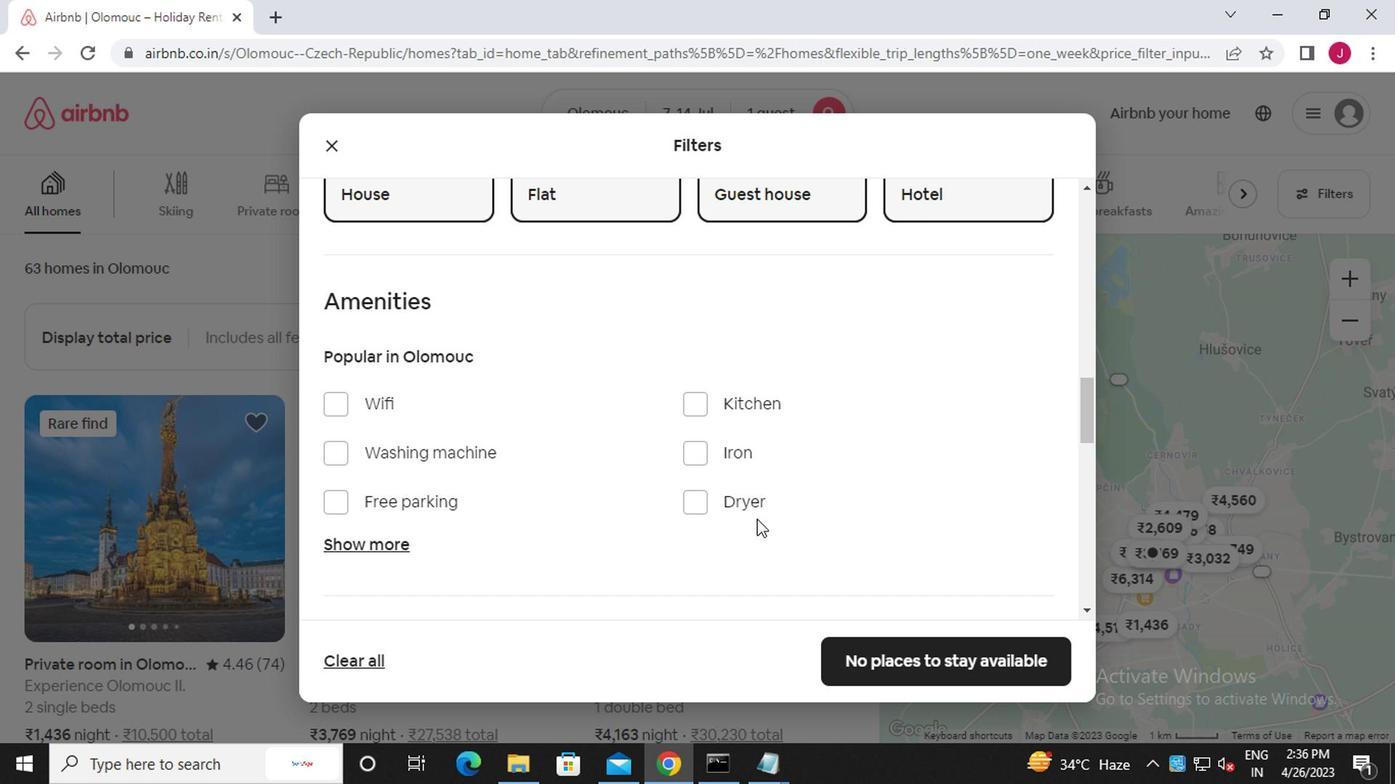 
Action: Mouse scrolled (734, 518) with delta (0, -1)
Screenshot: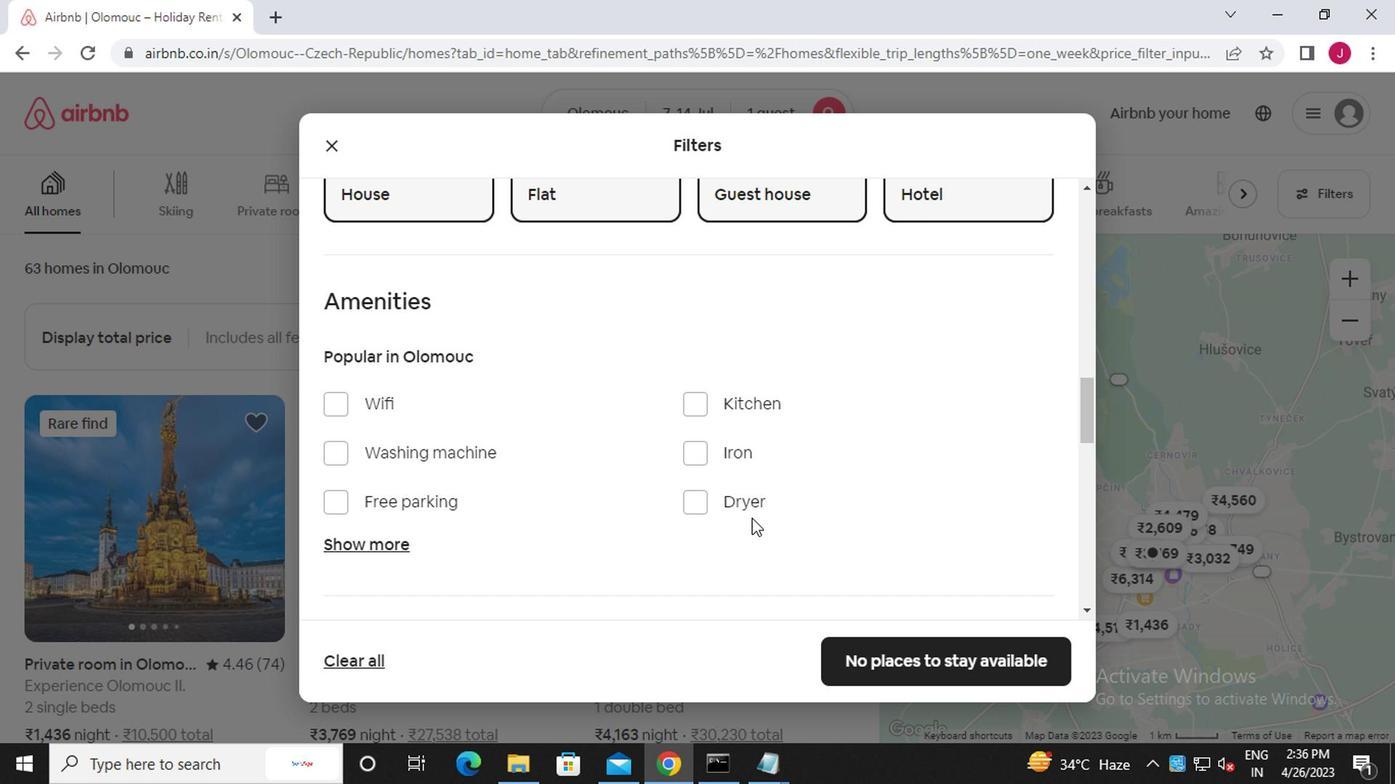 
Action: Mouse scrolled (734, 518) with delta (0, -1)
Screenshot: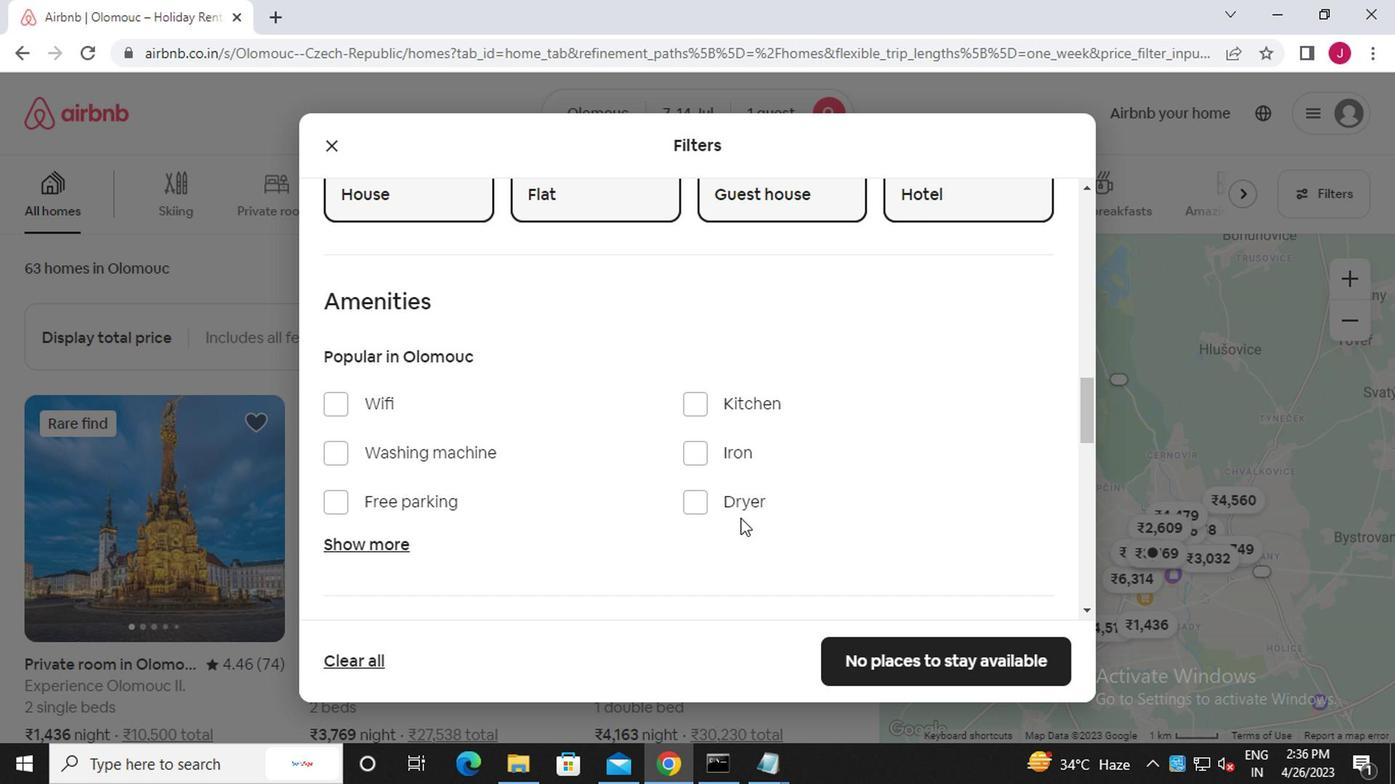 
Action: Mouse scrolled (734, 518) with delta (0, -1)
Screenshot: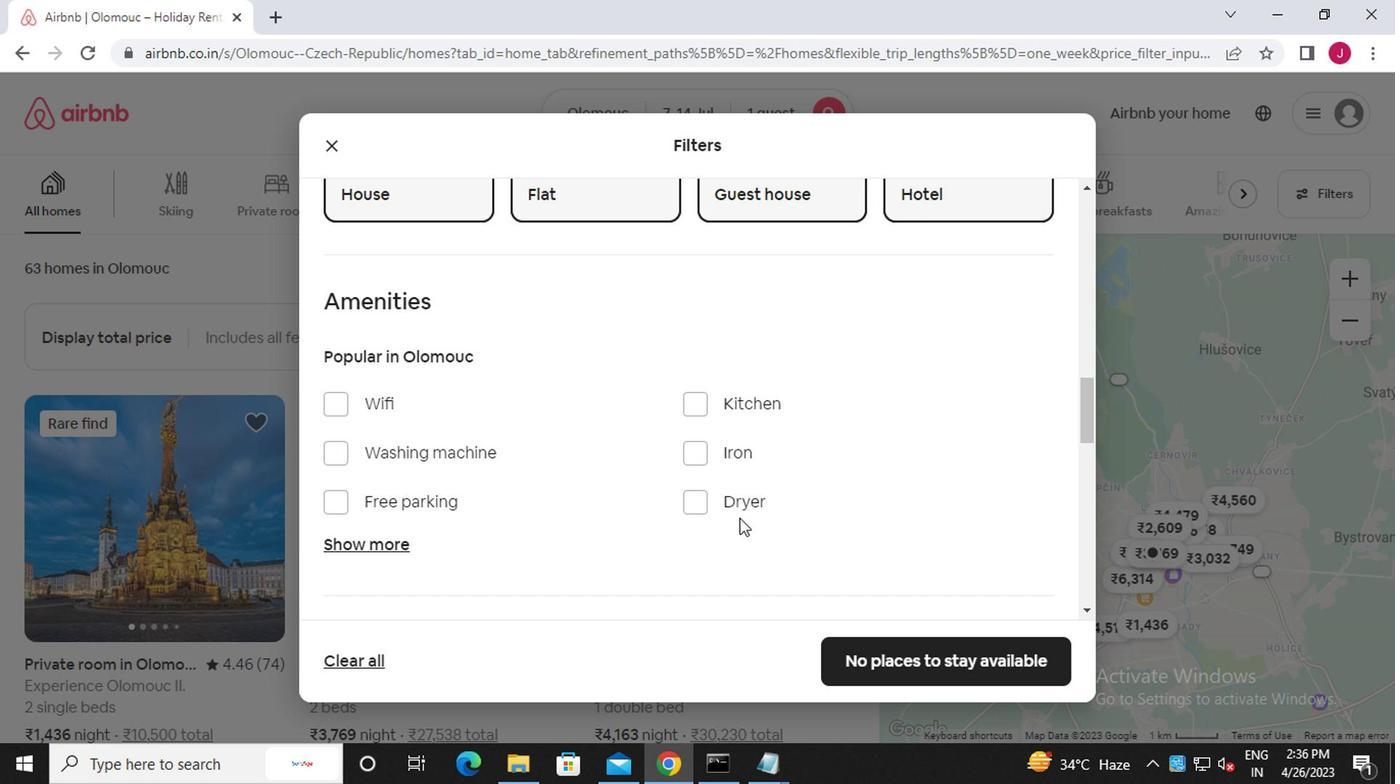 
Action: Mouse moved to (1027, 476)
Screenshot: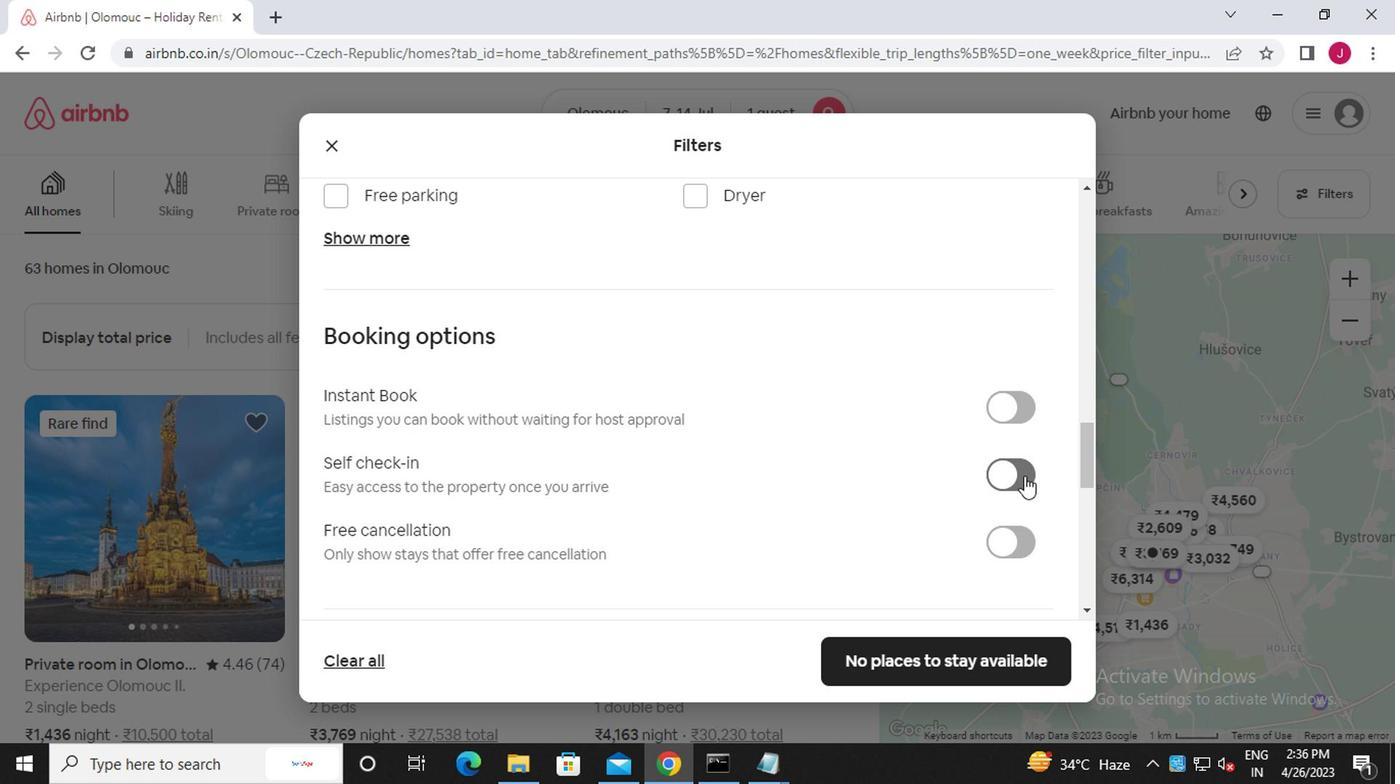 
Action: Mouse pressed left at (1027, 476)
Screenshot: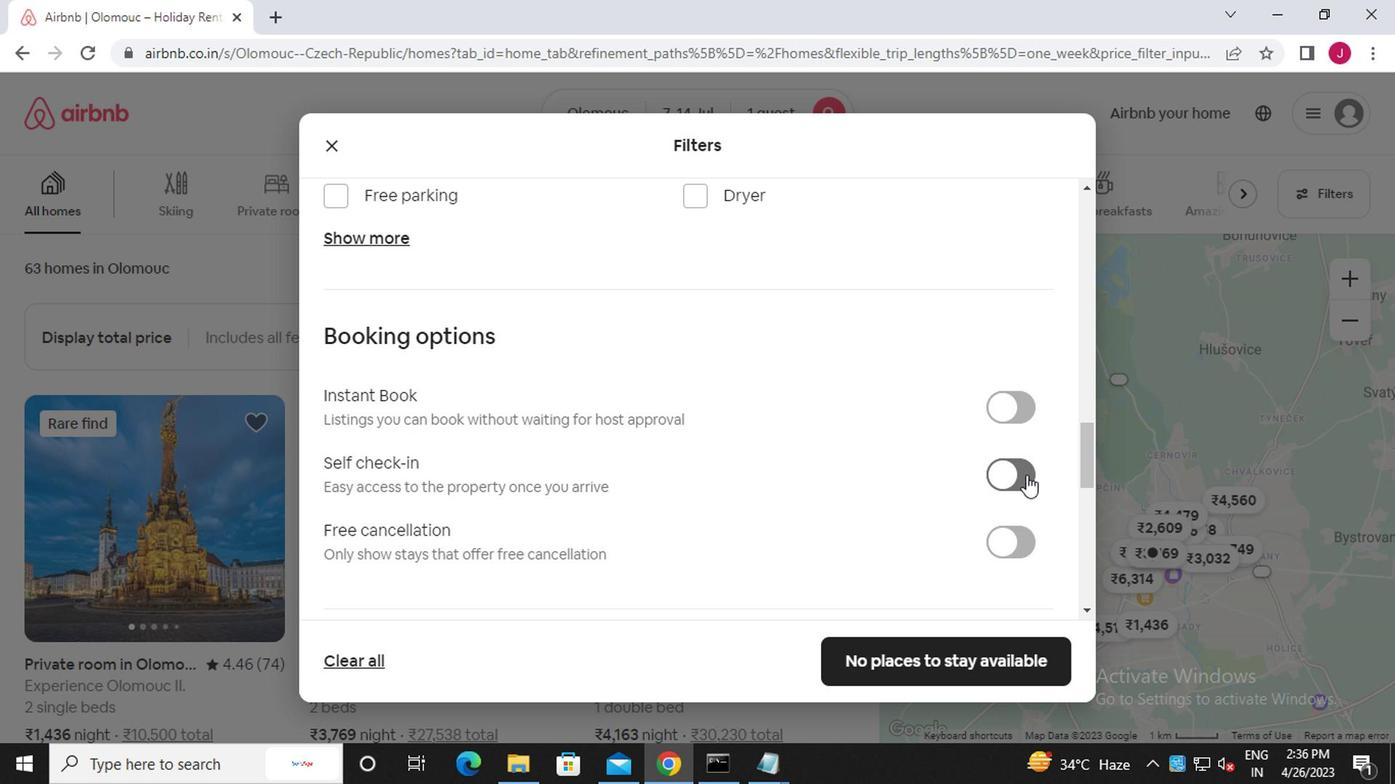 
Action: Mouse moved to (824, 505)
Screenshot: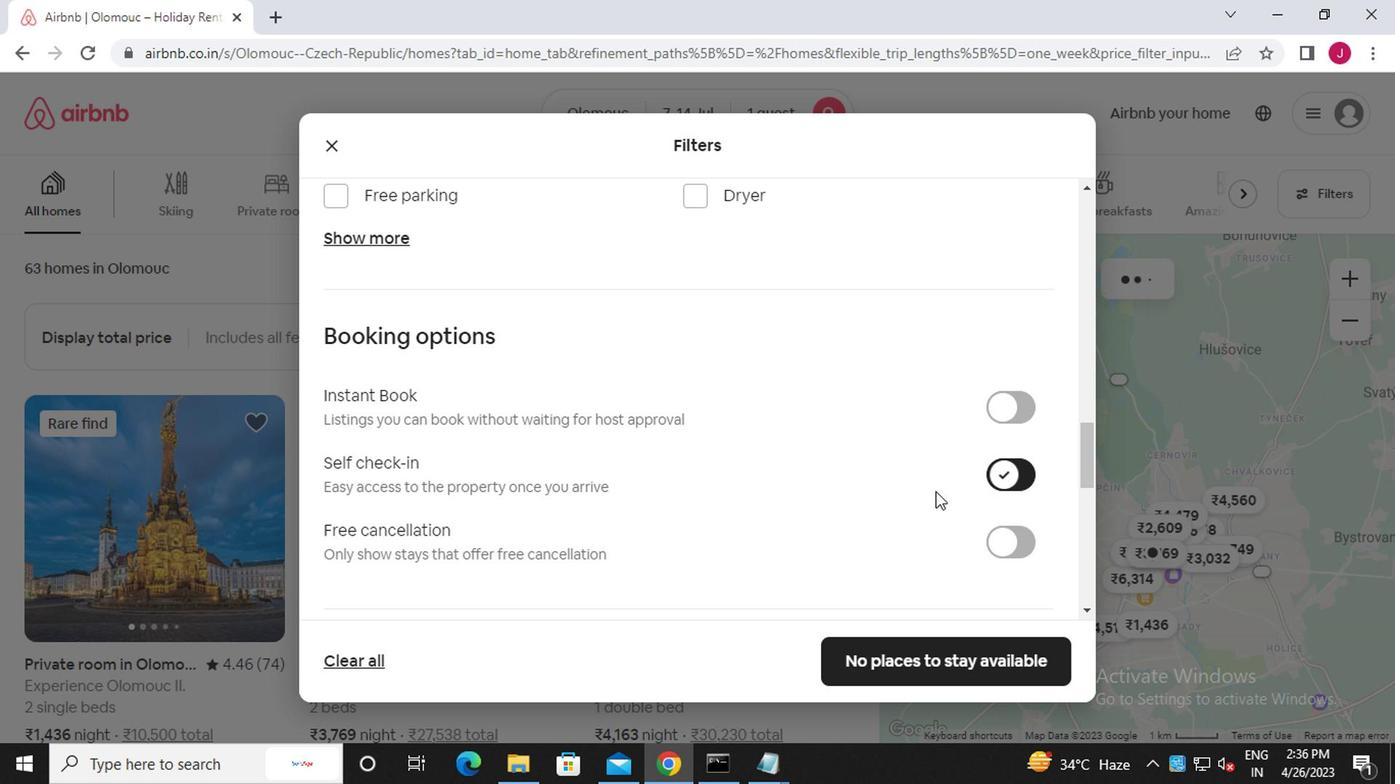 
Action: Mouse scrolled (824, 504) with delta (0, 0)
Screenshot: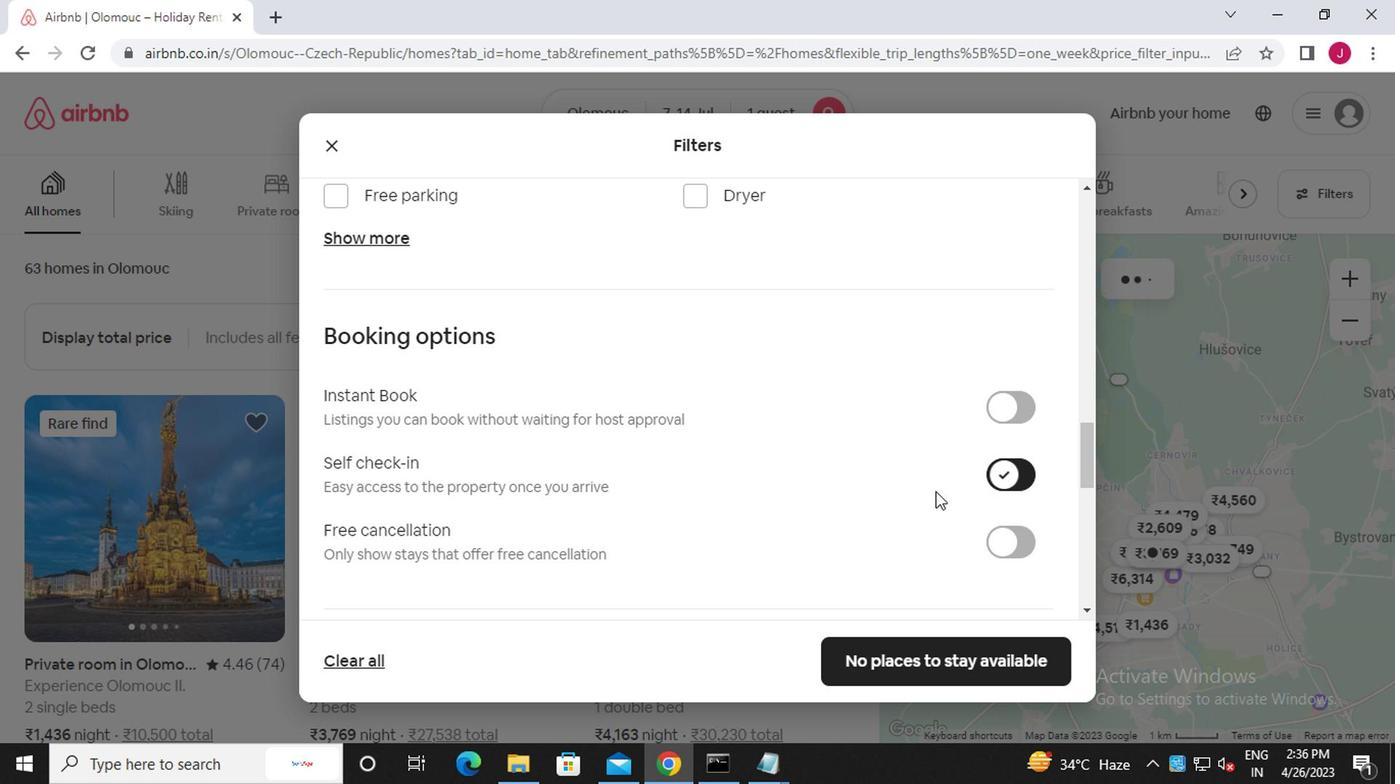 
Action: Mouse moved to (823, 505)
Screenshot: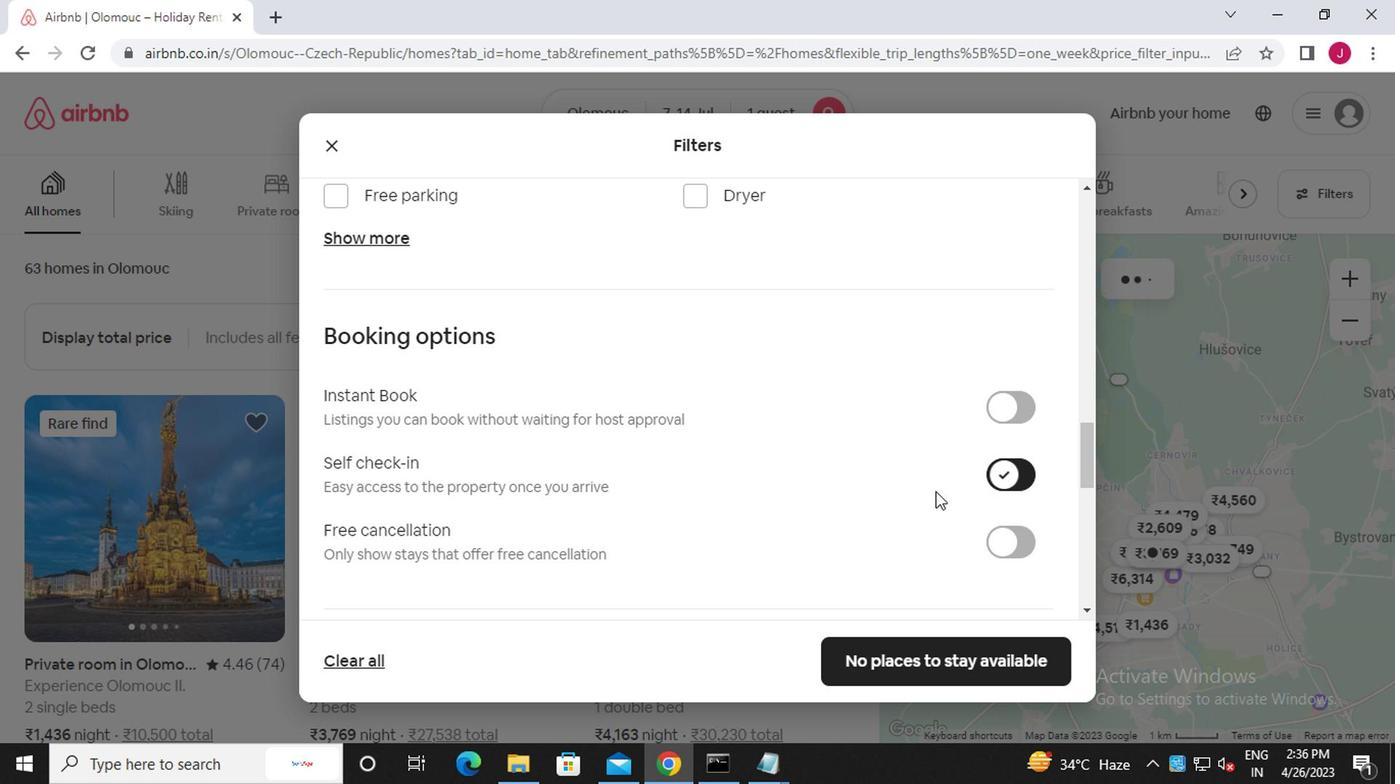 
Action: Mouse scrolled (823, 504) with delta (0, 0)
Screenshot: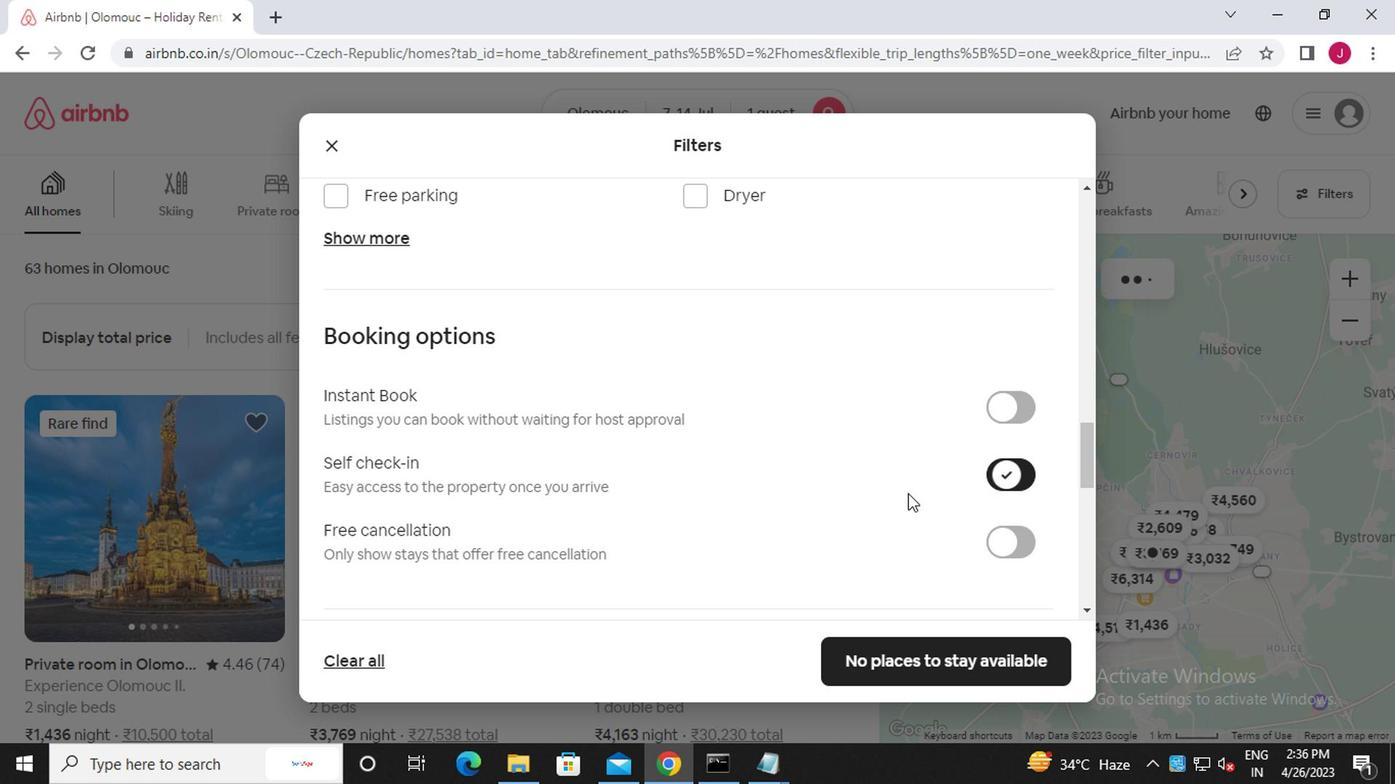 
Action: Mouse moved to (821, 505)
Screenshot: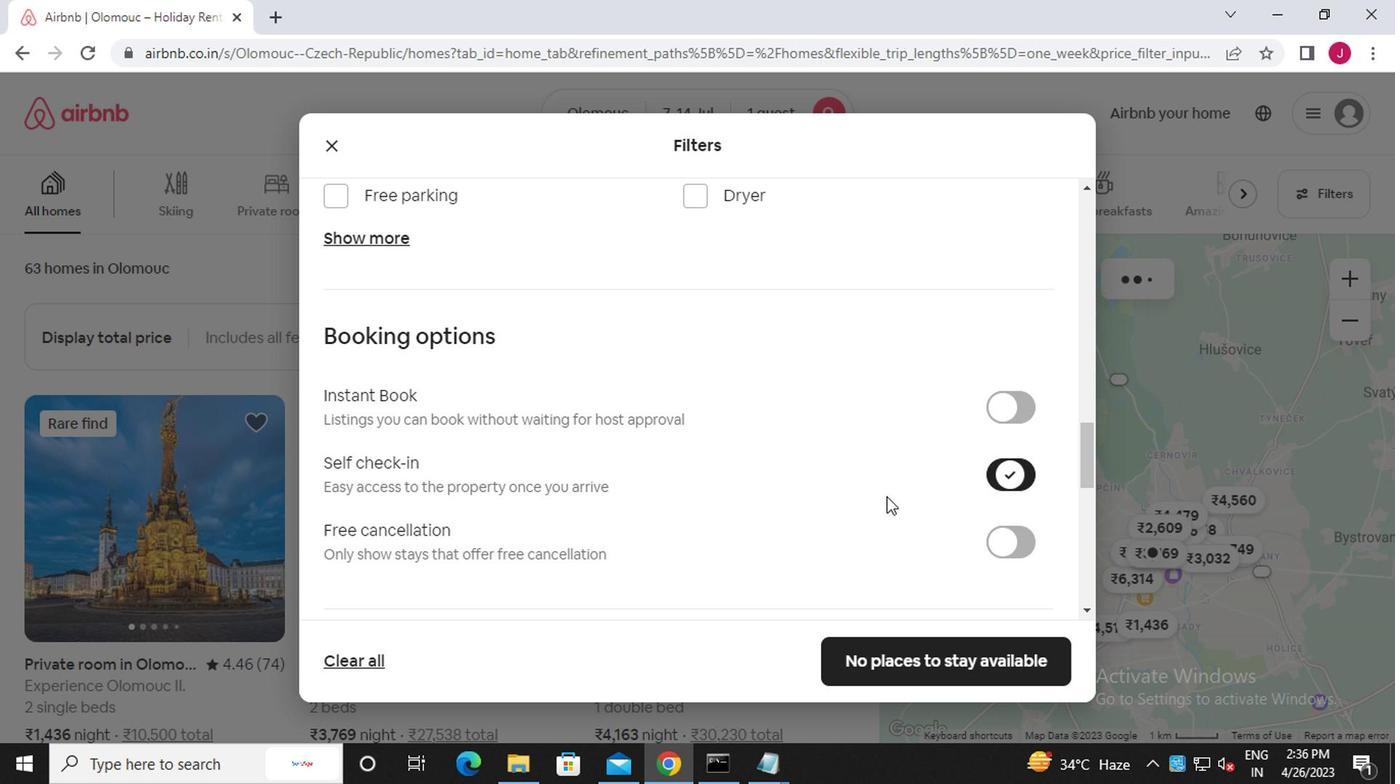 
Action: Mouse scrolled (821, 504) with delta (0, 0)
Screenshot: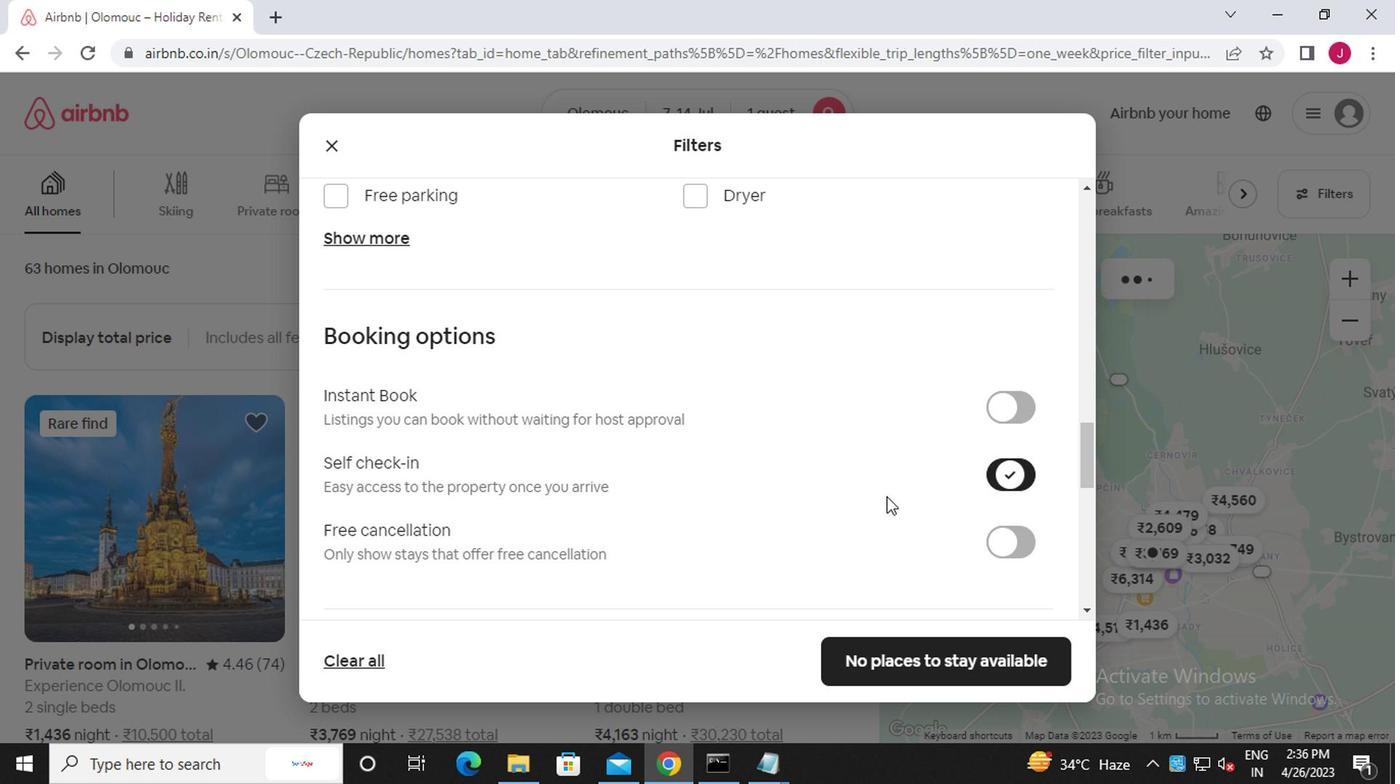 
Action: Mouse moved to (818, 505)
Screenshot: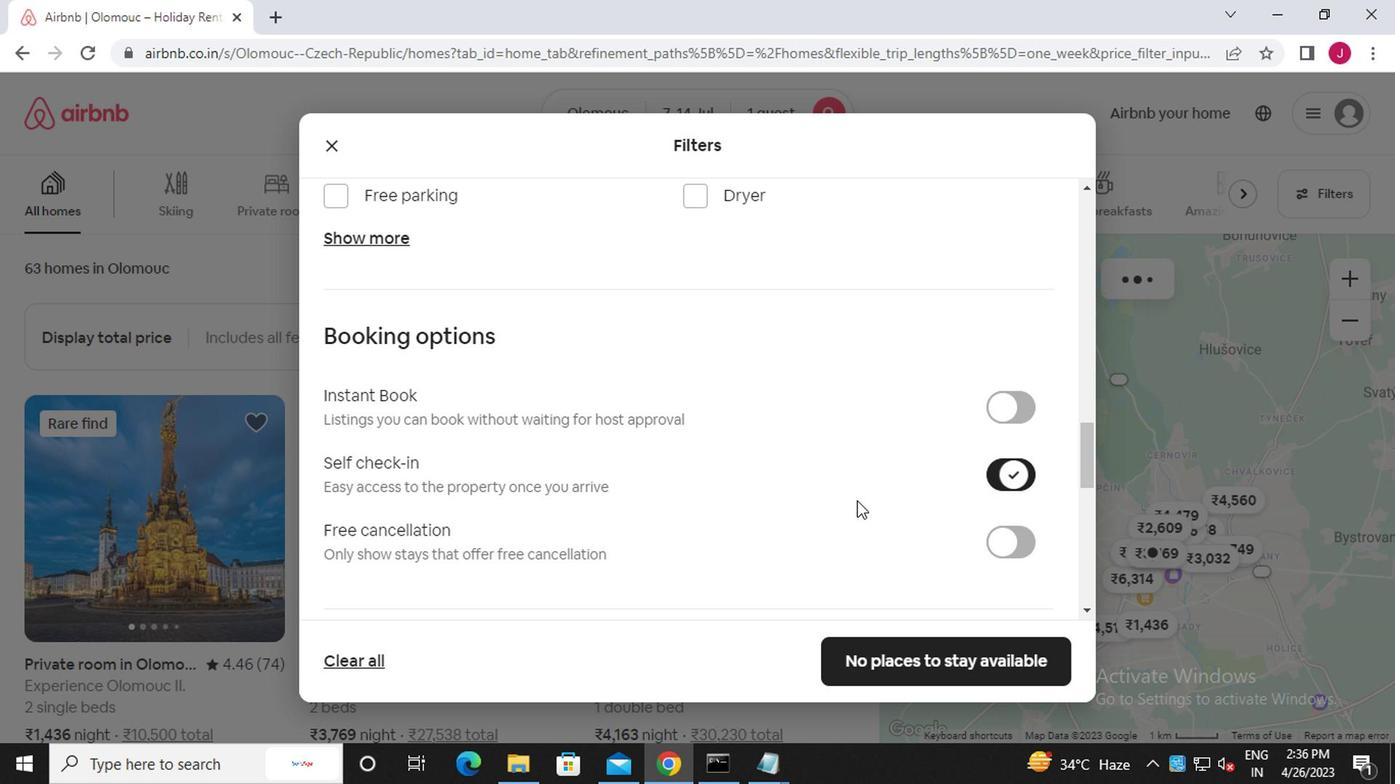 
Action: Mouse scrolled (818, 505) with delta (0, 0)
Screenshot: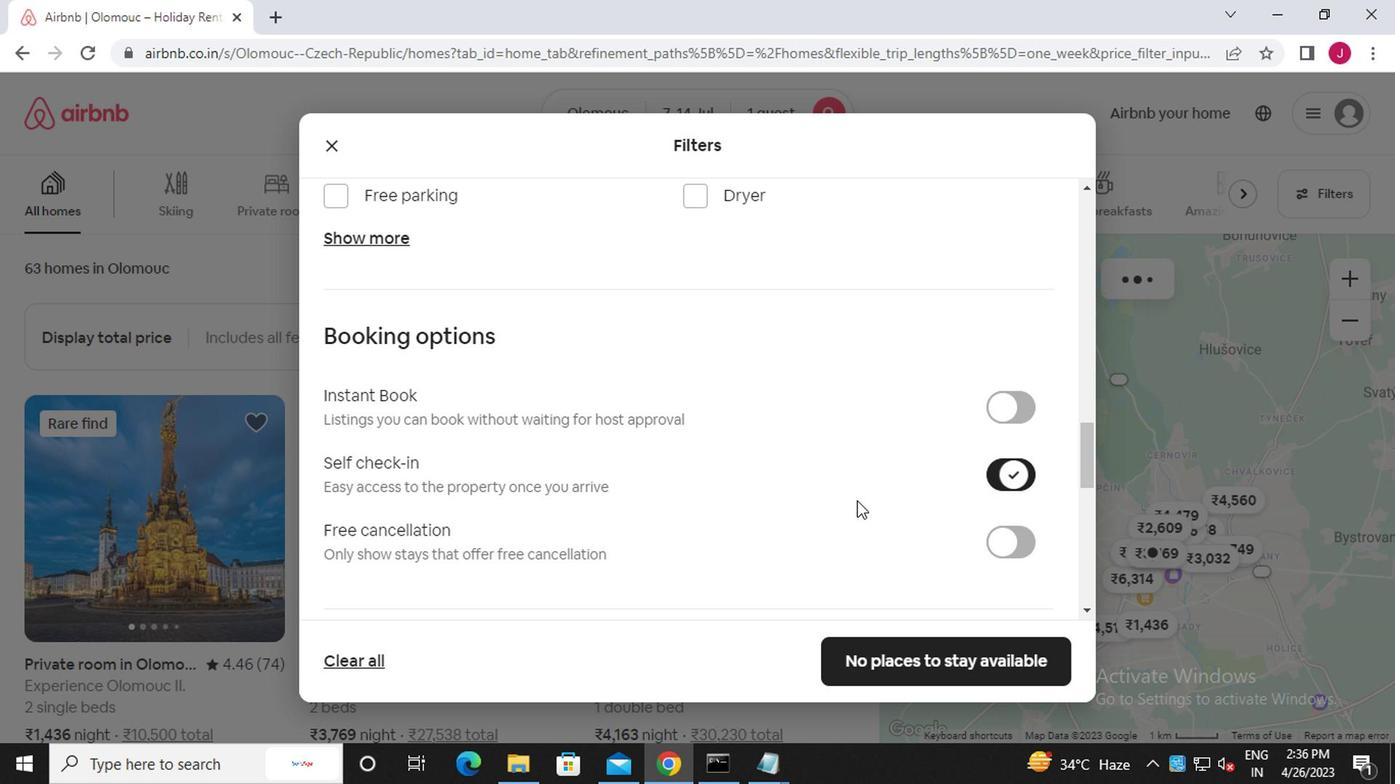 
Action: Mouse moved to (817, 505)
Screenshot: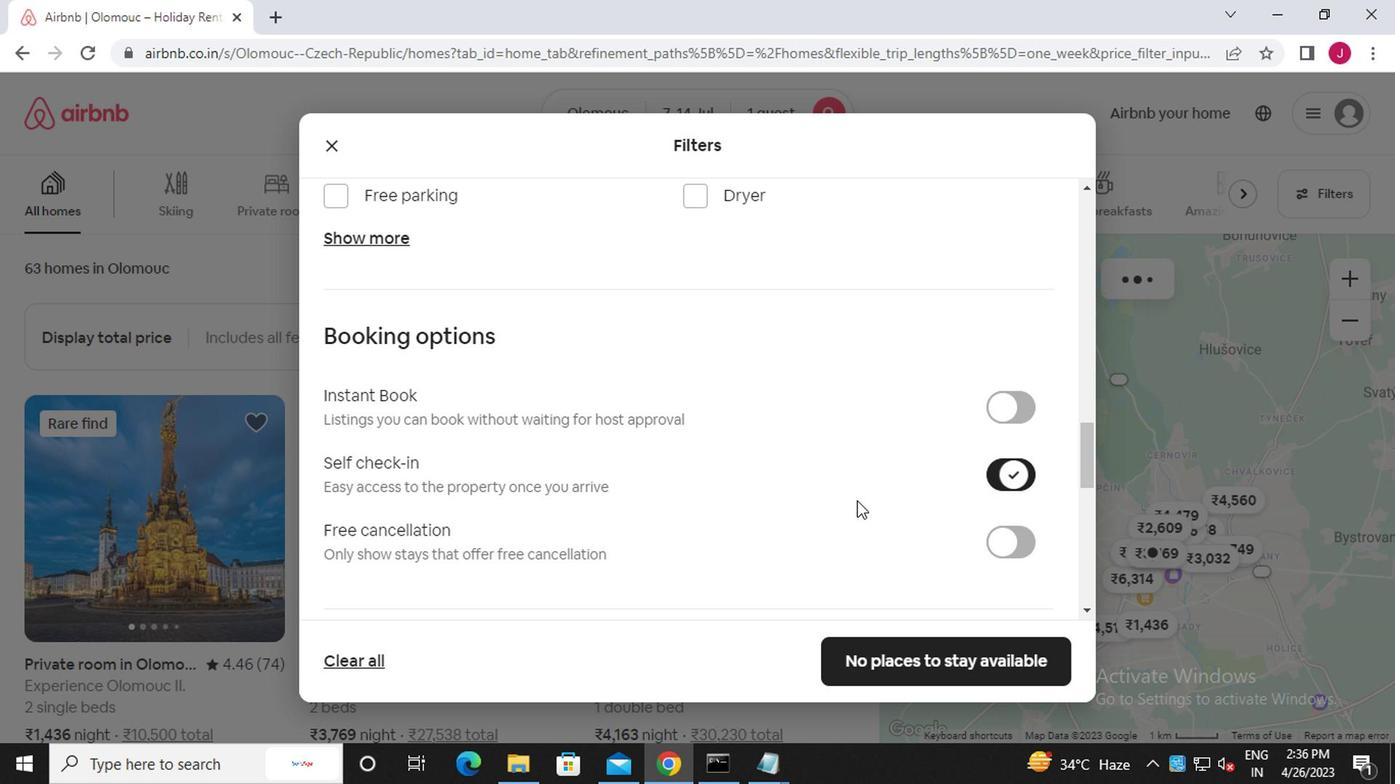 
Action: Mouse scrolled (817, 505) with delta (0, 0)
Screenshot: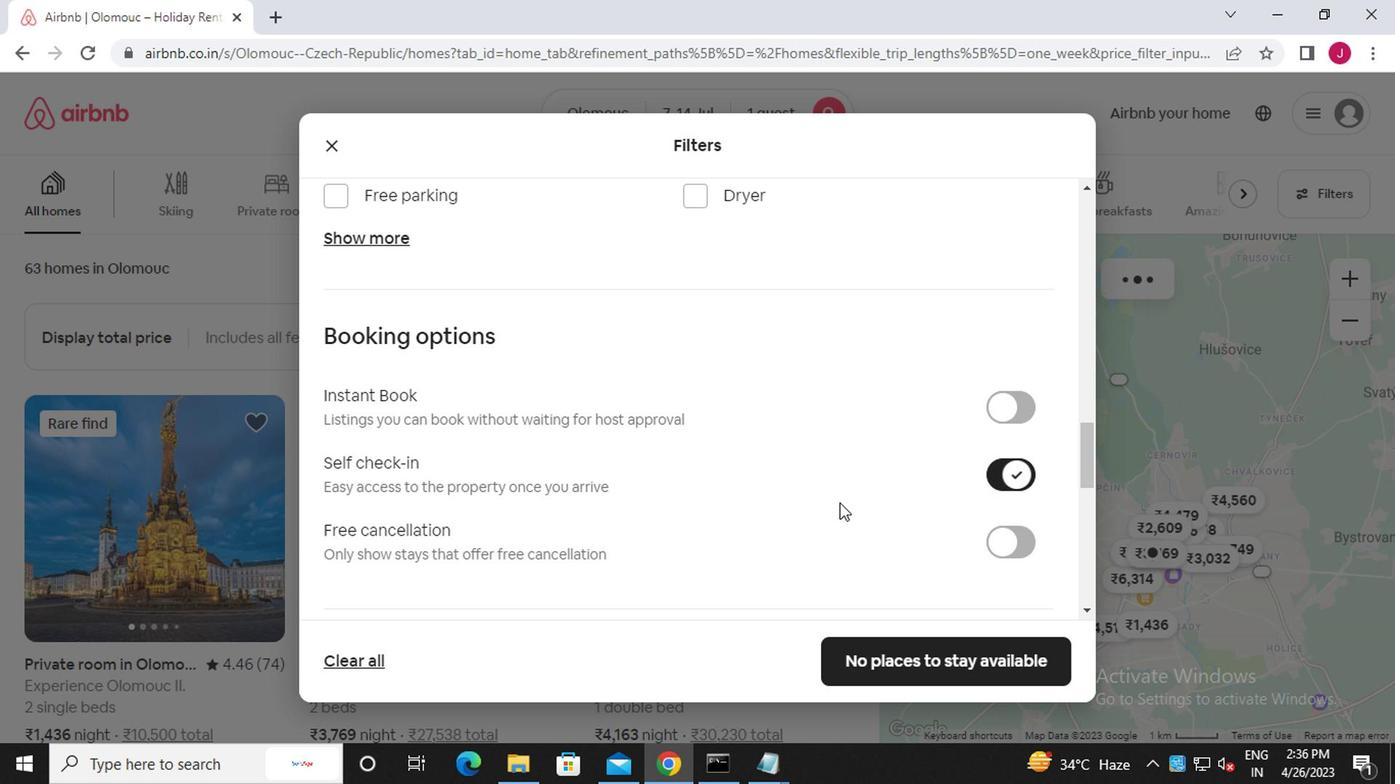 
Action: Mouse moved to (816, 505)
Screenshot: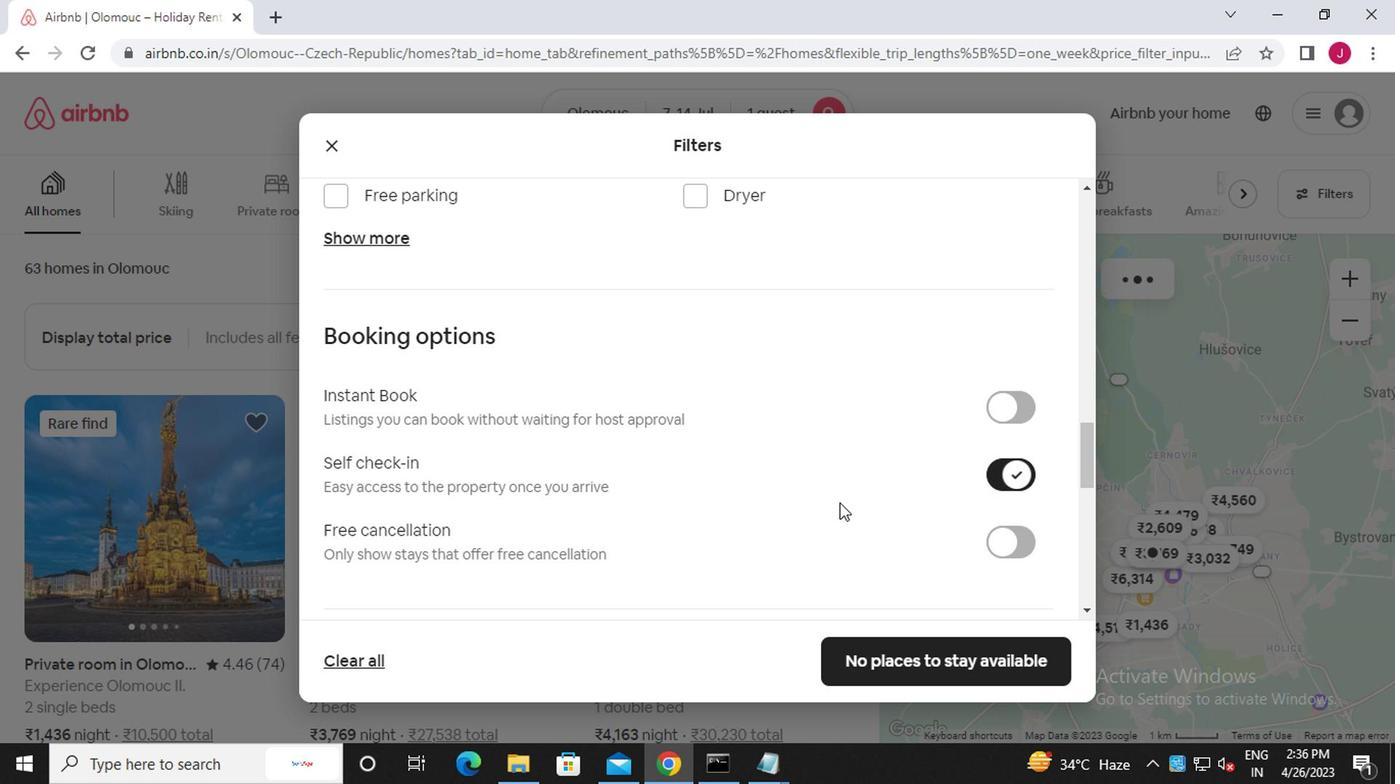 
Action: Mouse scrolled (816, 505) with delta (0, 0)
Screenshot: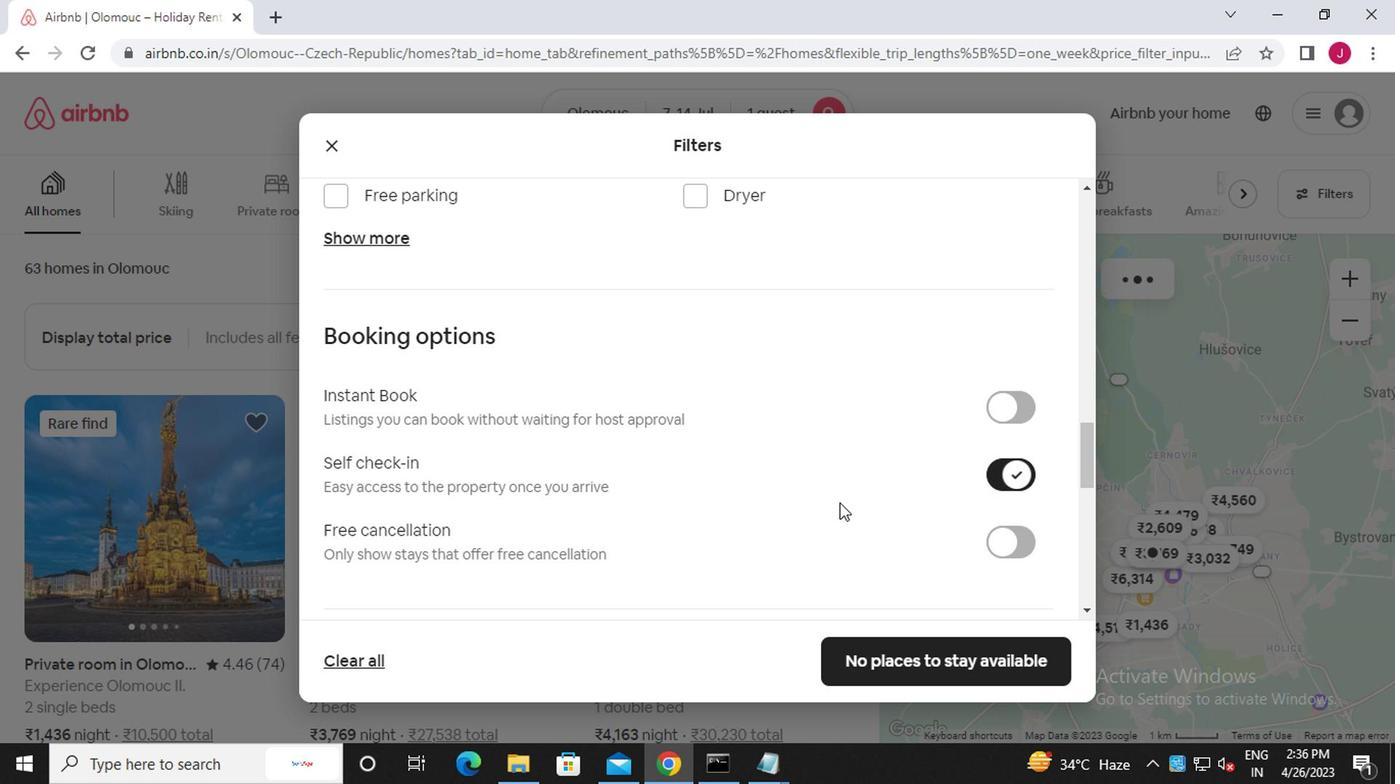 
Action: Mouse moved to (816, 505)
Screenshot: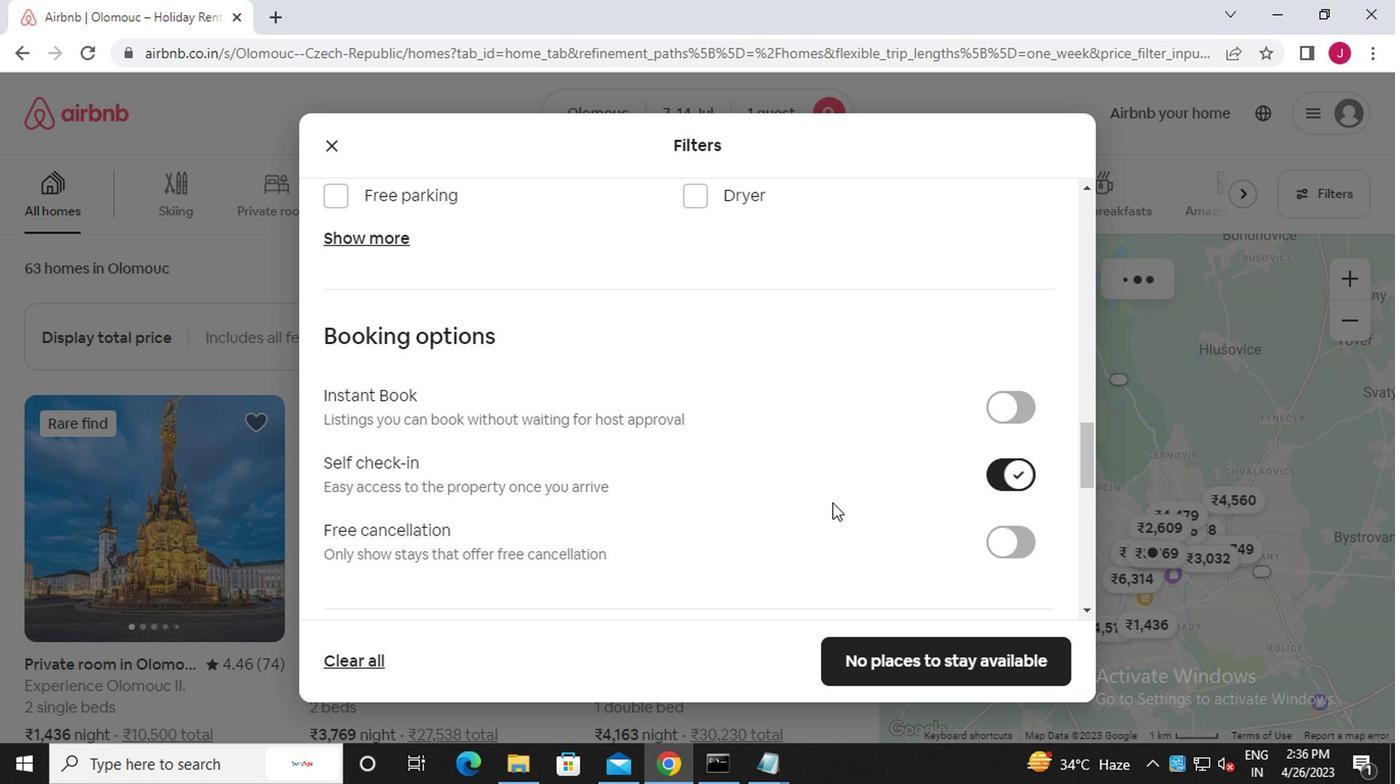 
Action: Mouse scrolled (816, 505) with delta (0, 0)
Screenshot: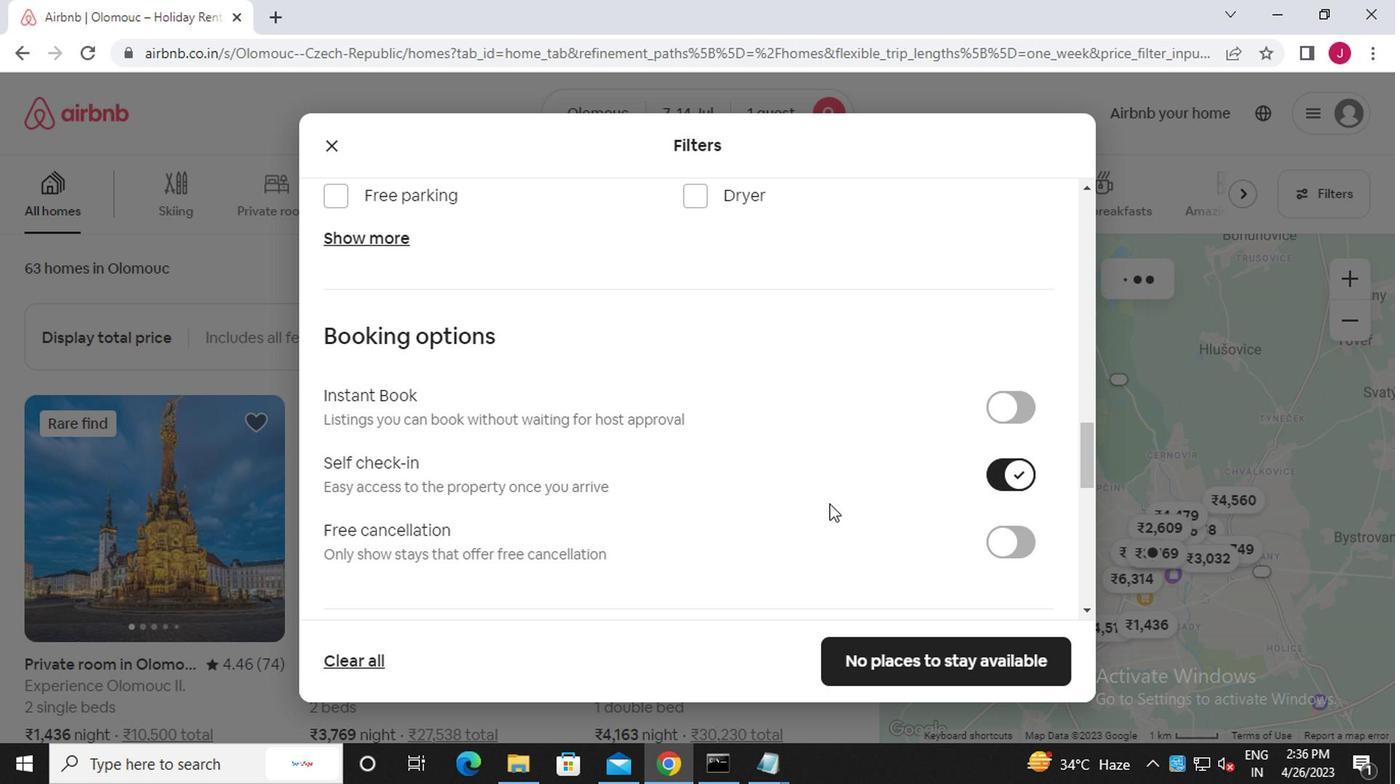 
Action: Mouse moved to (808, 507)
Screenshot: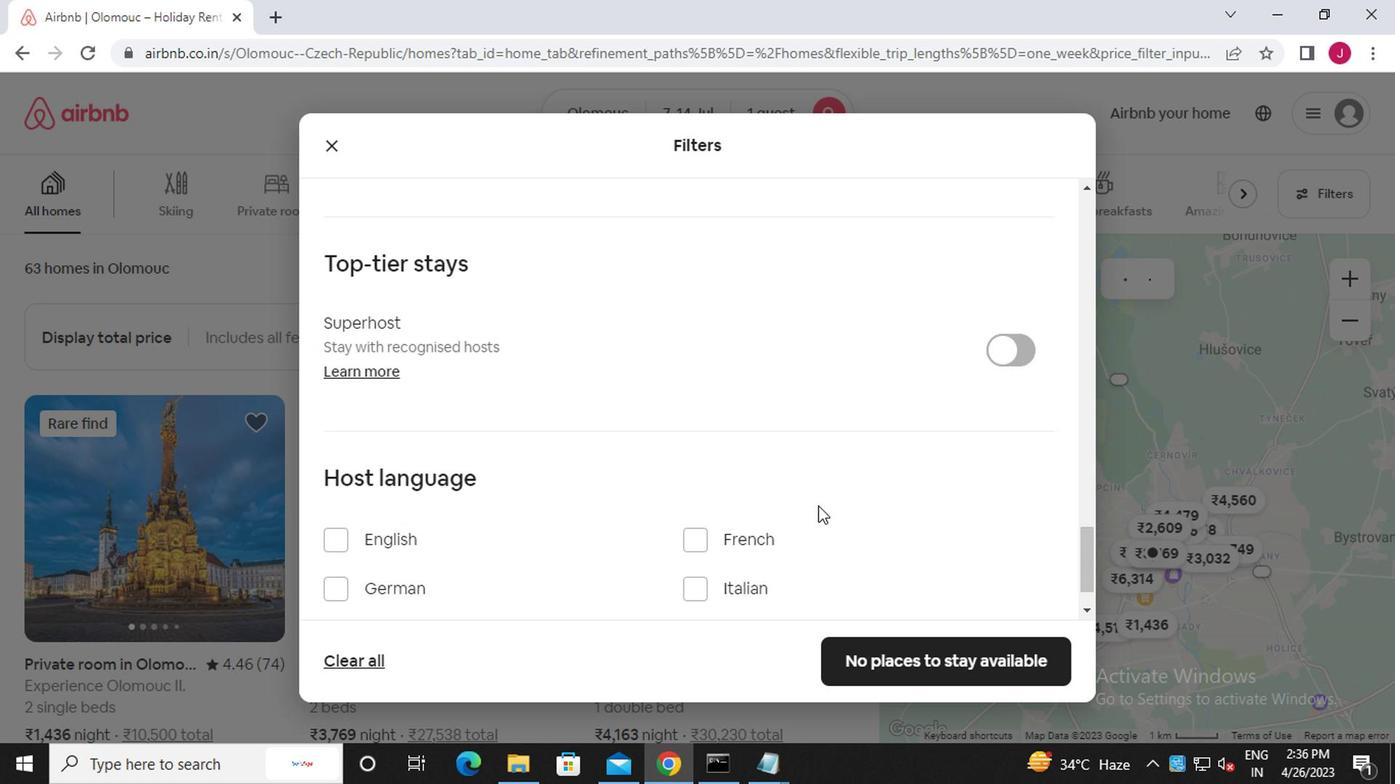 
Action: Mouse scrolled (808, 505) with delta (0, -1)
Screenshot: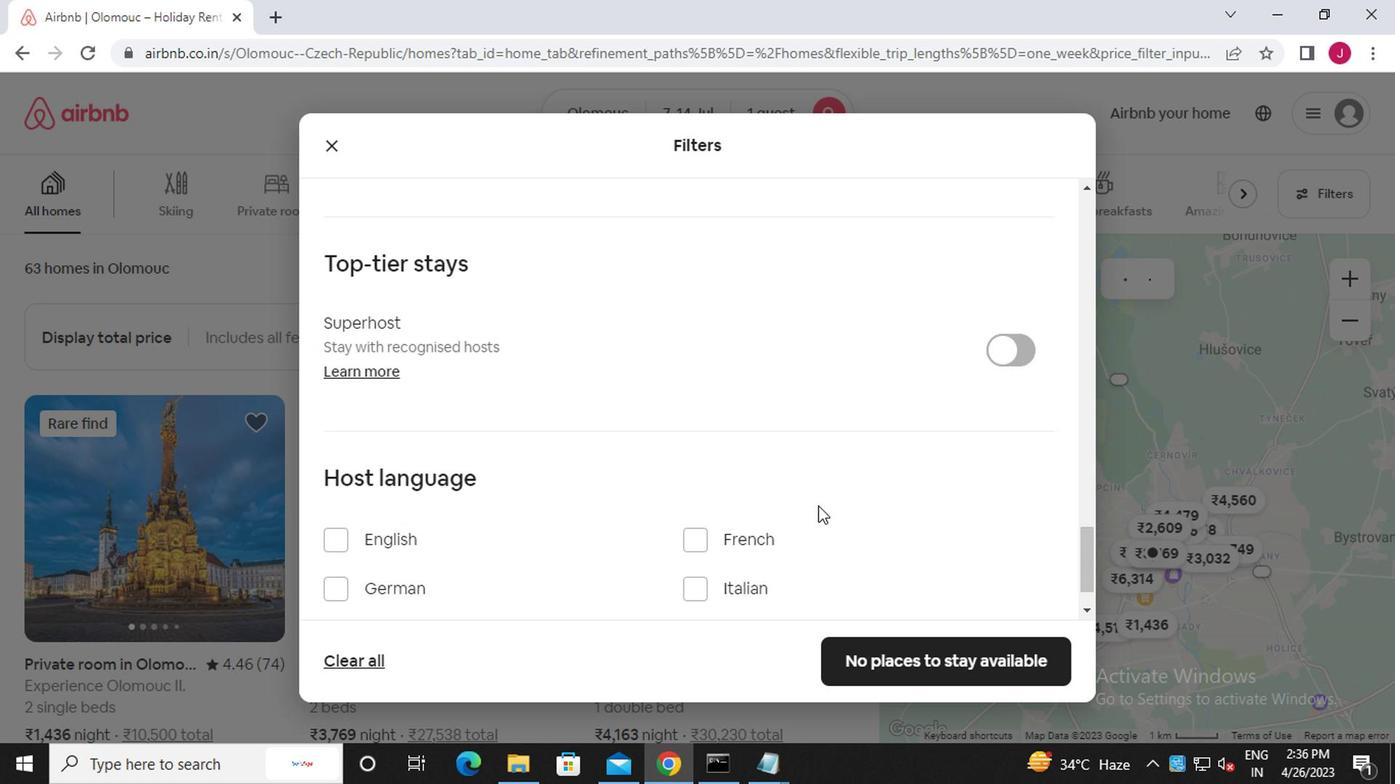
Action: Mouse moved to (805, 507)
Screenshot: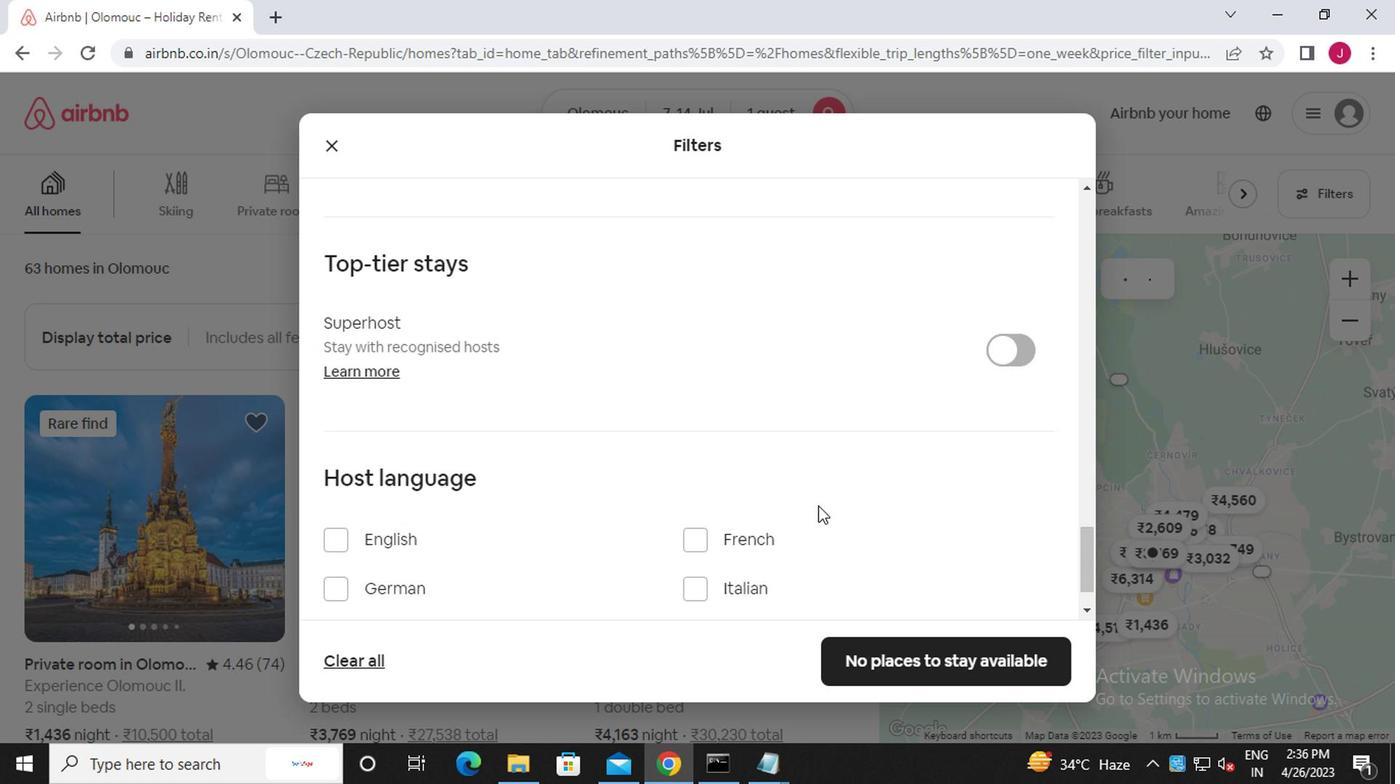
Action: Mouse scrolled (805, 505) with delta (0, -1)
Screenshot: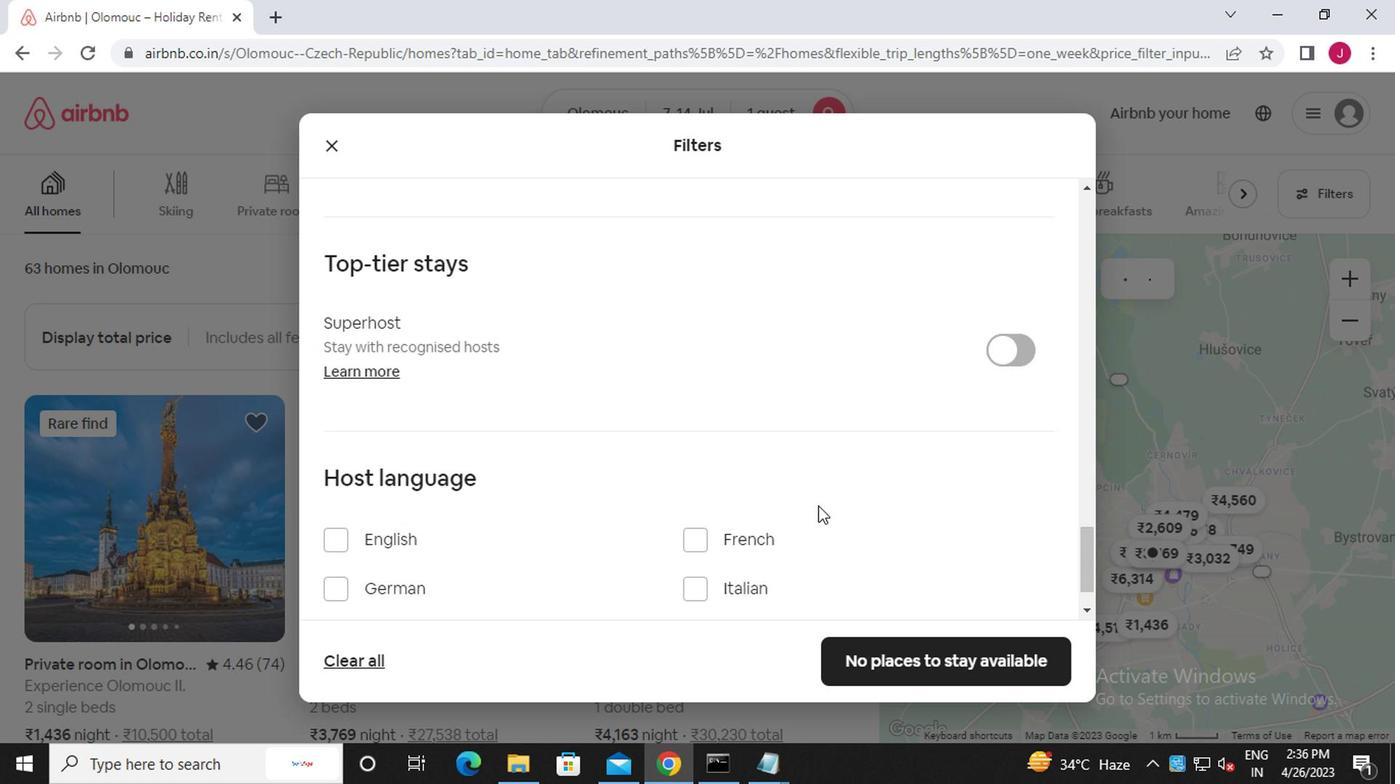 
Action: Mouse moved to (802, 508)
Screenshot: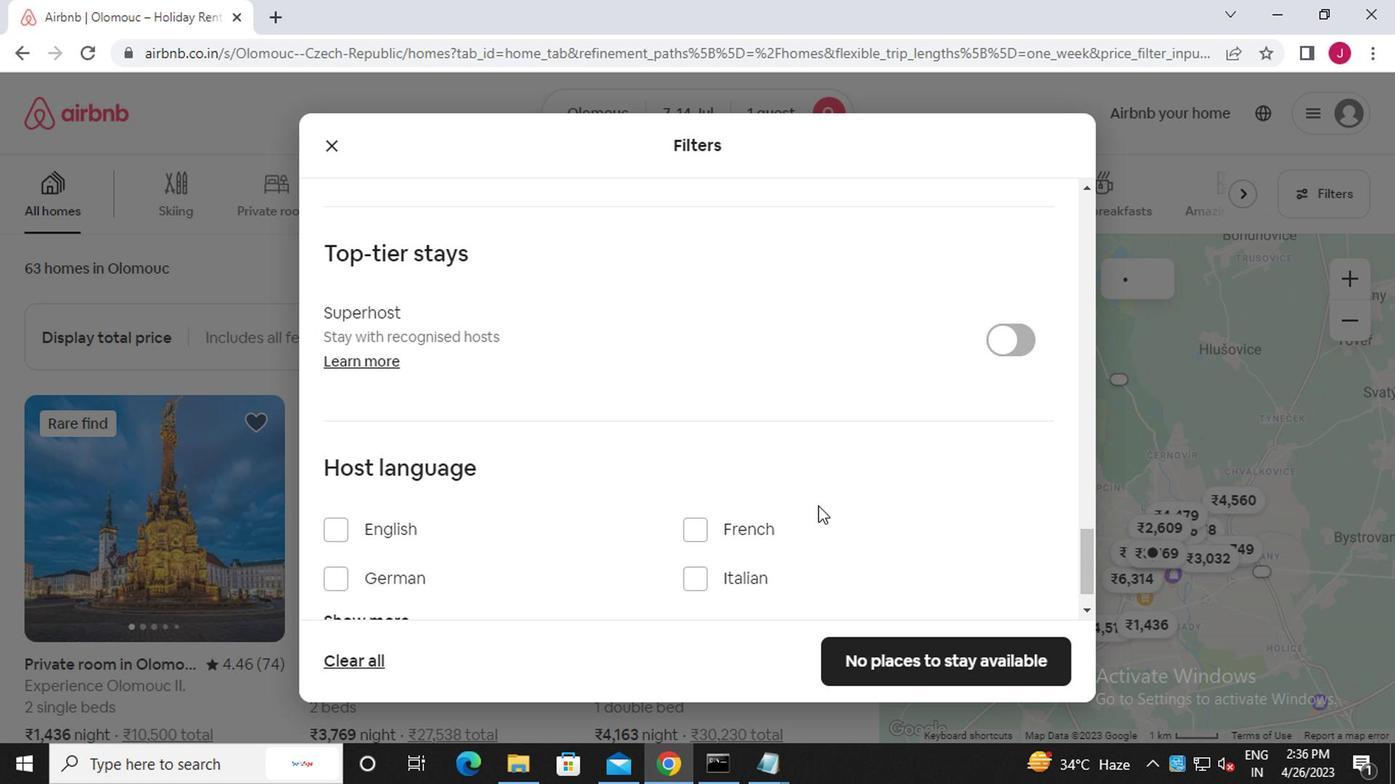 
Action: Mouse scrolled (802, 507) with delta (0, 0)
Screenshot: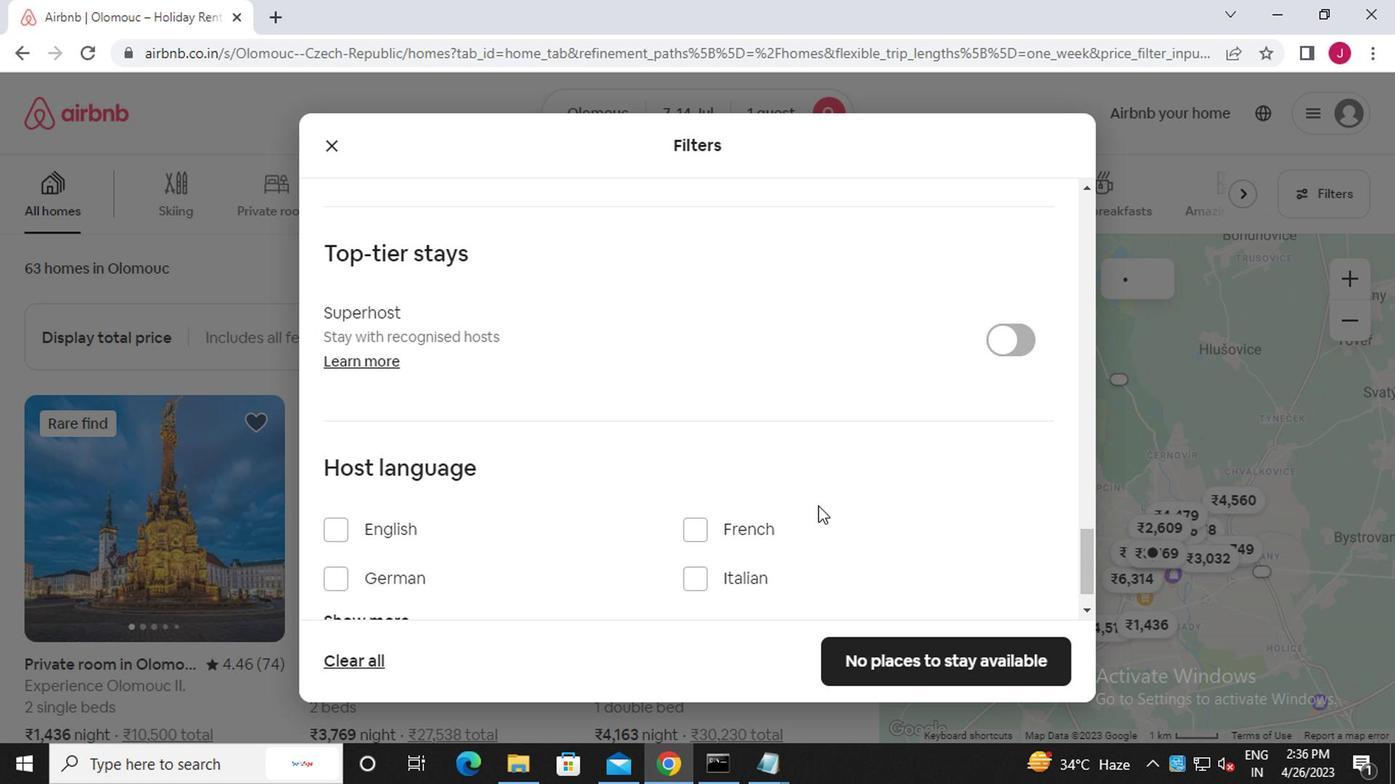 
Action: Mouse moved to (792, 509)
Screenshot: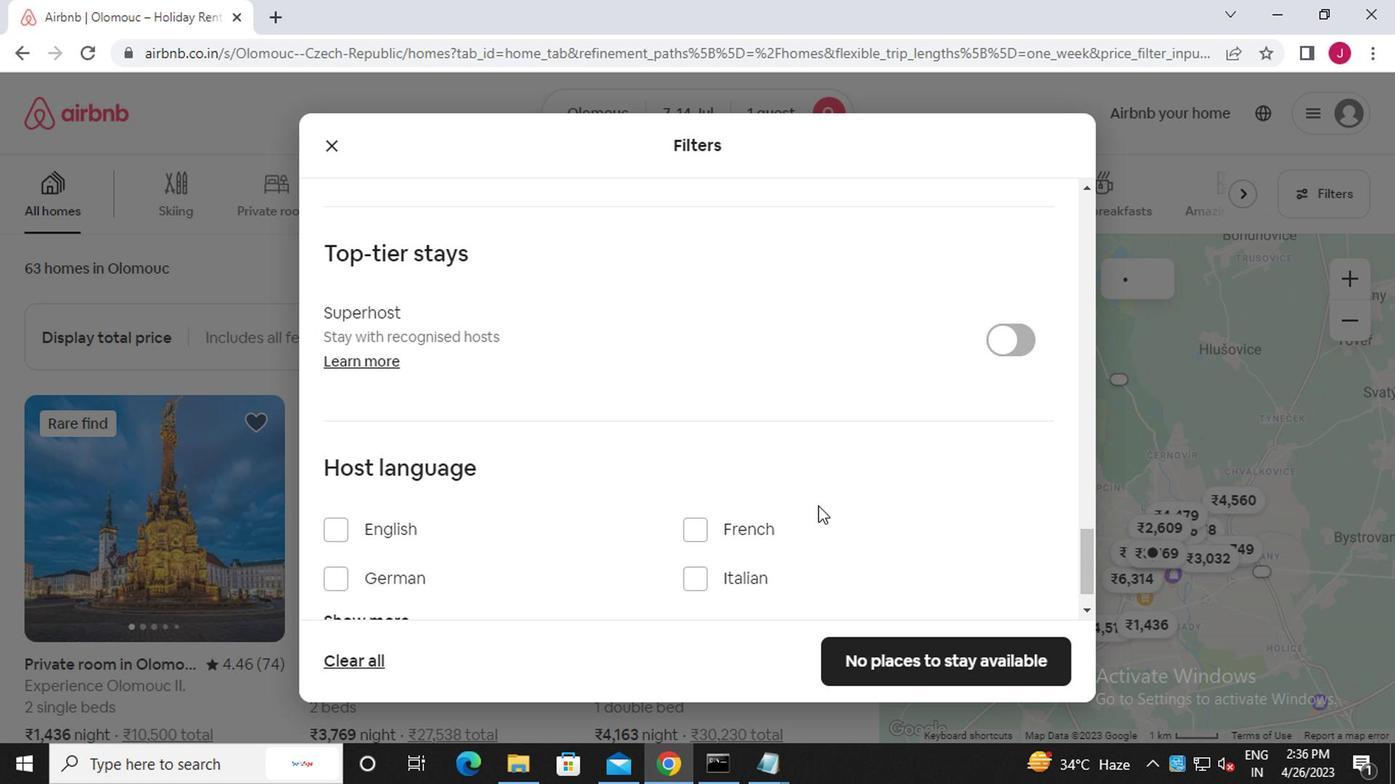 
Action: Mouse scrolled (792, 508) with delta (0, -1)
Screenshot: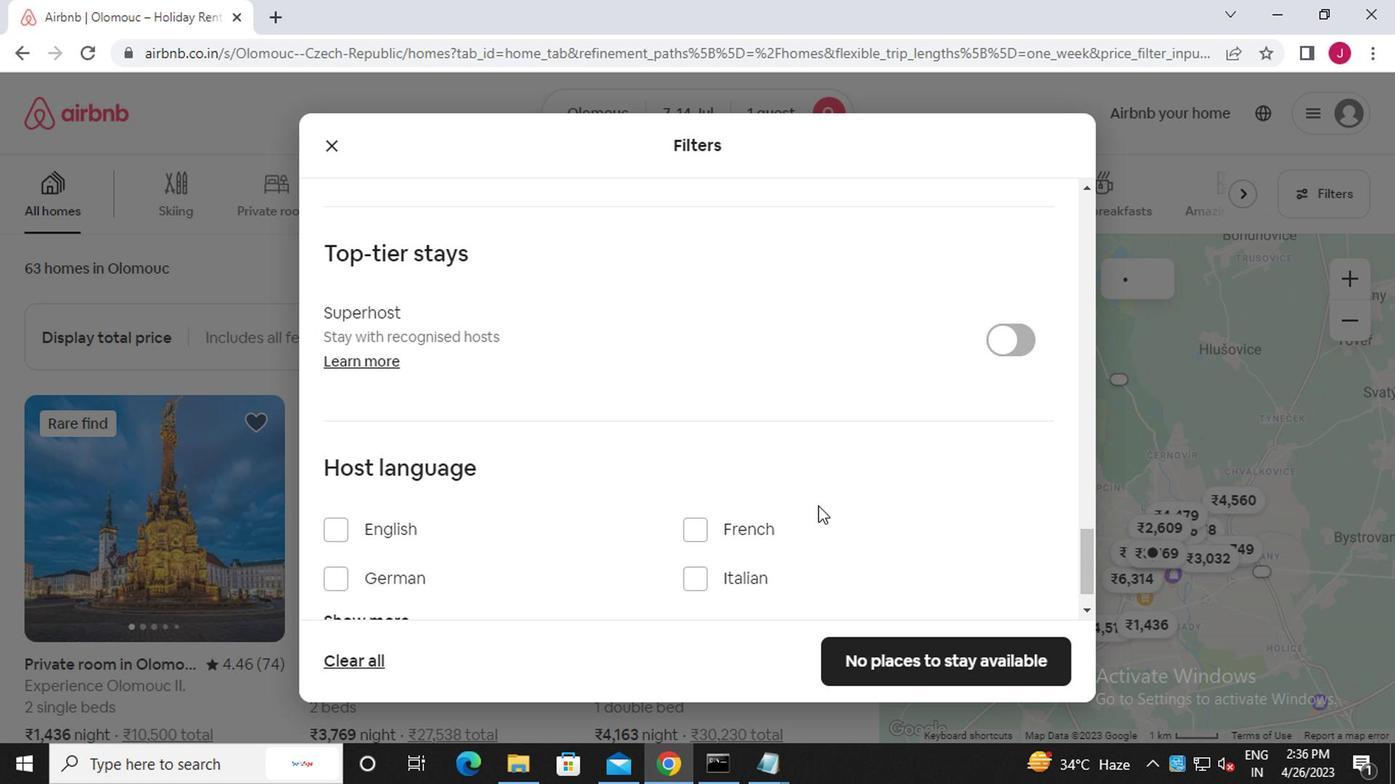 
Action: Mouse moved to (784, 510)
Screenshot: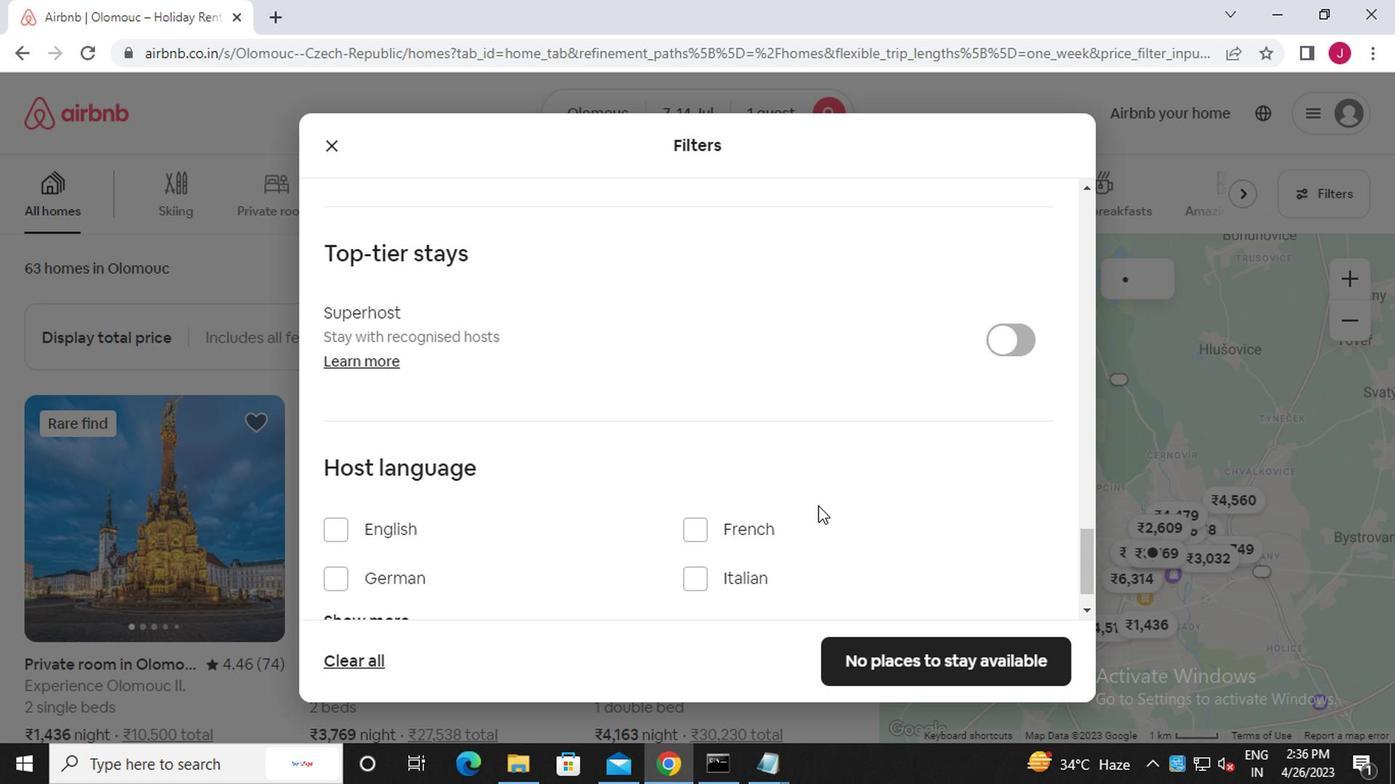 
Action: Mouse scrolled (784, 509) with delta (0, 0)
Screenshot: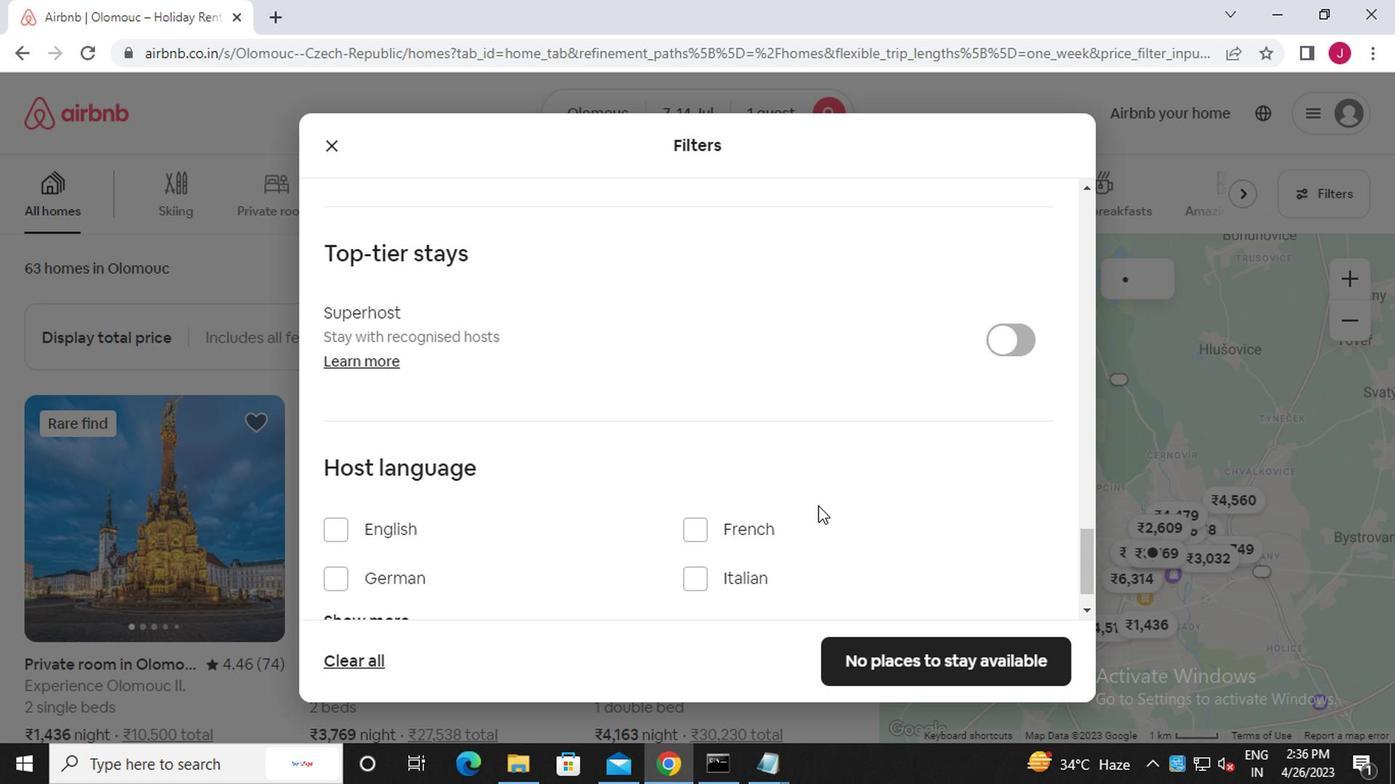 
Action: Mouse moved to (328, 477)
Screenshot: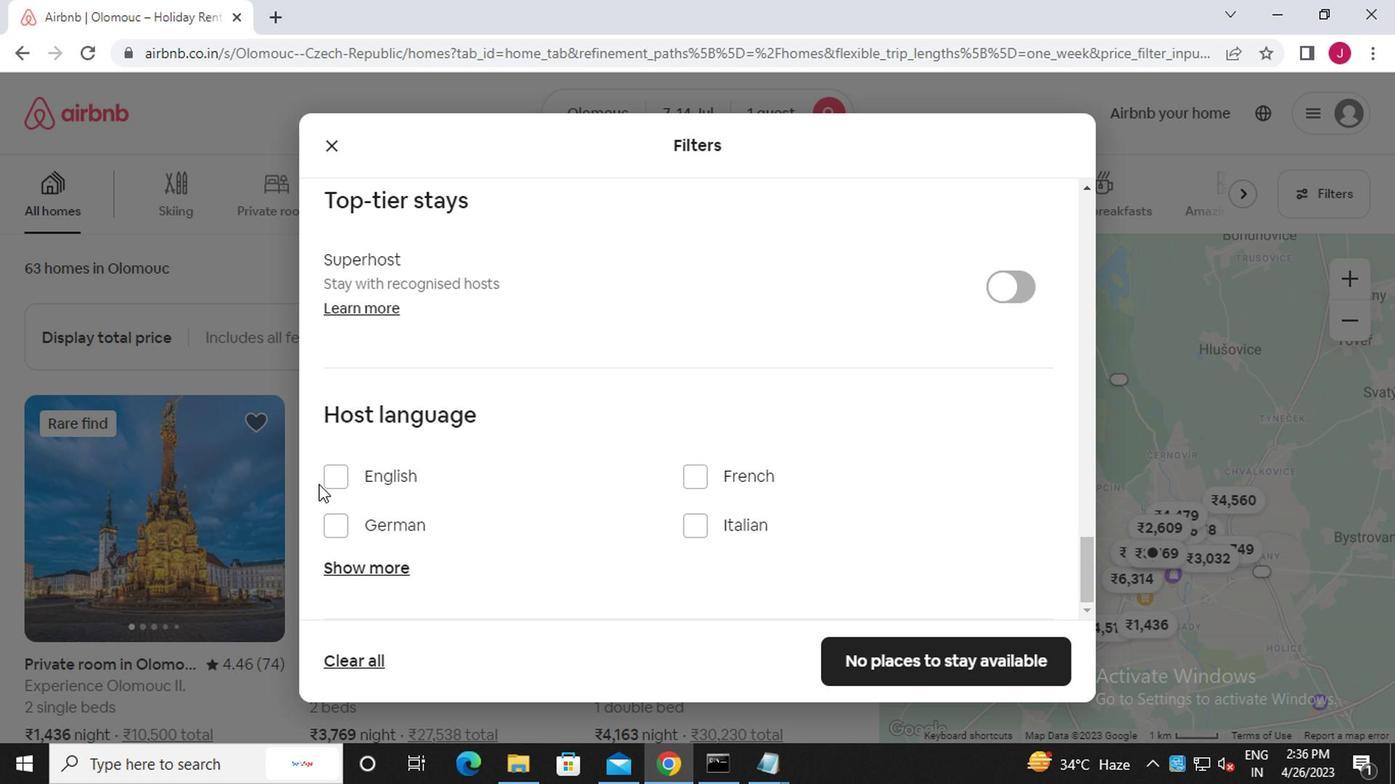 
Action: Mouse pressed left at (328, 477)
Screenshot: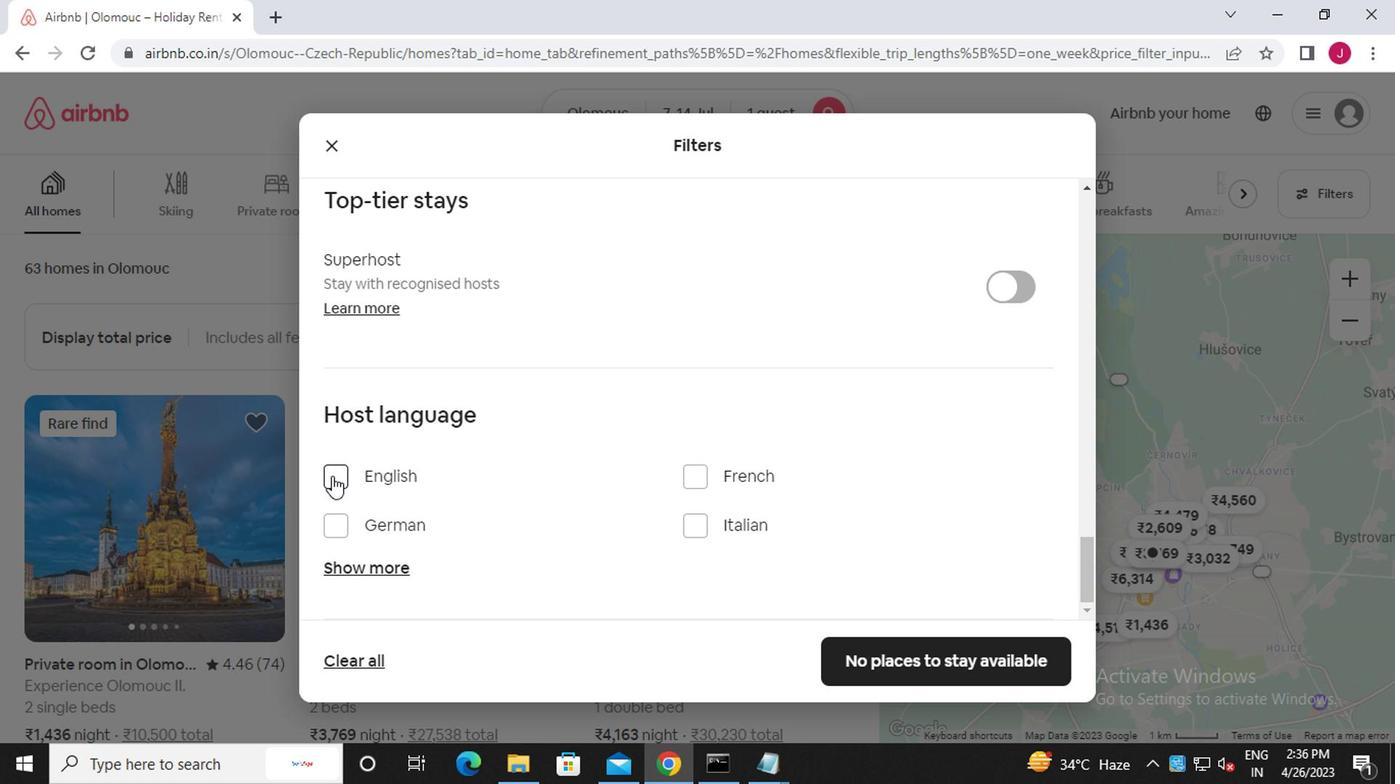 
Action: Mouse moved to (886, 668)
Screenshot: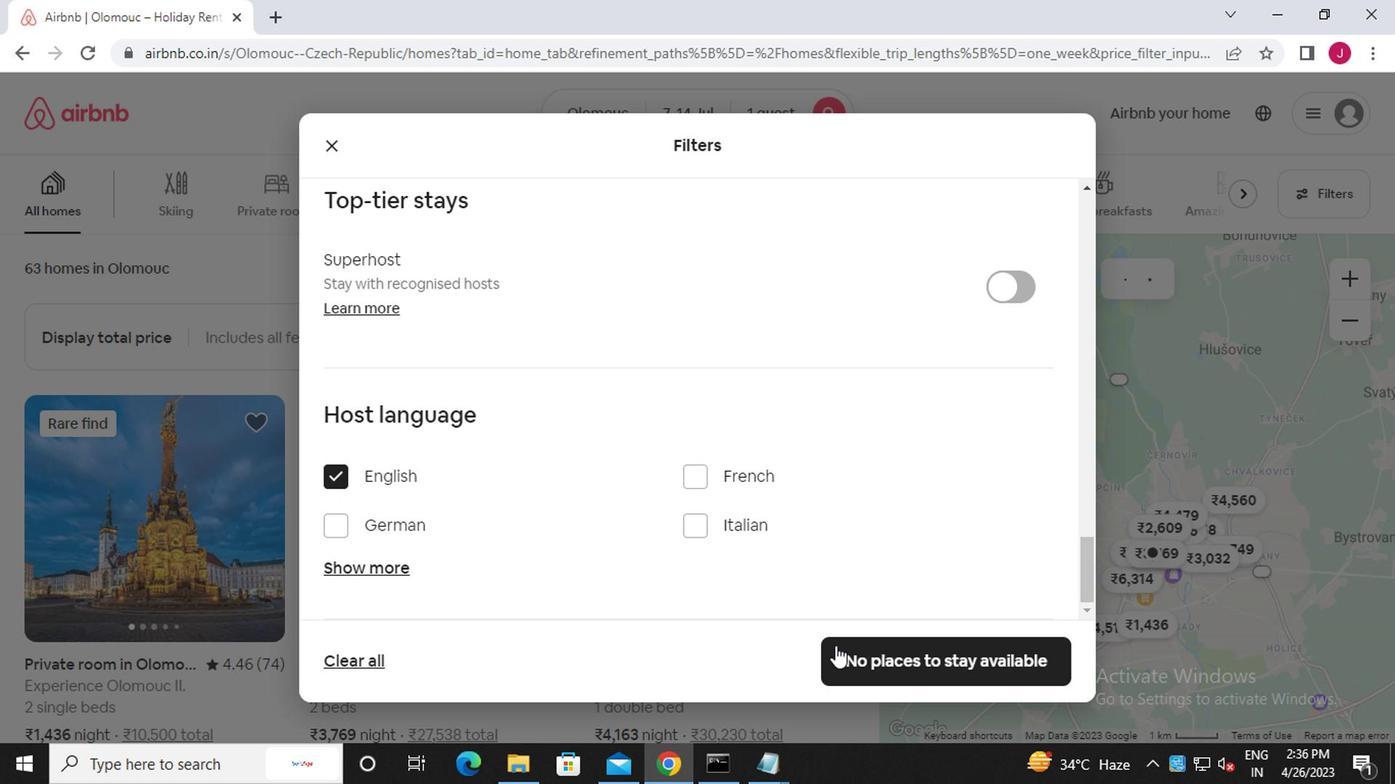 
Action: Mouse pressed left at (886, 668)
Screenshot: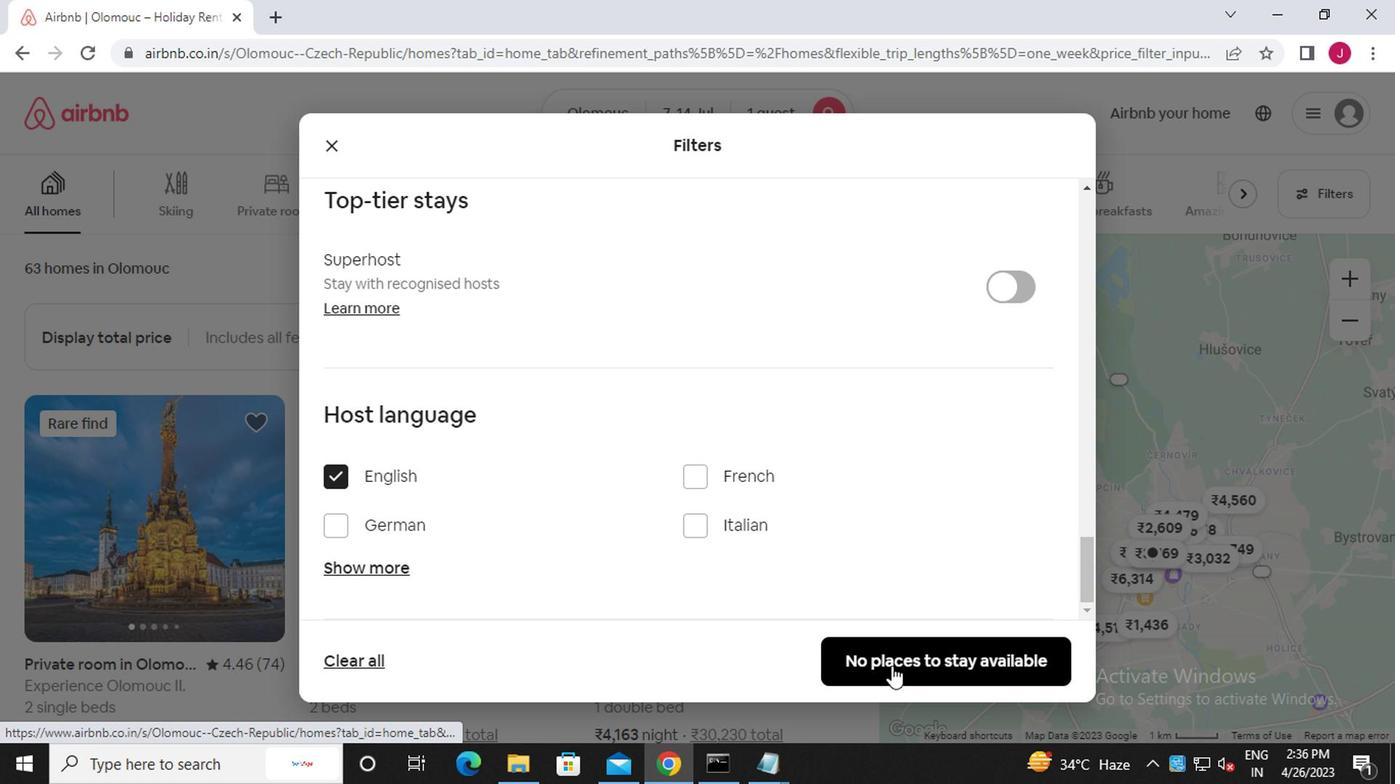 
Action: Mouse moved to (875, 656)
Screenshot: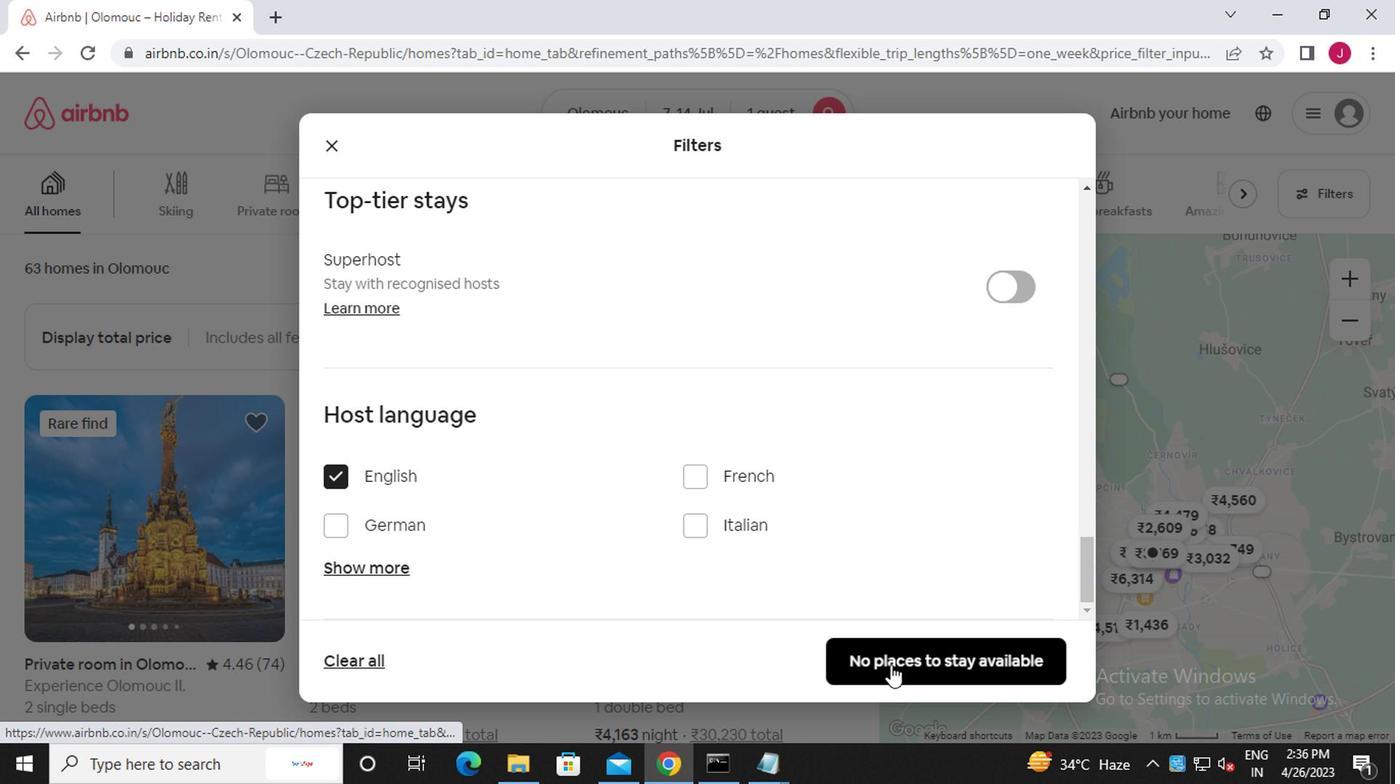 
